 Task: Open Card Business Continuity Planning in Board IT Project Management to Workspace Cloud Management and add a team member Softage.3@softage.net, a label Blue, a checklist Proofreading, an attachment from your computer, a color Blue and finally, add a card description 'Develop and launch new social media marketing campaign for customer retention' and a comment 'Let us approach this task with a sense of self-reflection and self-awareness, recognizing our own strengths and weaknesses.'. Add a start date 'Jan 07, 1900' with a due date 'Jan 14, 1900'
Action: Mouse moved to (86, 371)
Screenshot: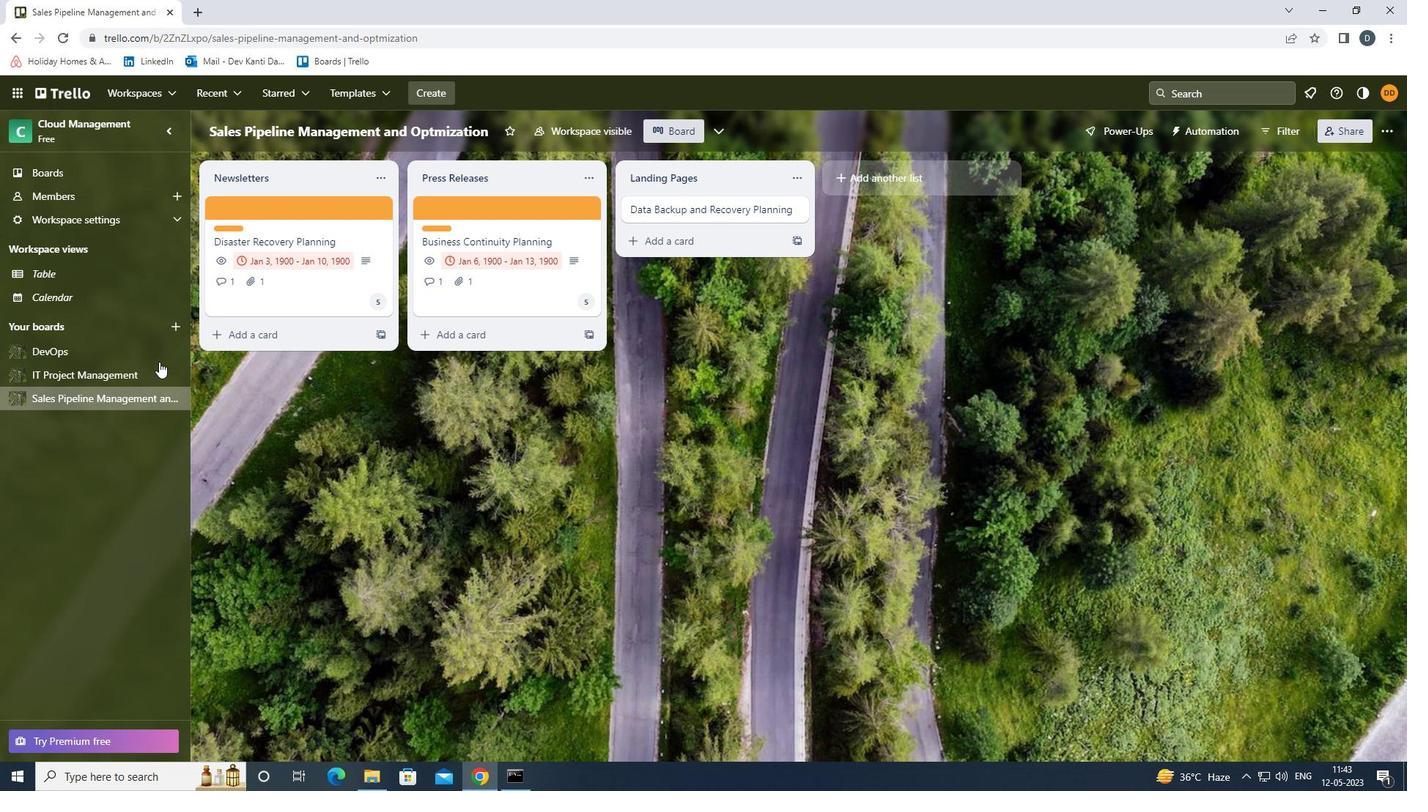 
Action: Mouse pressed left at (86, 371)
Screenshot: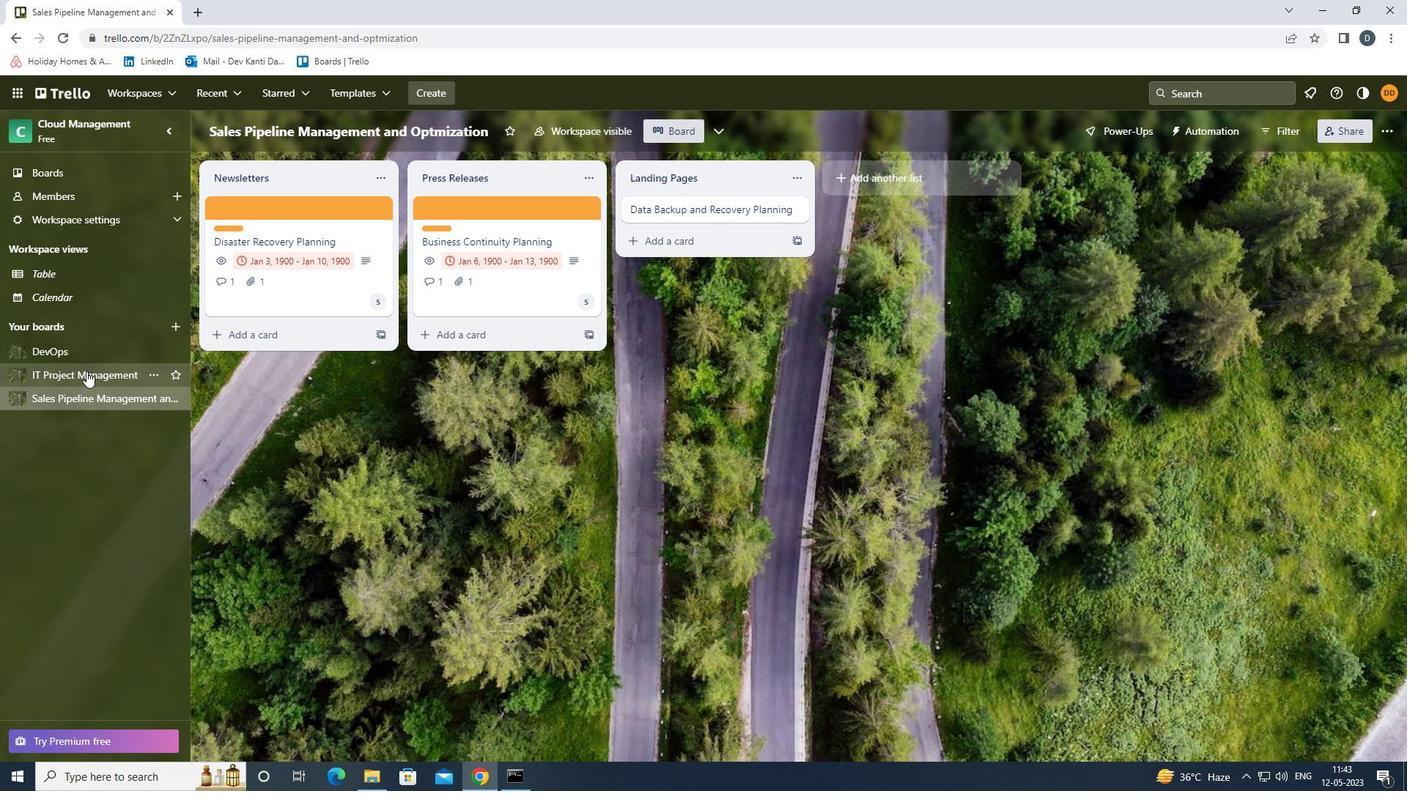 
Action: Mouse moved to (666, 204)
Screenshot: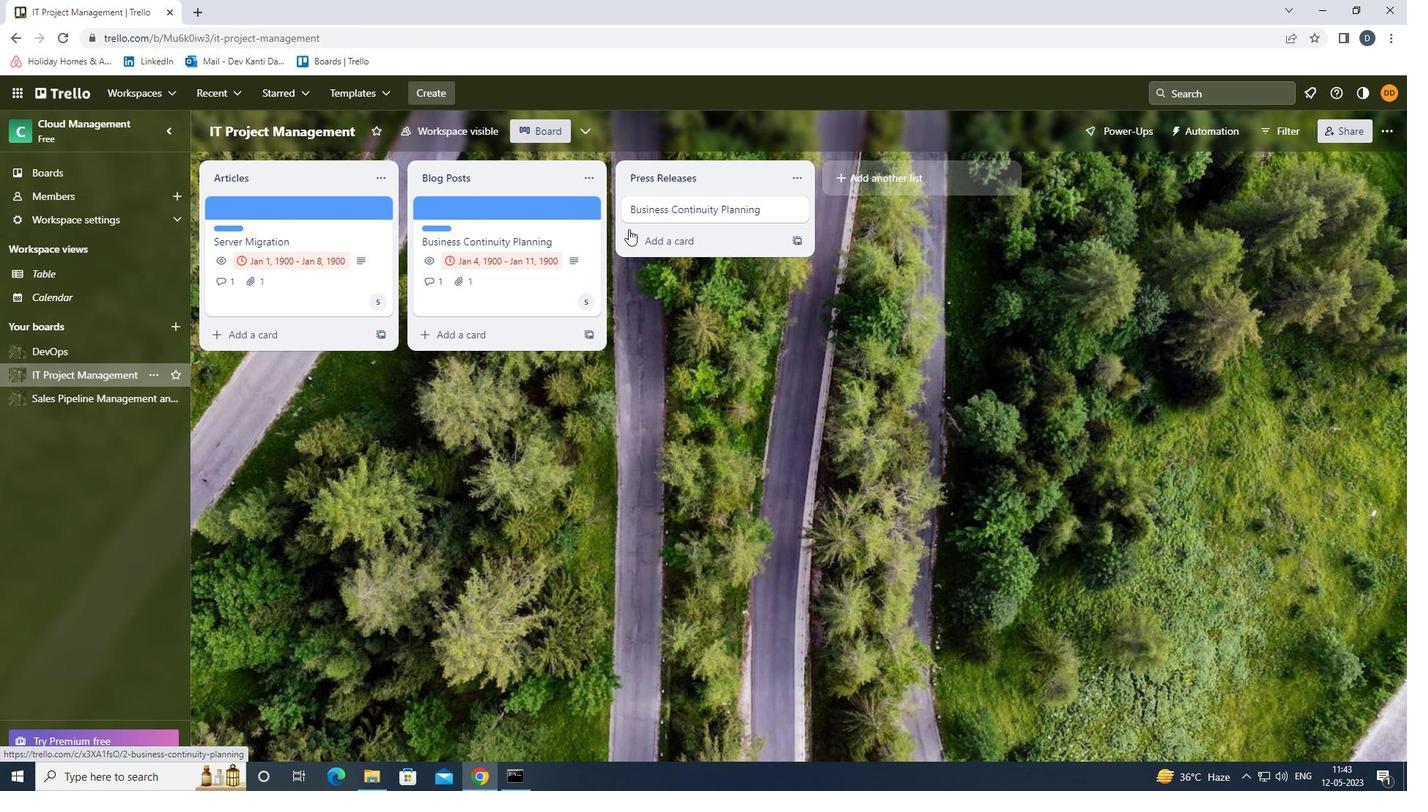 
Action: Mouse pressed left at (666, 204)
Screenshot: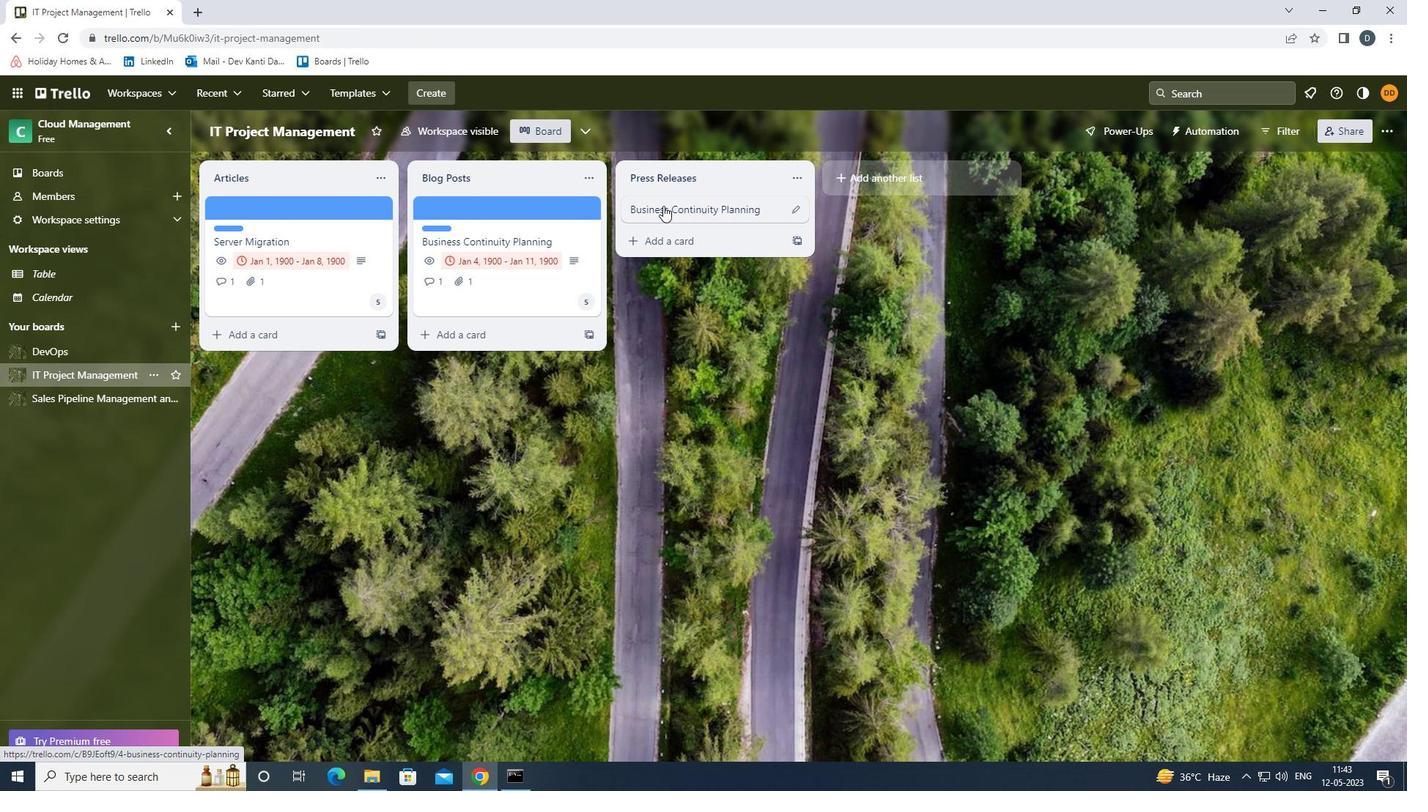 
Action: Mouse moved to (888, 260)
Screenshot: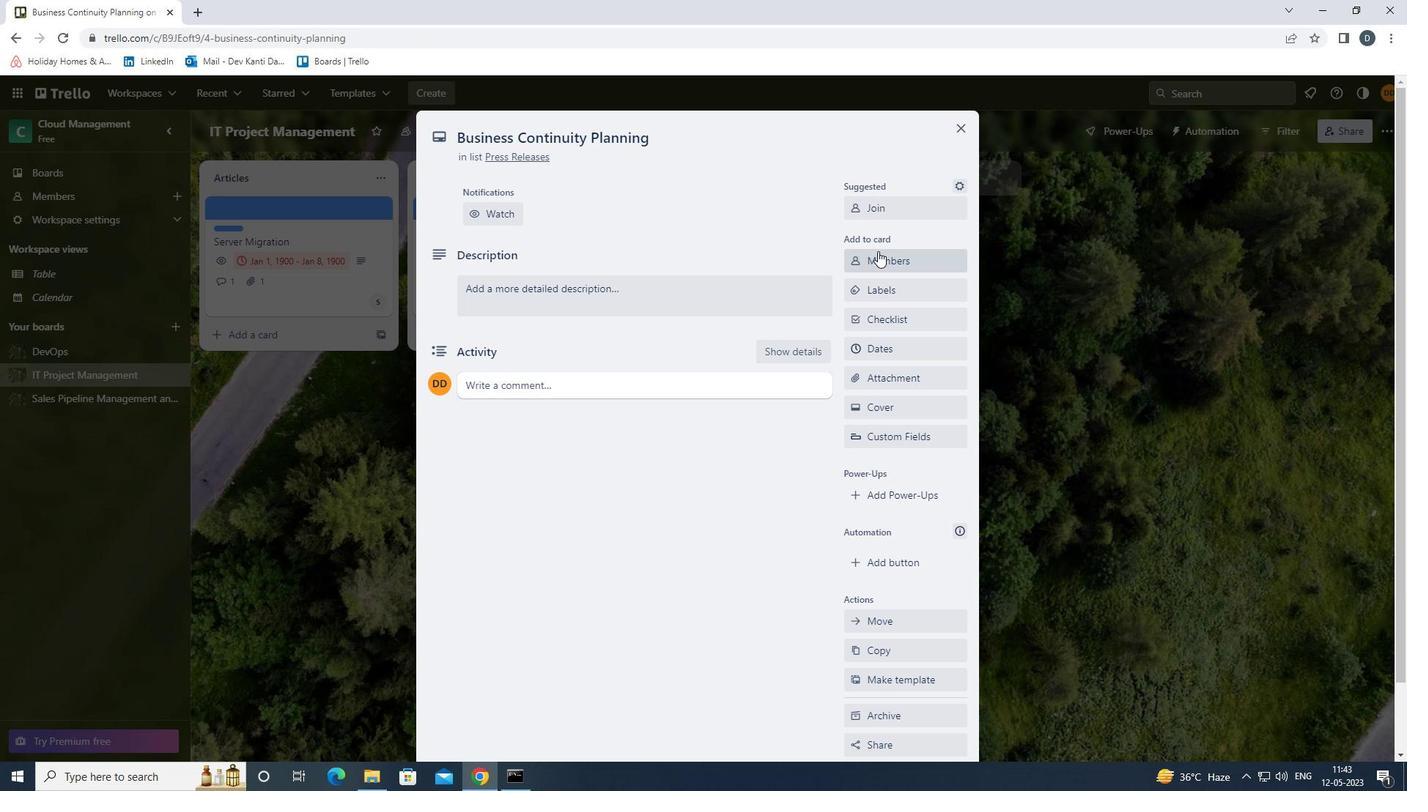 
Action: Mouse pressed left at (888, 260)
Screenshot: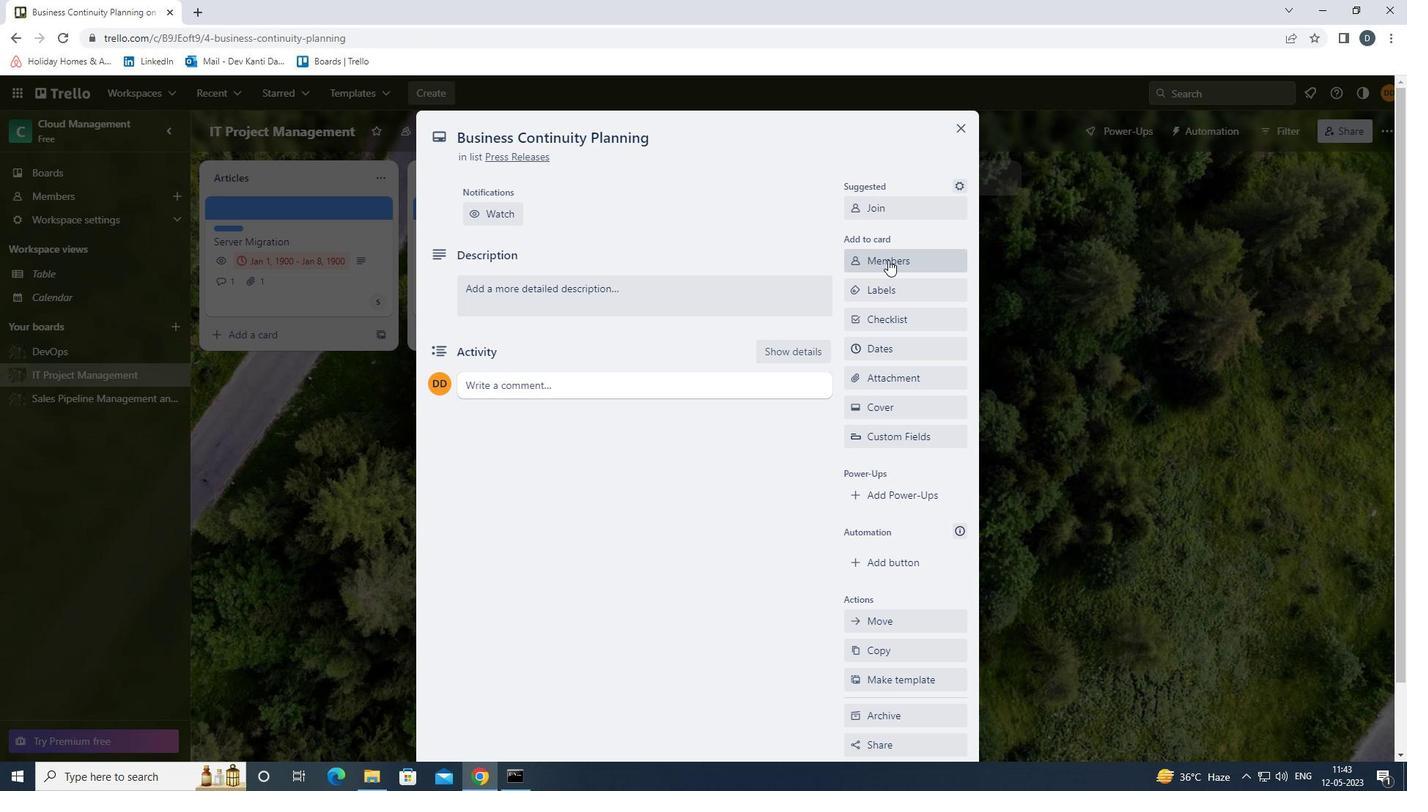 
Action: Mouse moved to (889, 260)
Screenshot: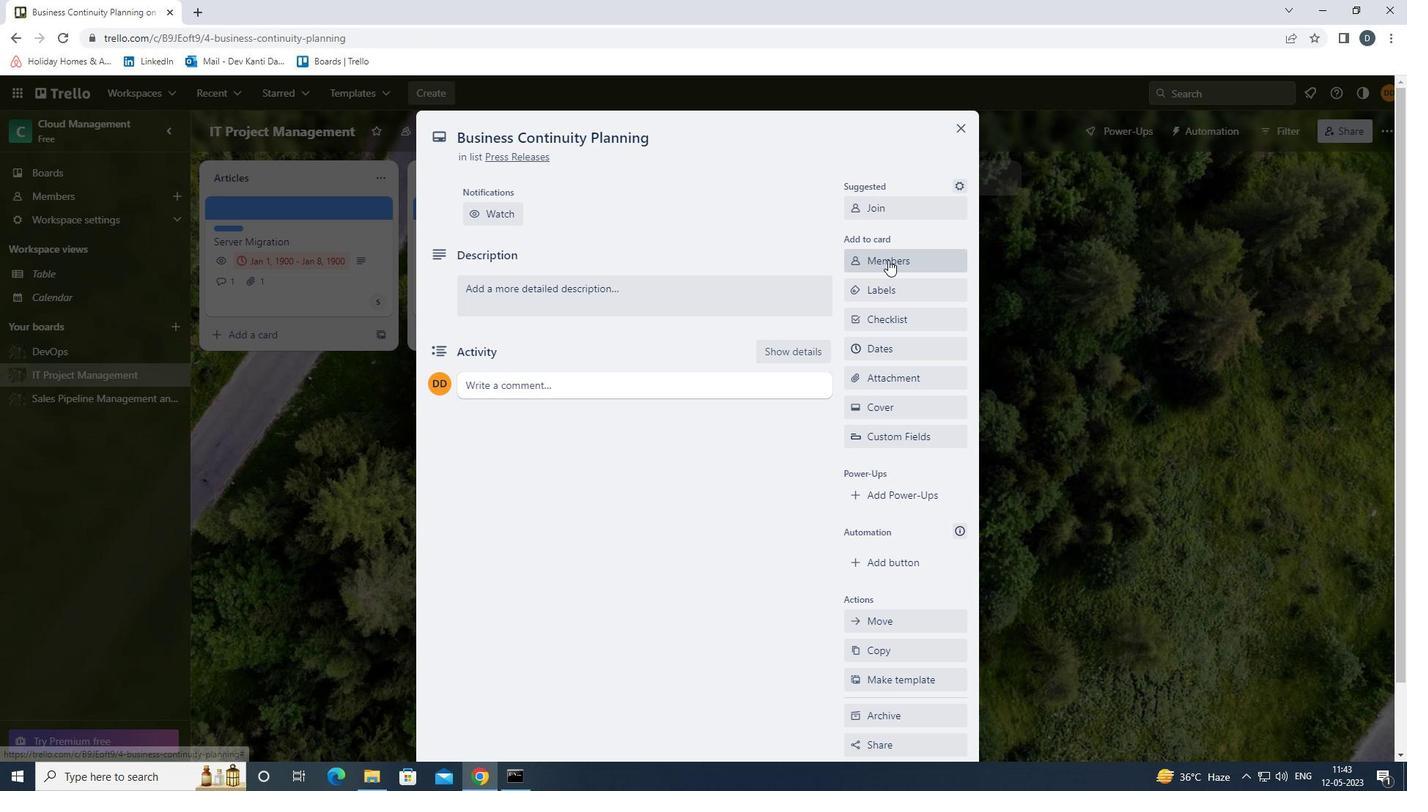 
Action: Key pressed <Key.shift>SOFTAGE.3<Key.shift>@SOFTAGE.NET
Screenshot: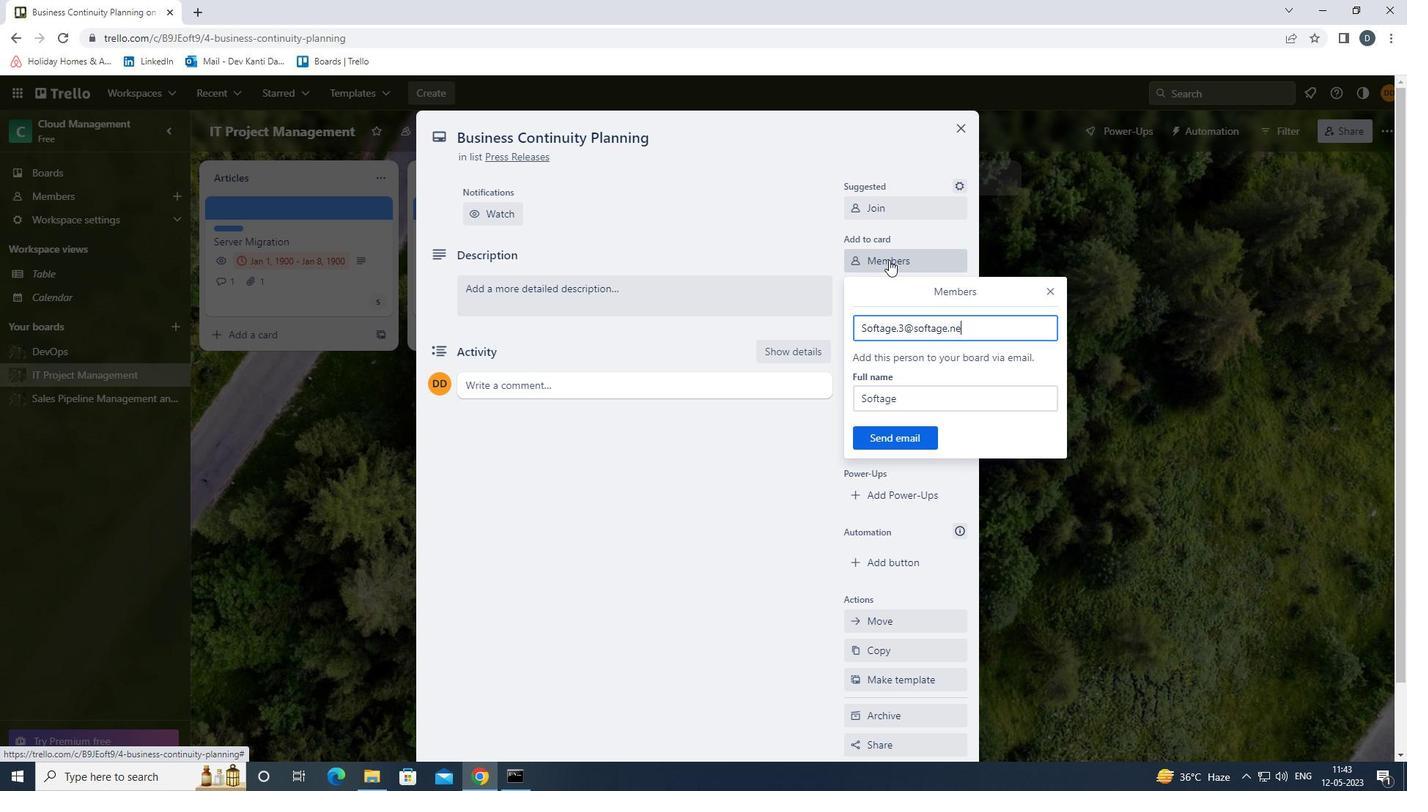 
Action: Mouse moved to (909, 433)
Screenshot: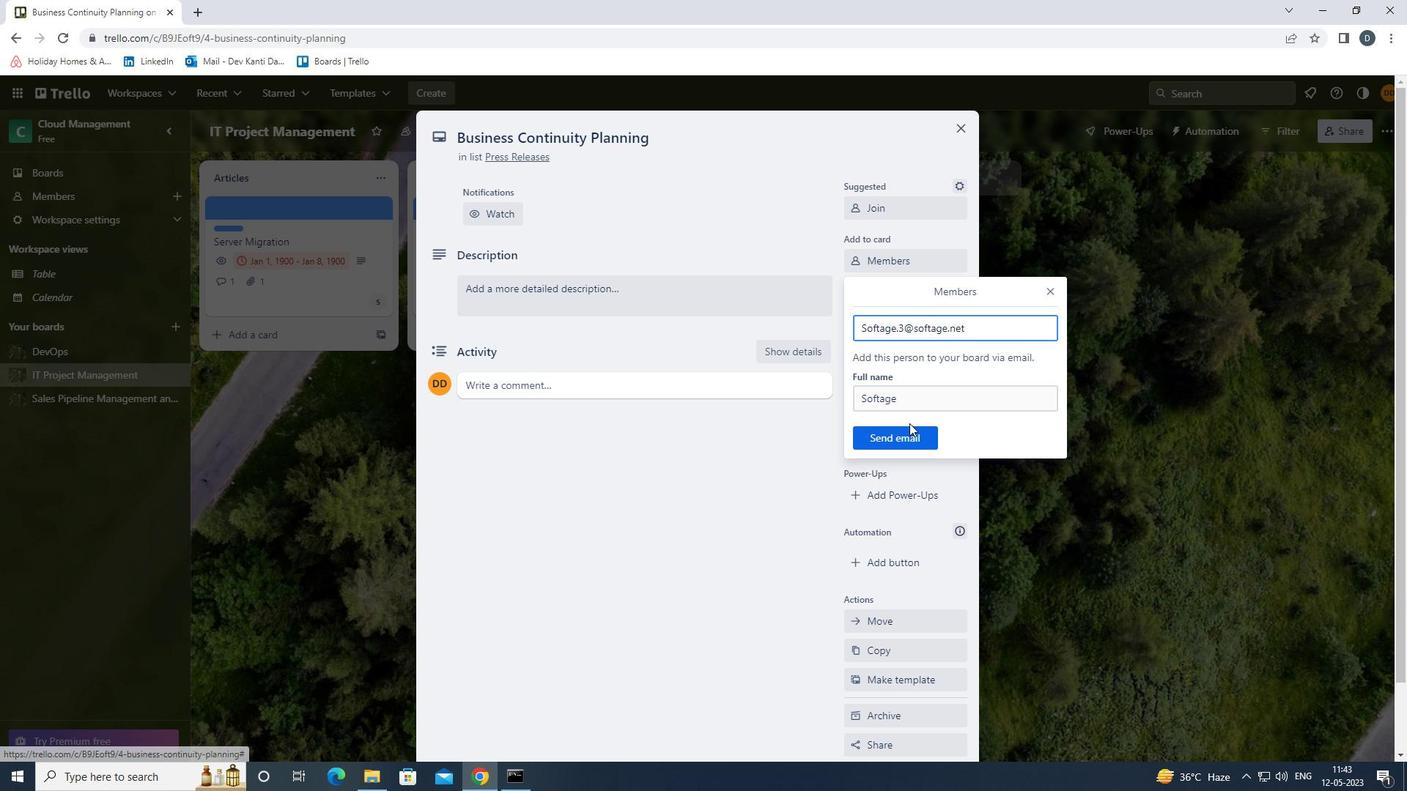 
Action: Mouse pressed left at (909, 433)
Screenshot: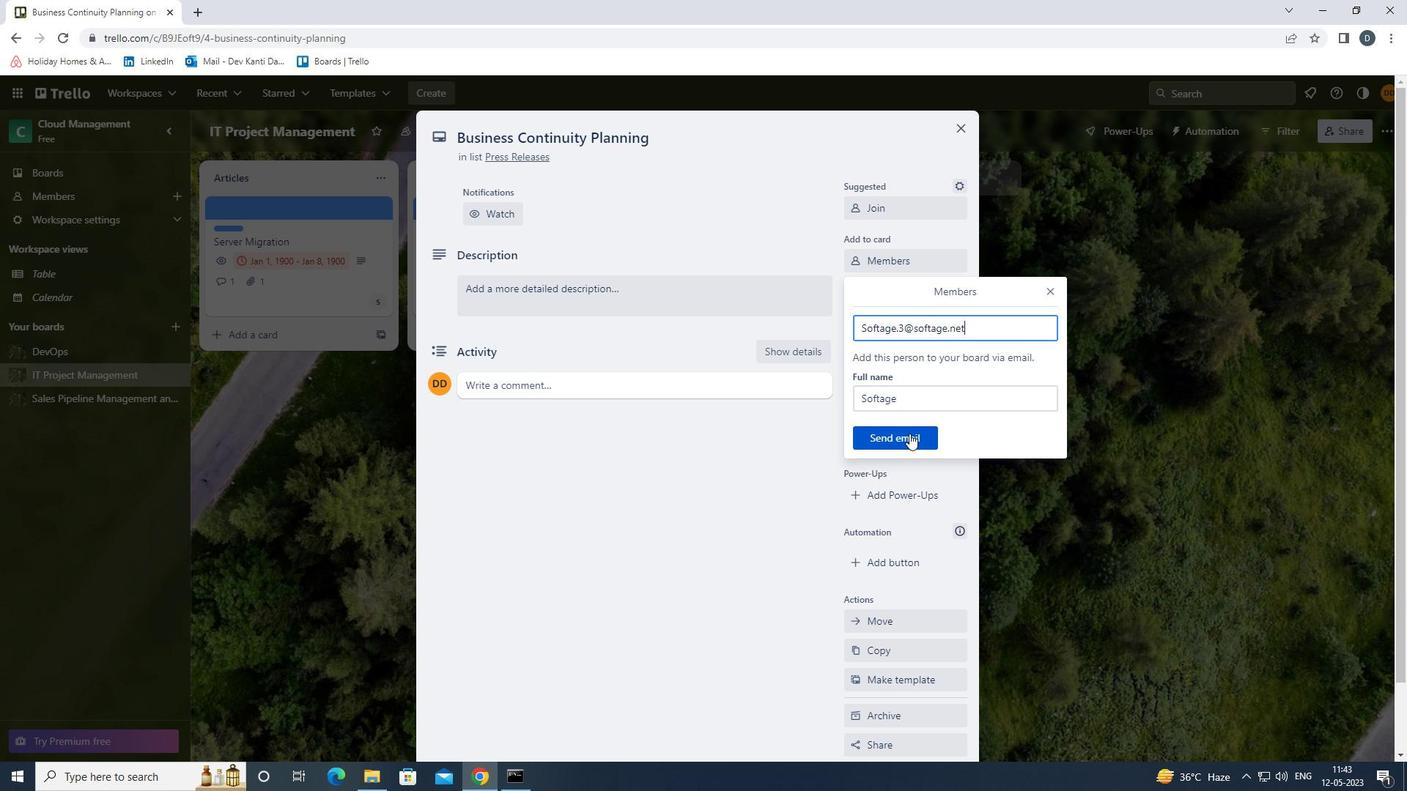 
Action: Mouse moved to (906, 287)
Screenshot: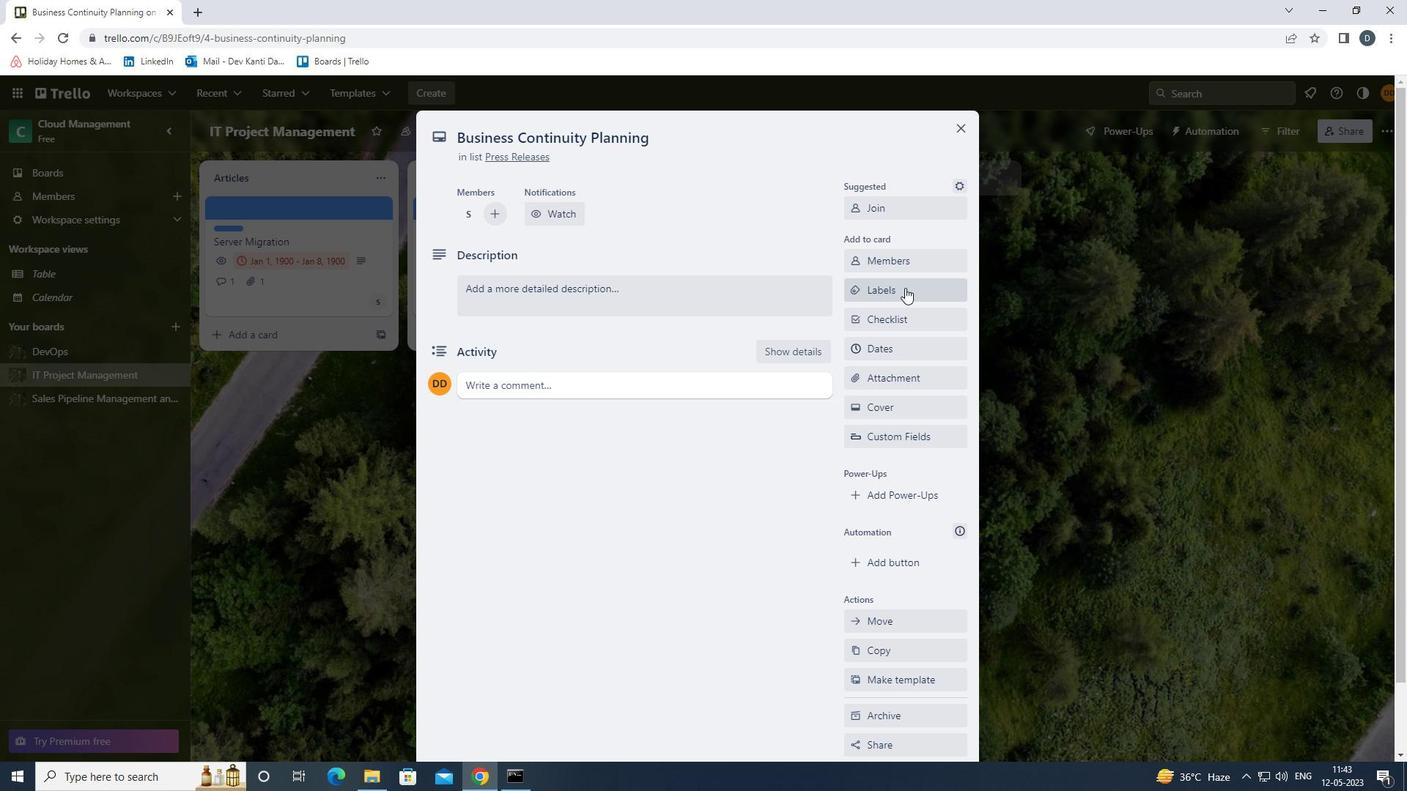 
Action: Mouse pressed left at (906, 287)
Screenshot: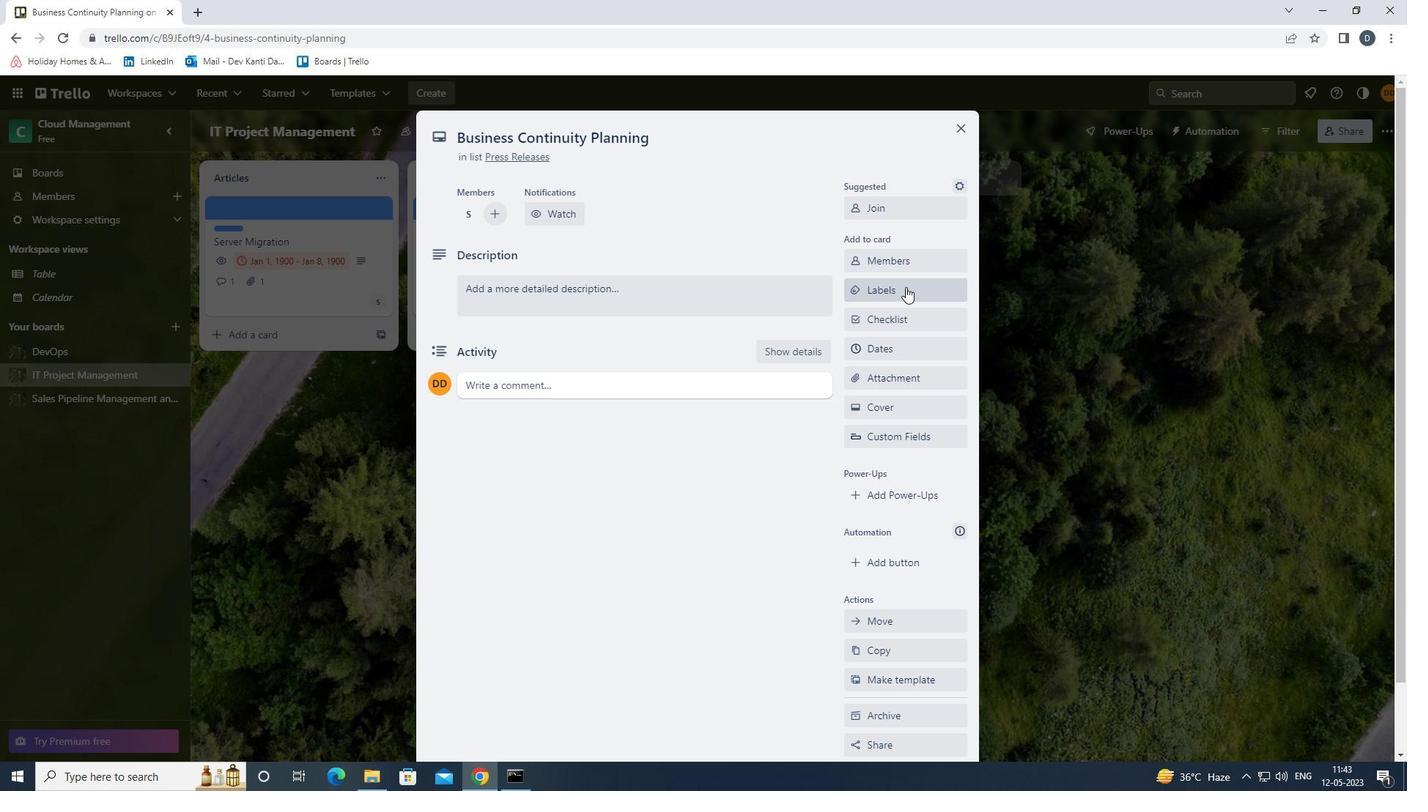 
Action: Mouse moved to (901, 538)
Screenshot: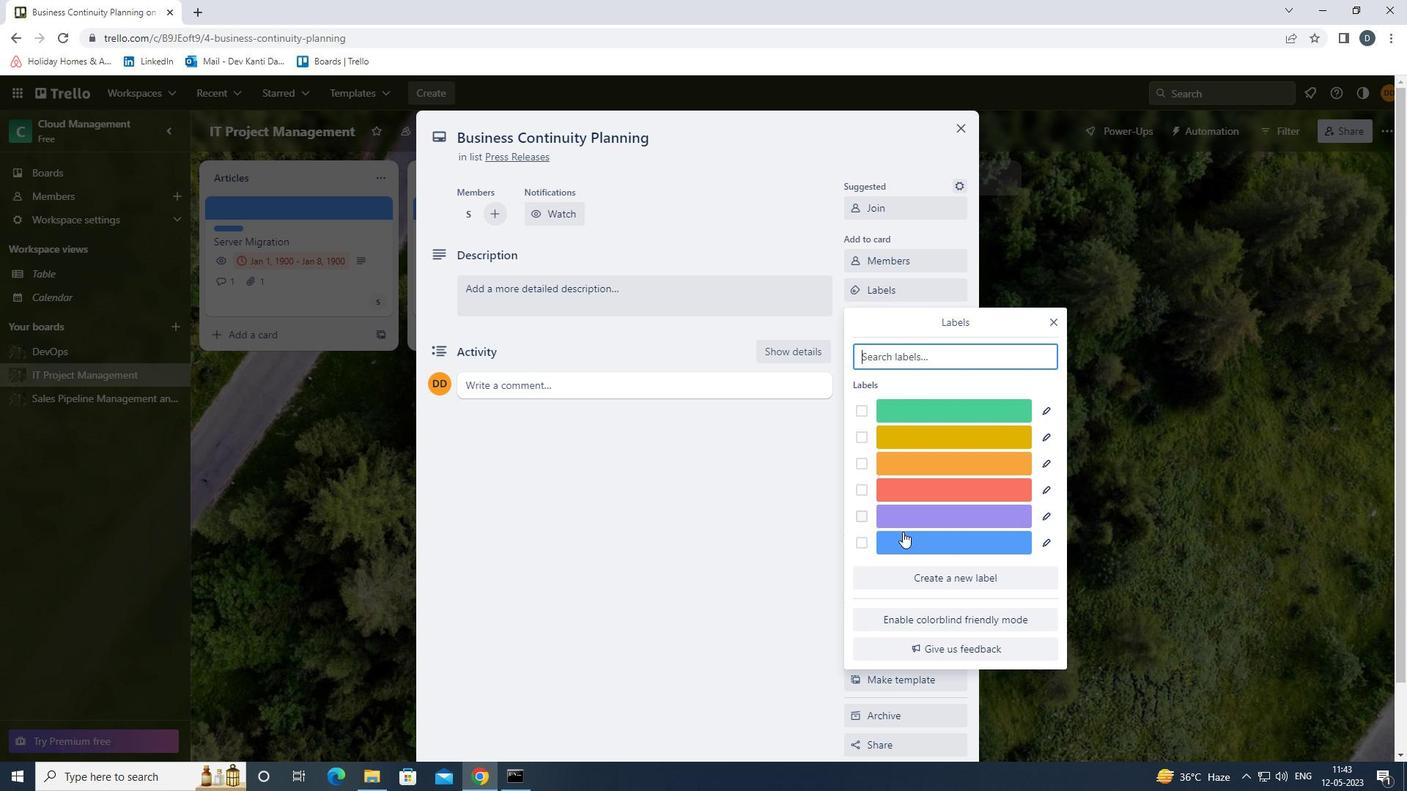 
Action: Mouse pressed left at (901, 538)
Screenshot: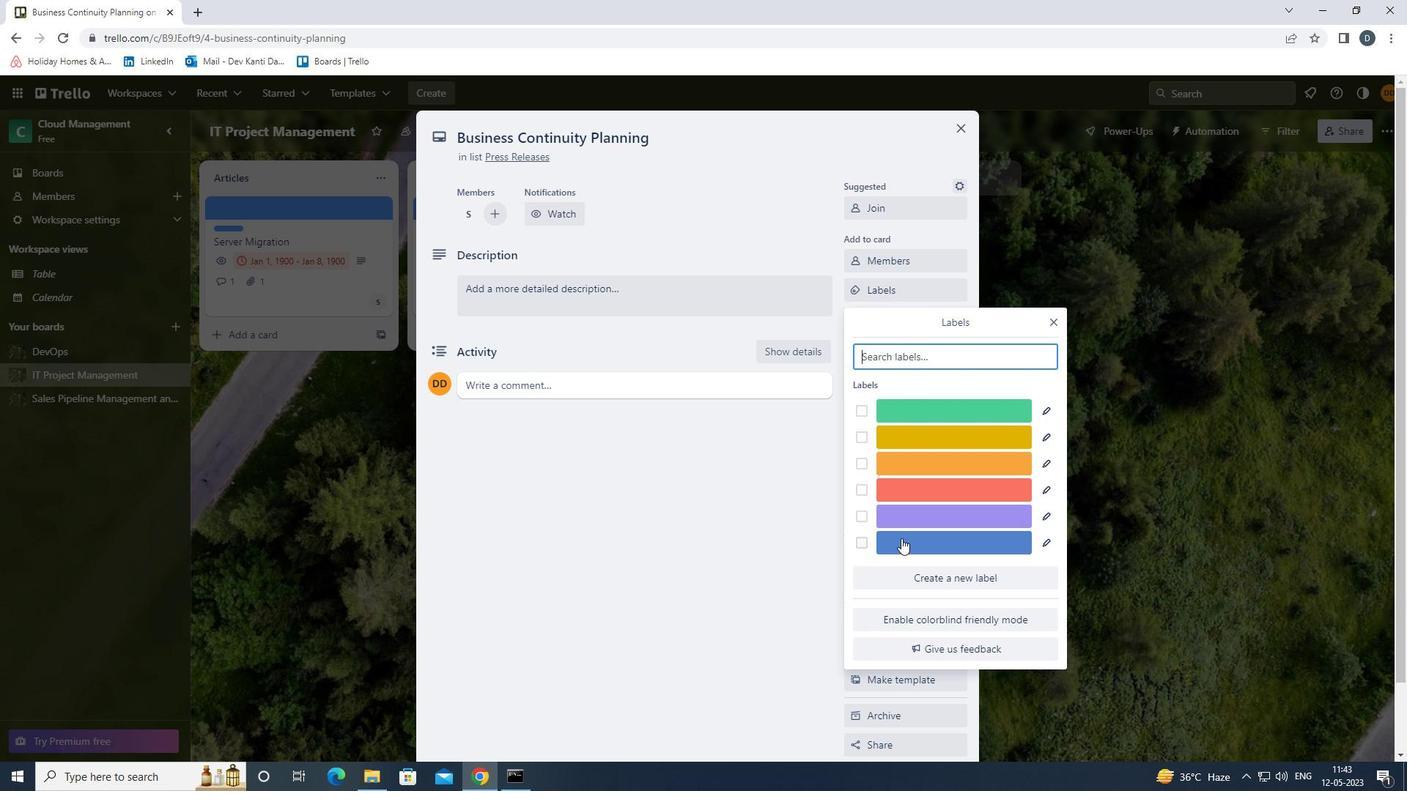 
Action: Mouse moved to (1053, 321)
Screenshot: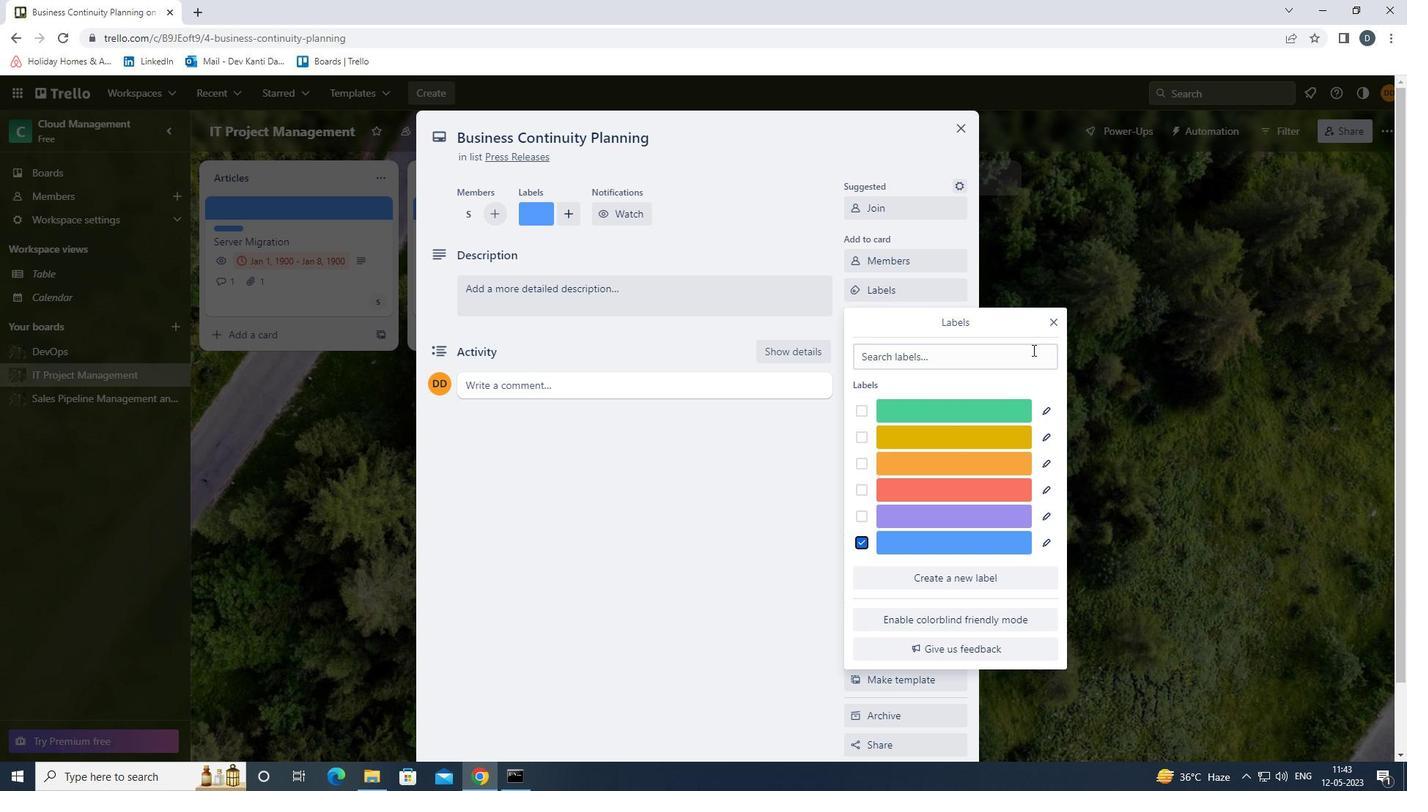 
Action: Mouse pressed left at (1053, 321)
Screenshot: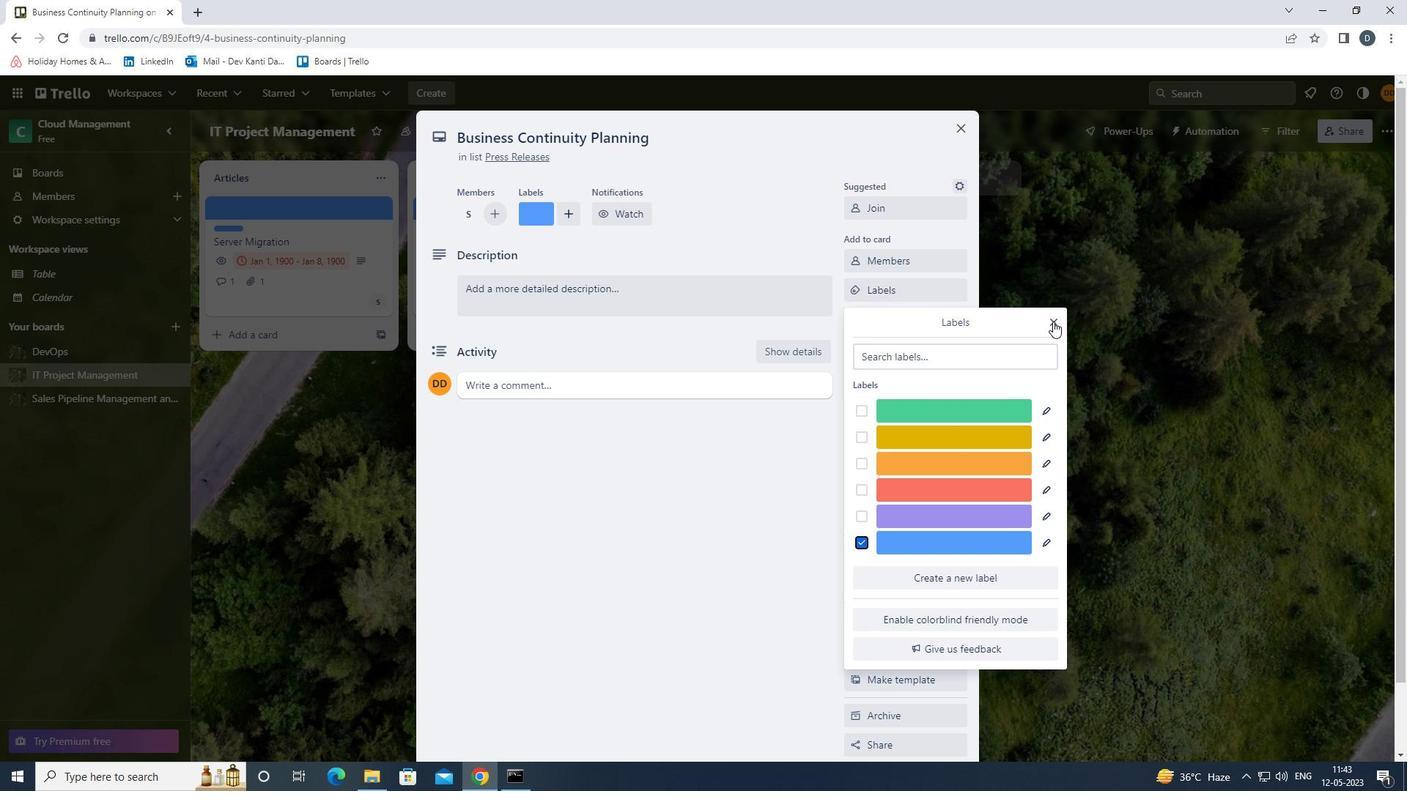
Action: Mouse moved to (936, 329)
Screenshot: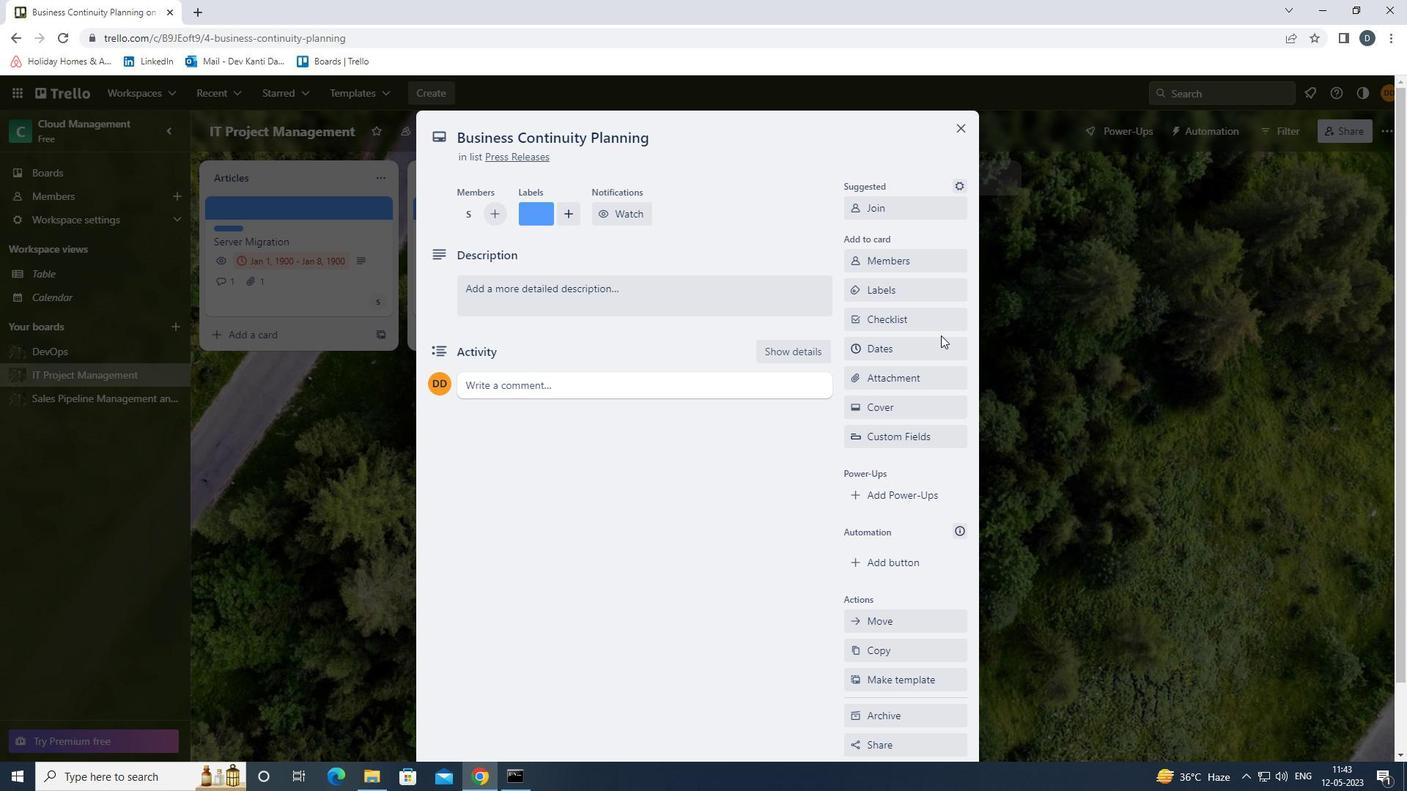 
Action: Mouse pressed left at (936, 329)
Screenshot: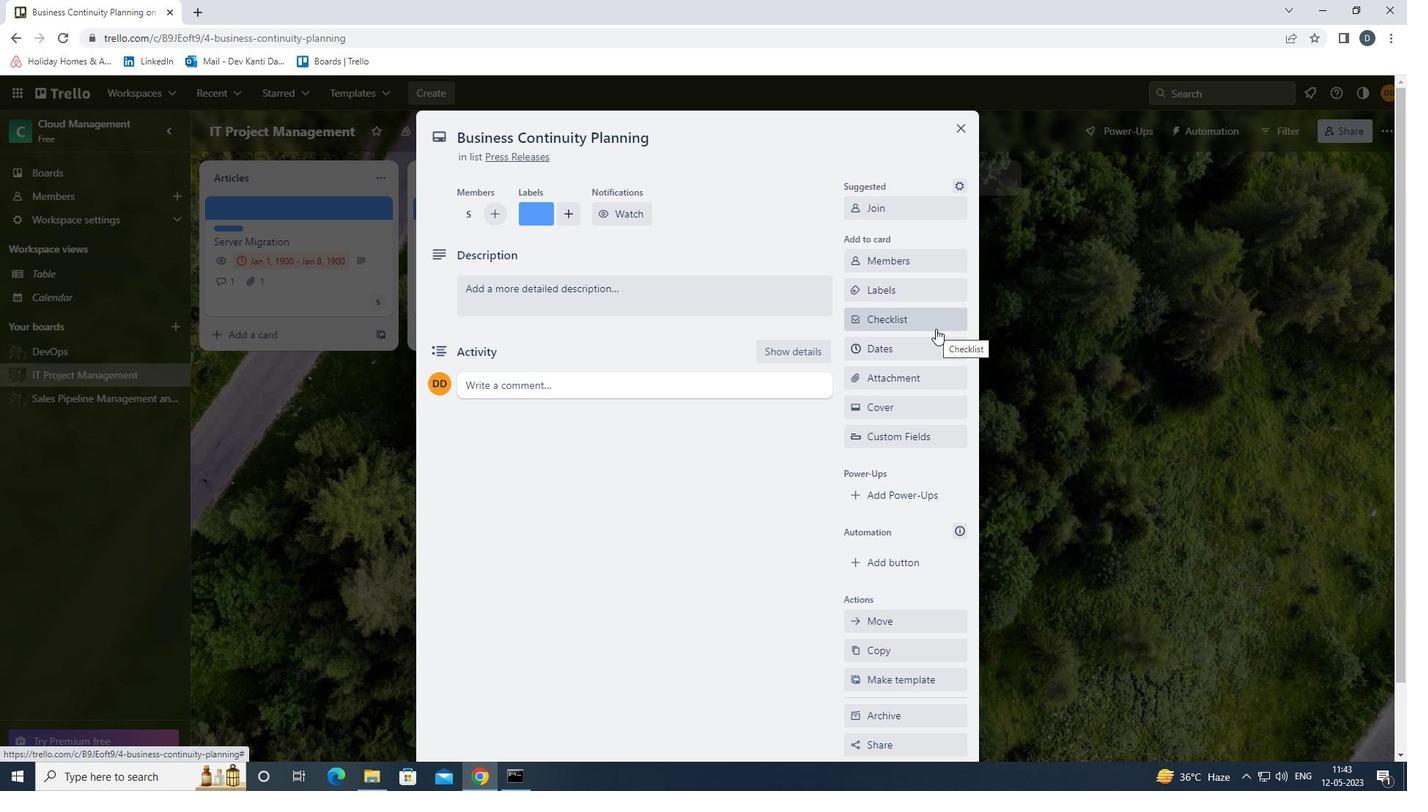 
Action: Mouse moved to (936, 333)
Screenshot: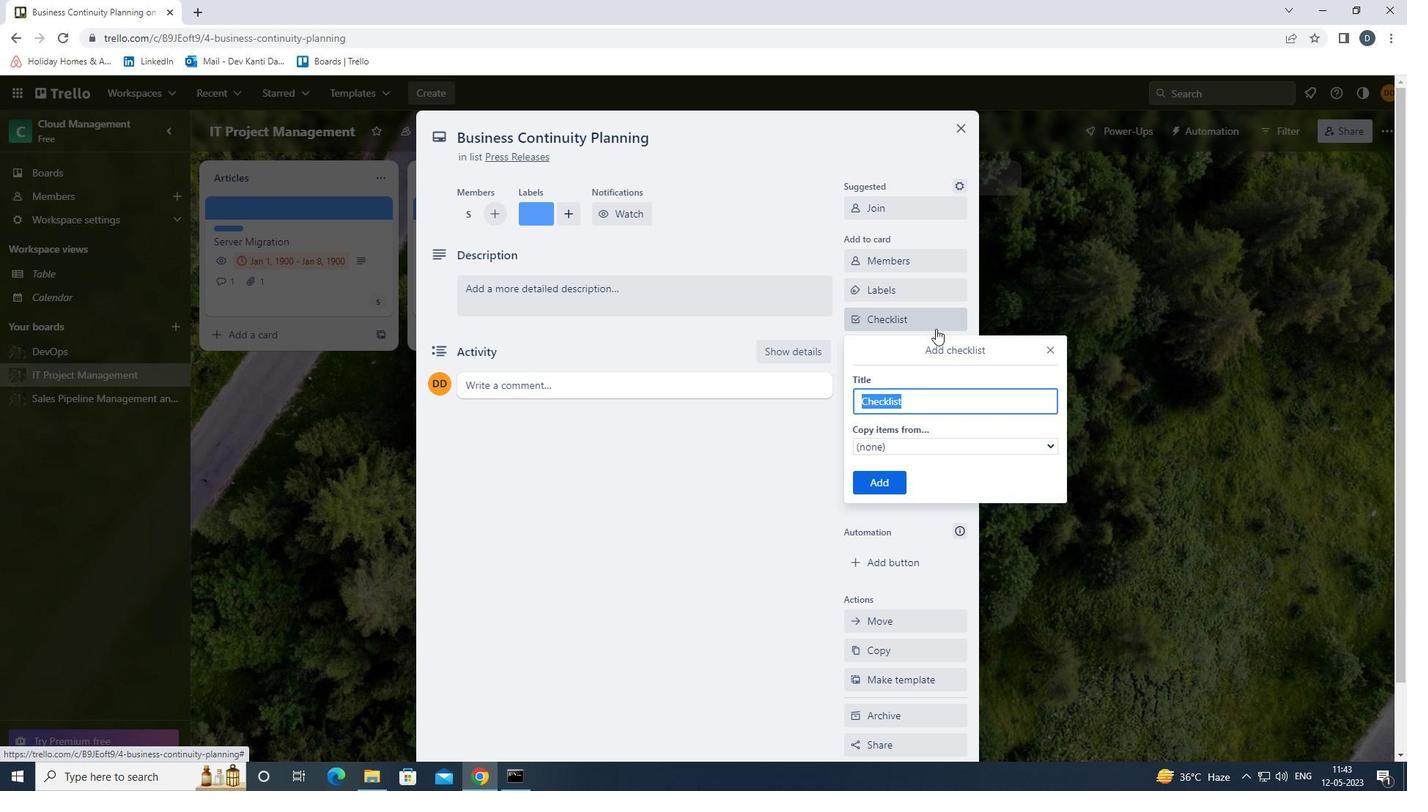 
Action: Key pressed <Key.shift><Key.shift>PROOFREADING<Key.enter>
Screenshot: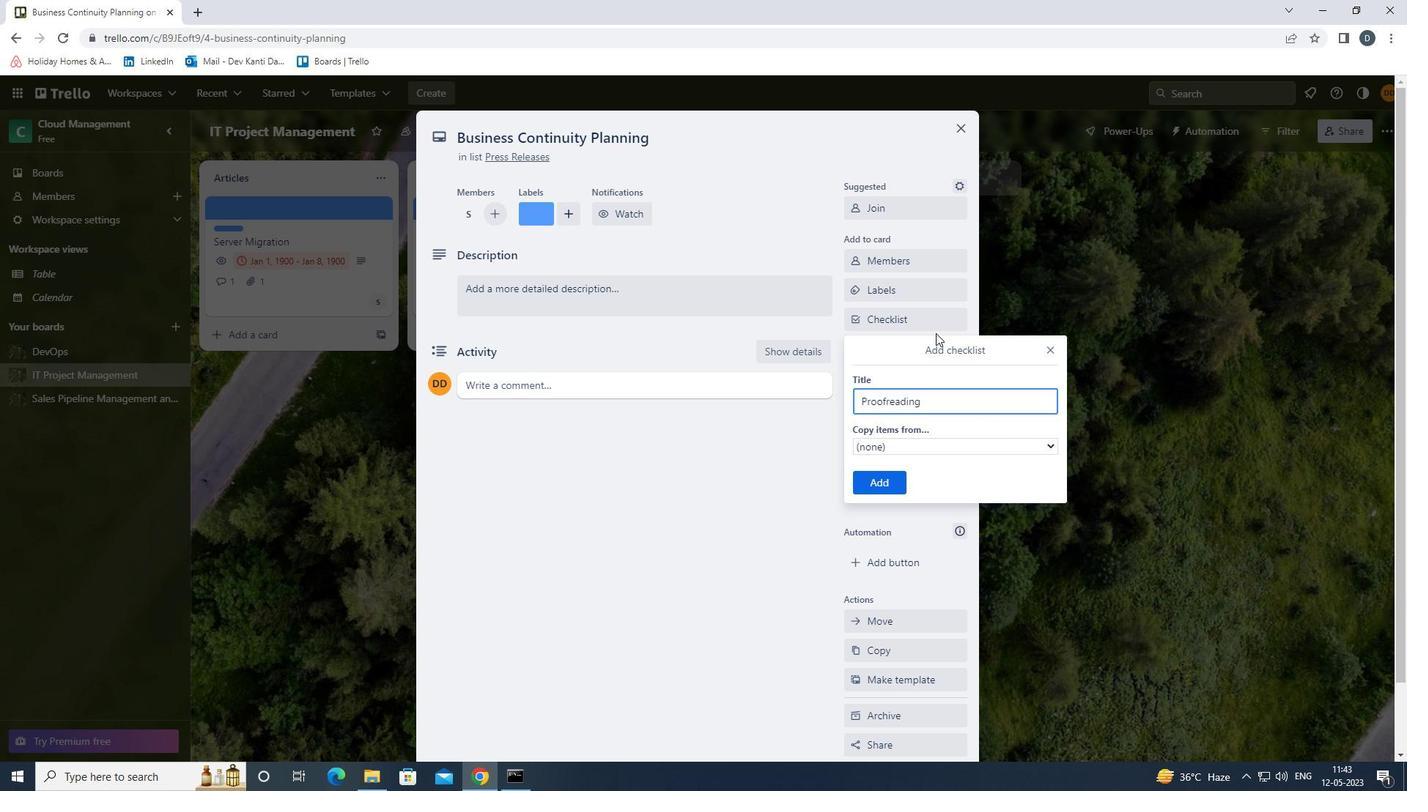 
Action: Mouse moved to (923, 379)
Screenshot: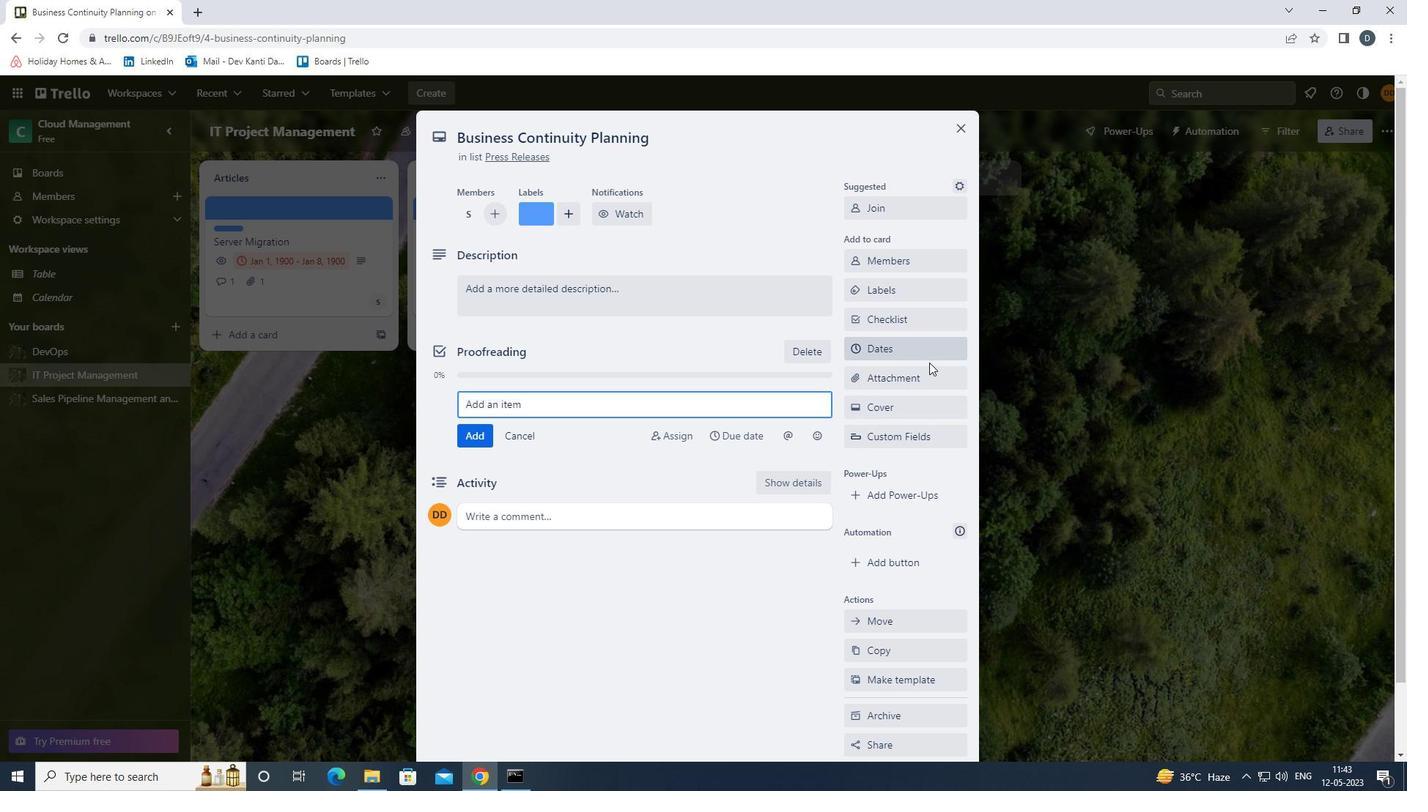 
Action: Mouse pressed left at (923, 379)
Screenshot: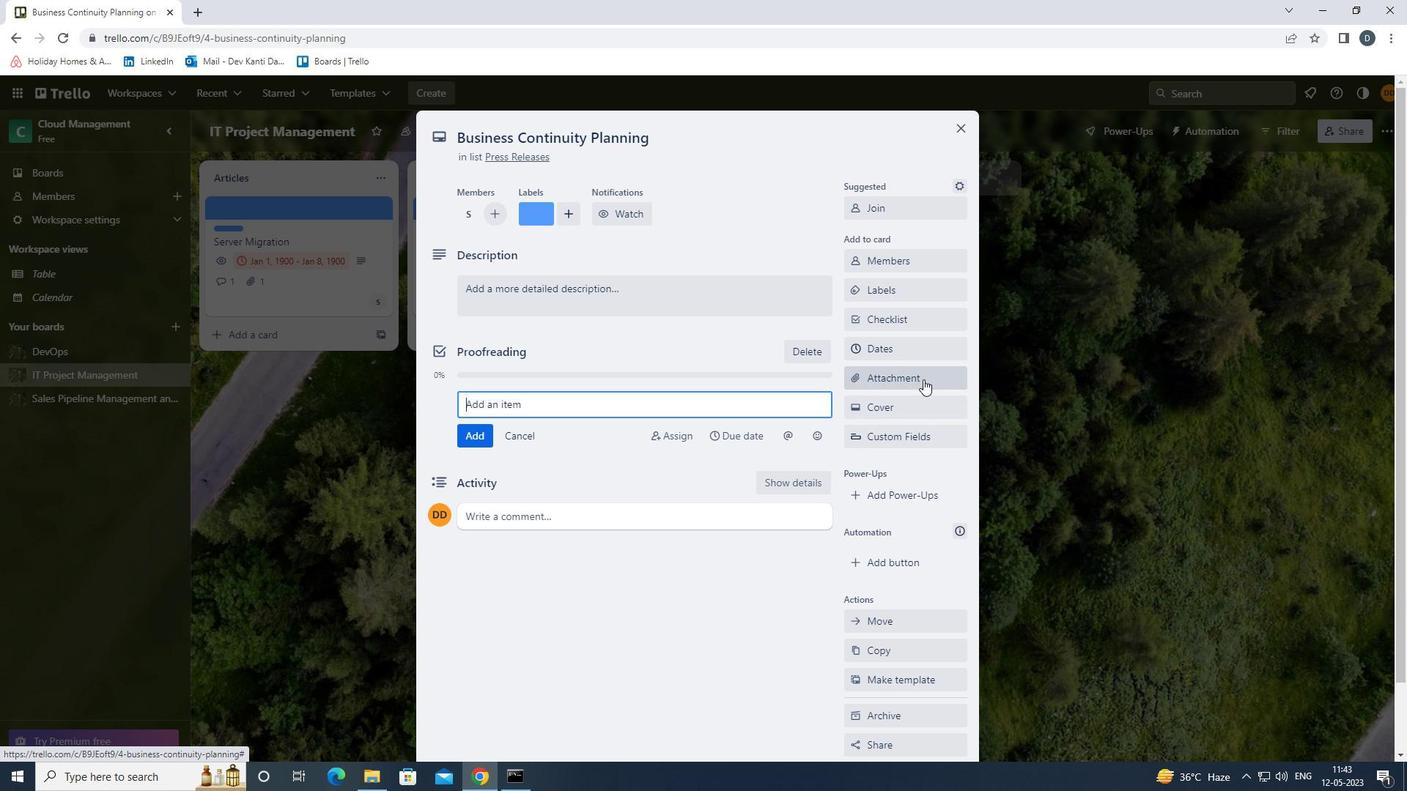 
Action: Mouse moved to (911, 440)
Screenshot: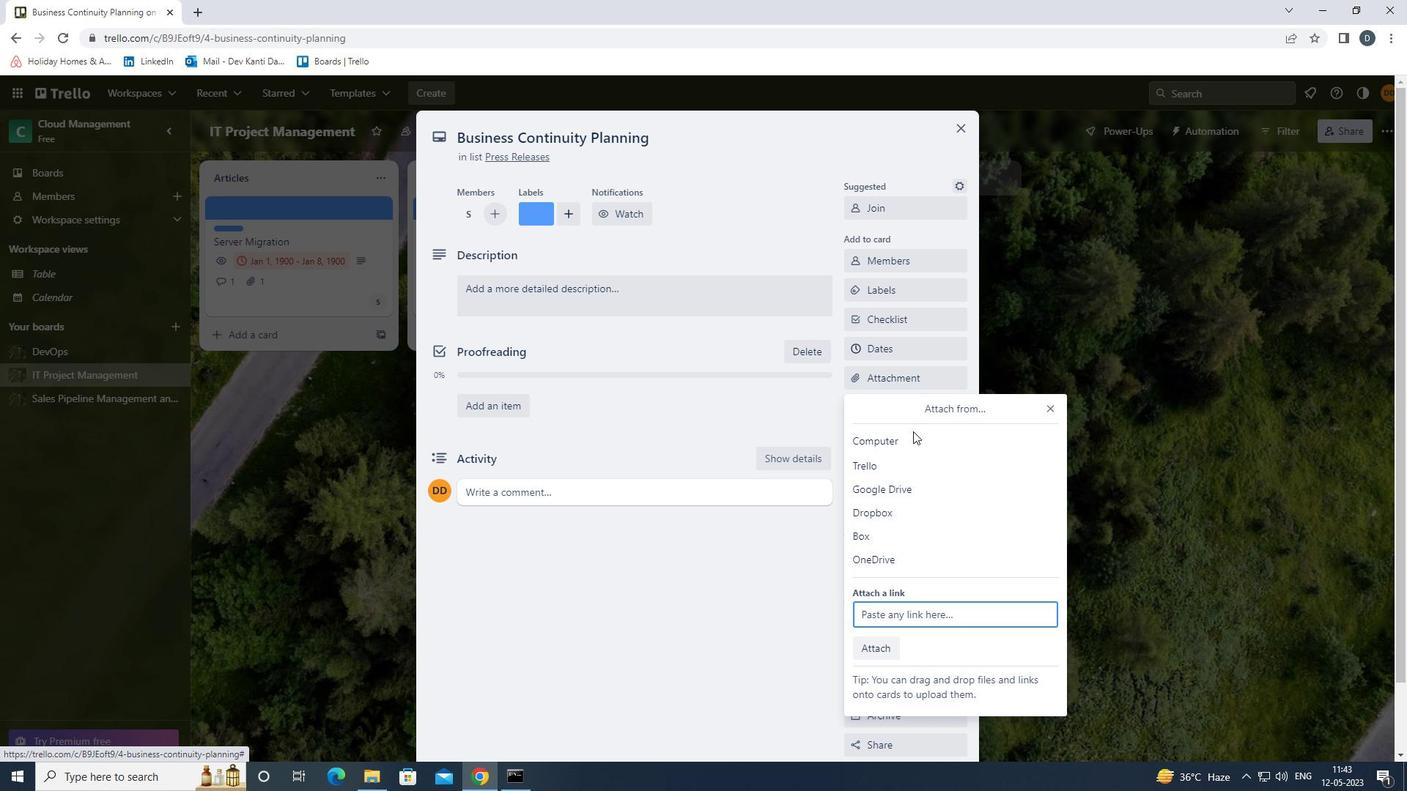 
Action: Mouse pressed left at (911, 440)
Screenshot: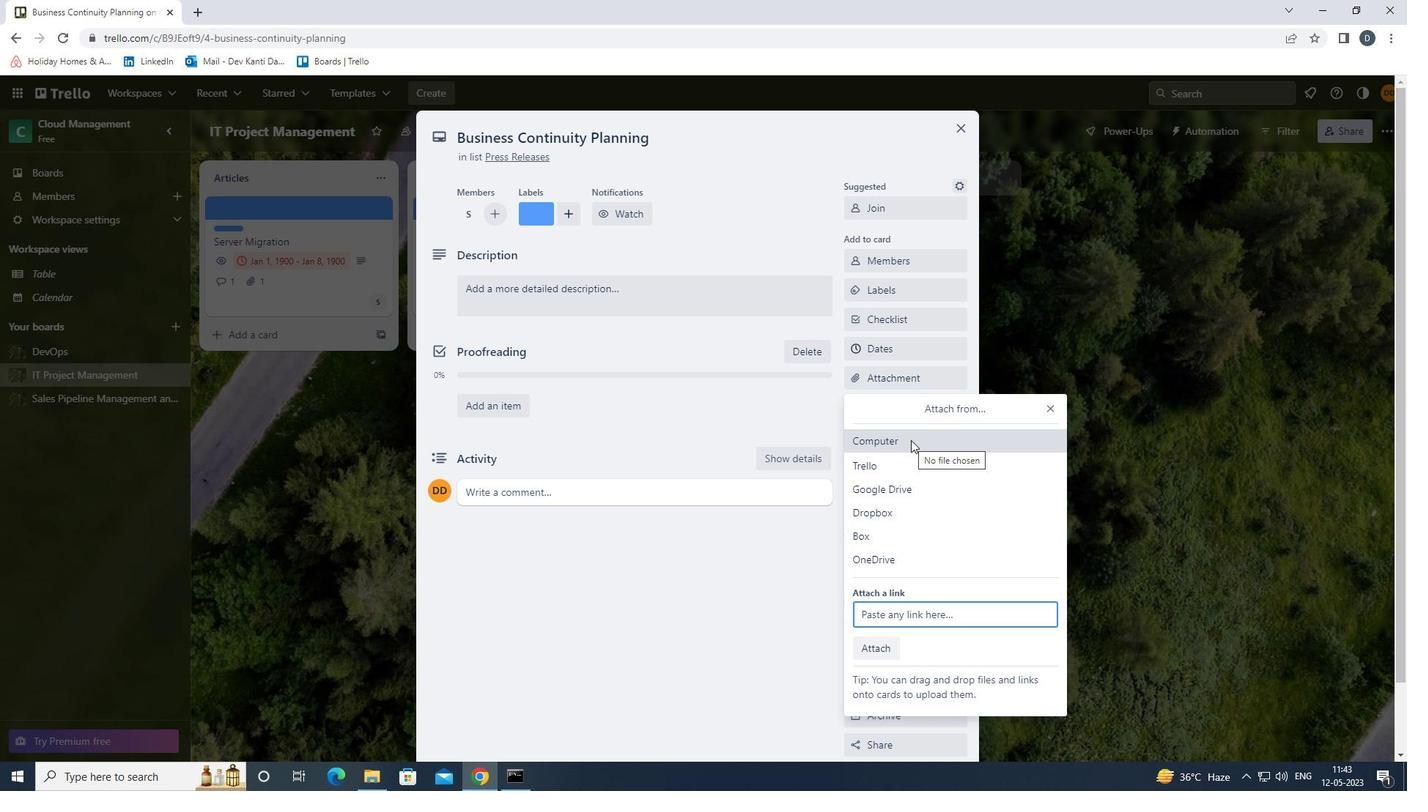 
Action: Mouse moved to (441, 167)
Screenshot: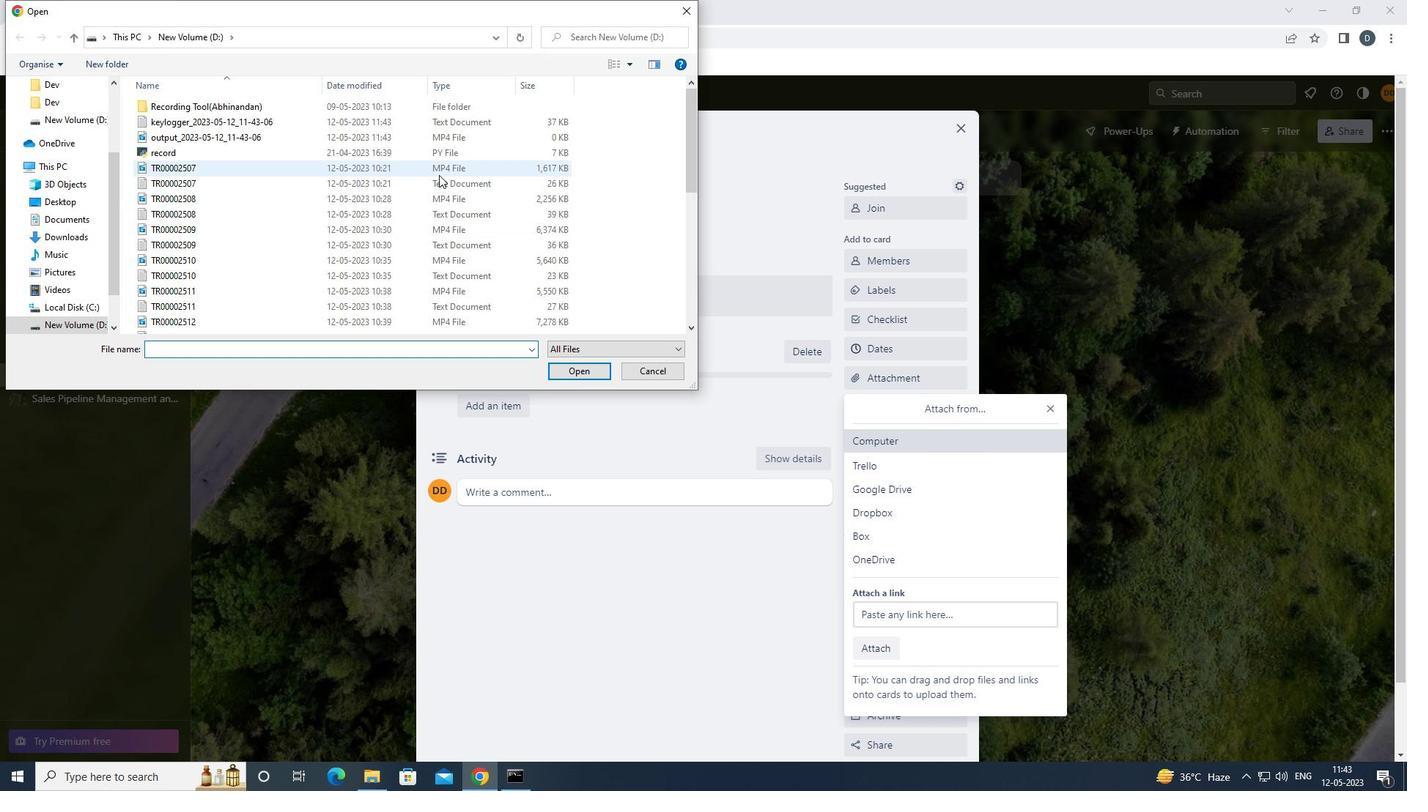 
Action: Mouse pressed left at (441, 167)
Screenshot: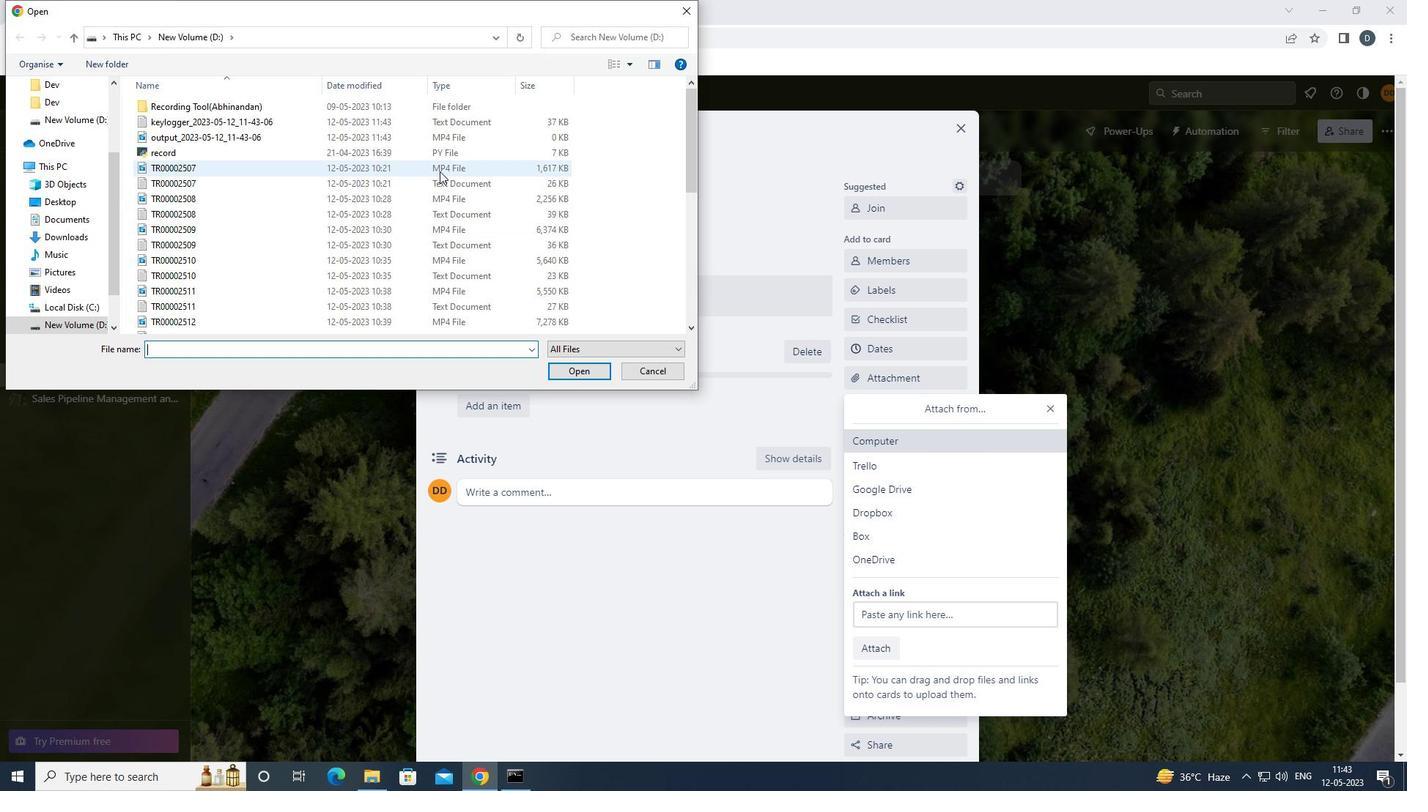 
Action: Mouse moved to (571, 372)
Screenshot: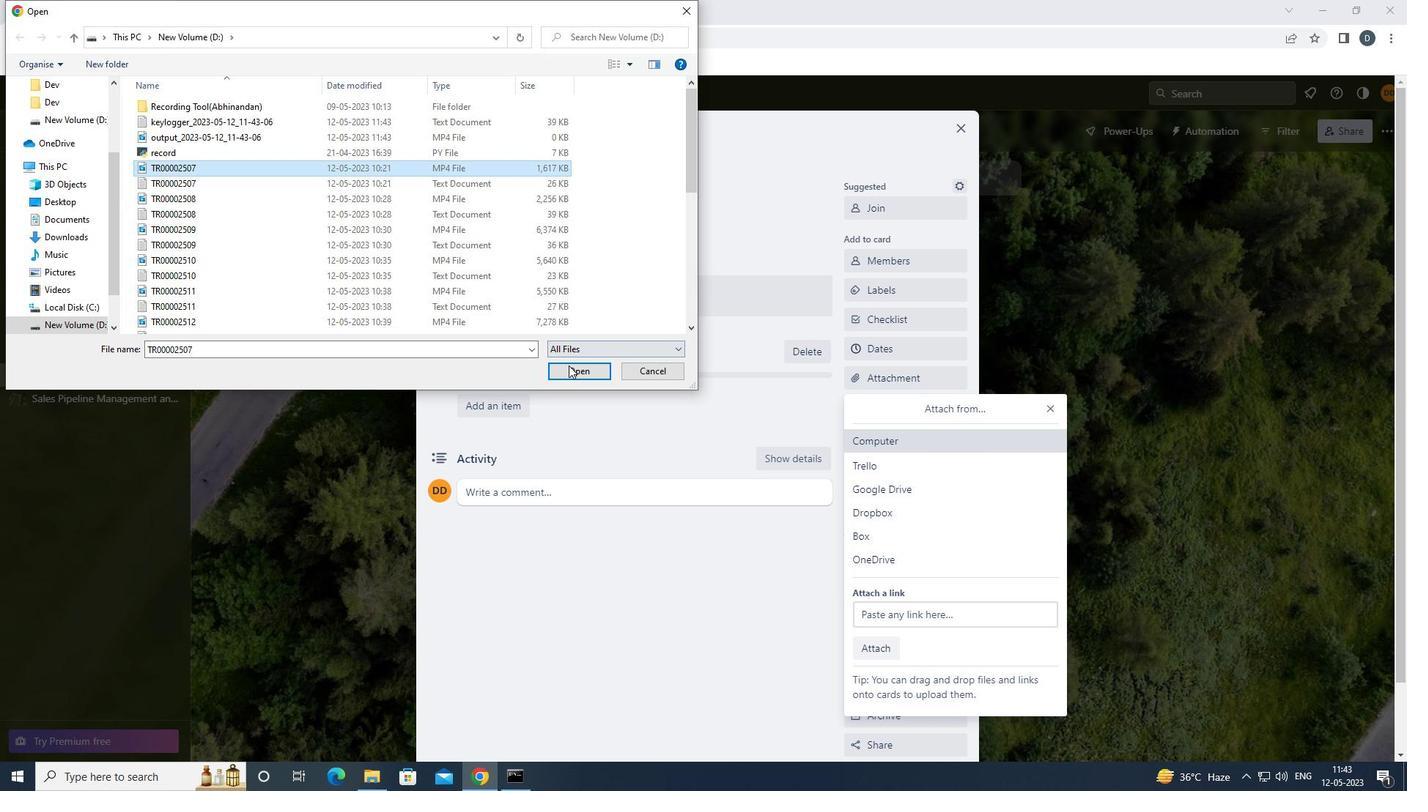 
Action: Mouse pressed left at (571, 372)
Screenshot: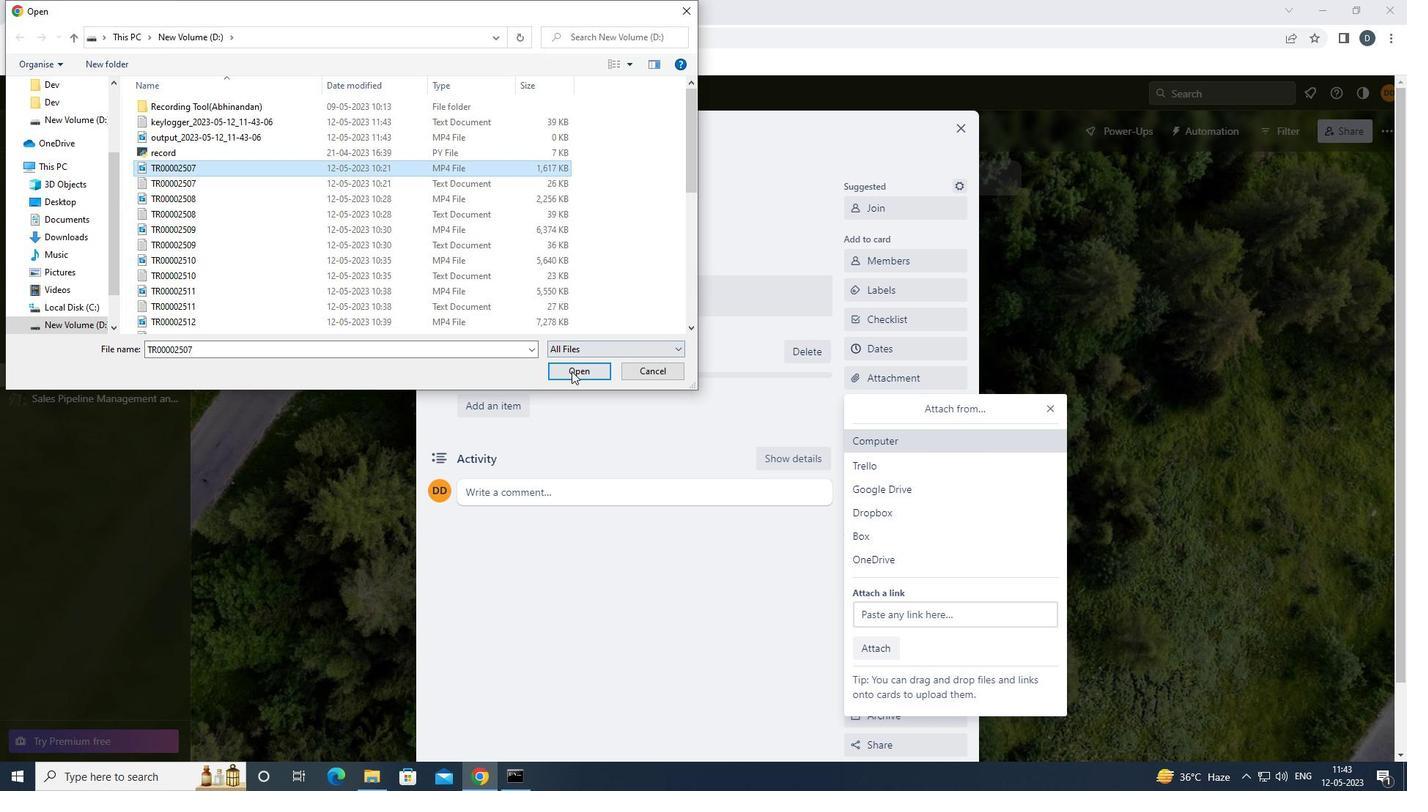 
Action: Mouse moved to (900, 410)
Screenshot: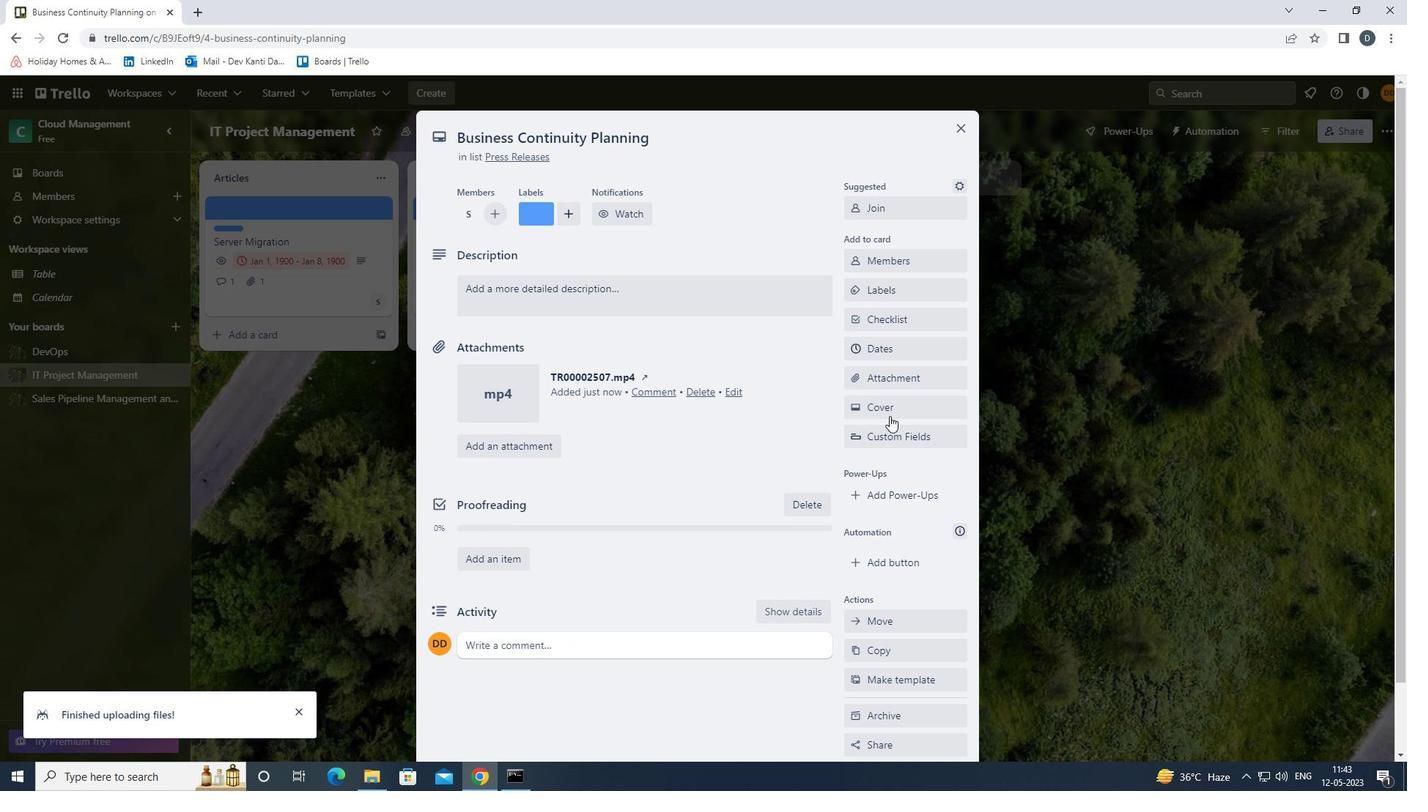 
Action: Mouse pressed left at (900, 410)
Screenshot: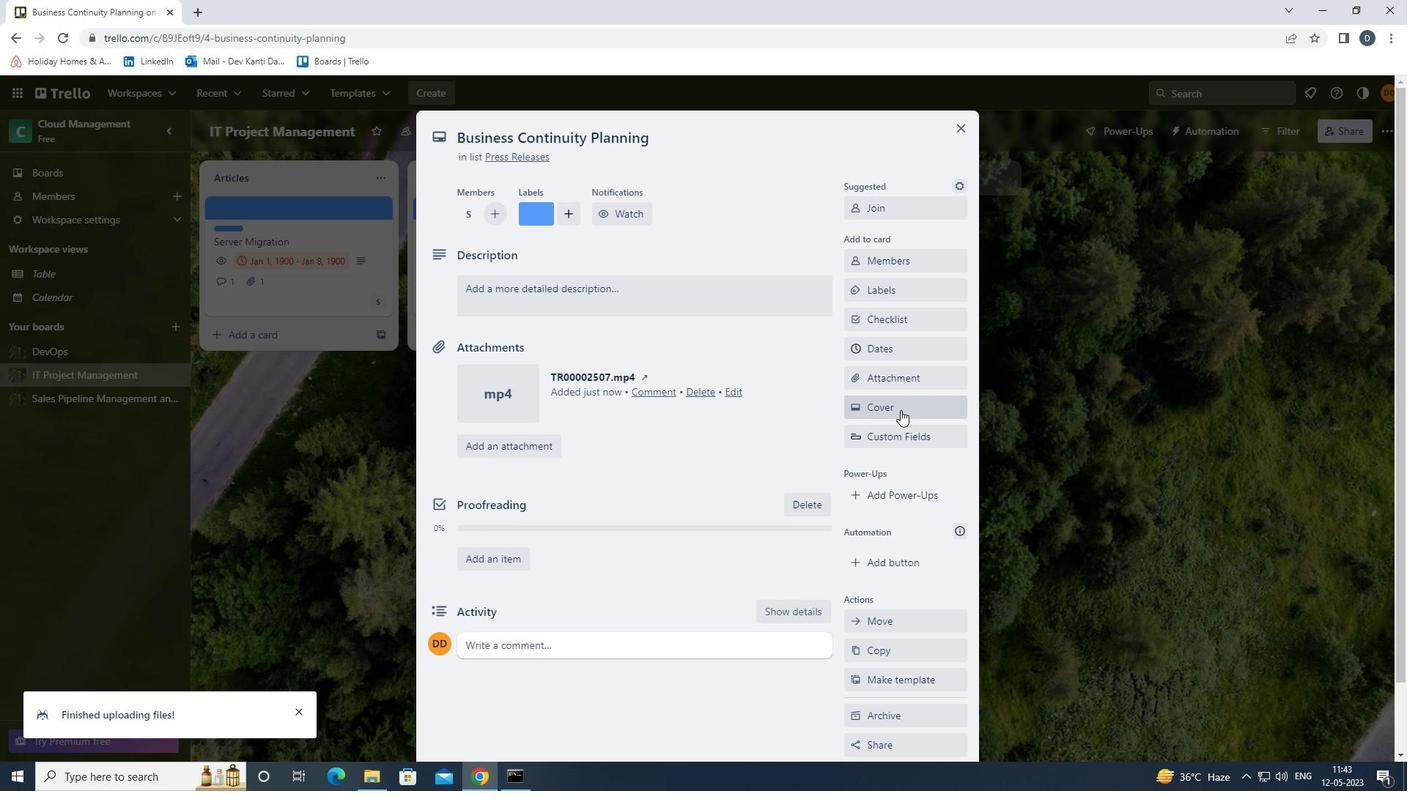 
Action: Mouse moved to (875, 494)
Screenshot: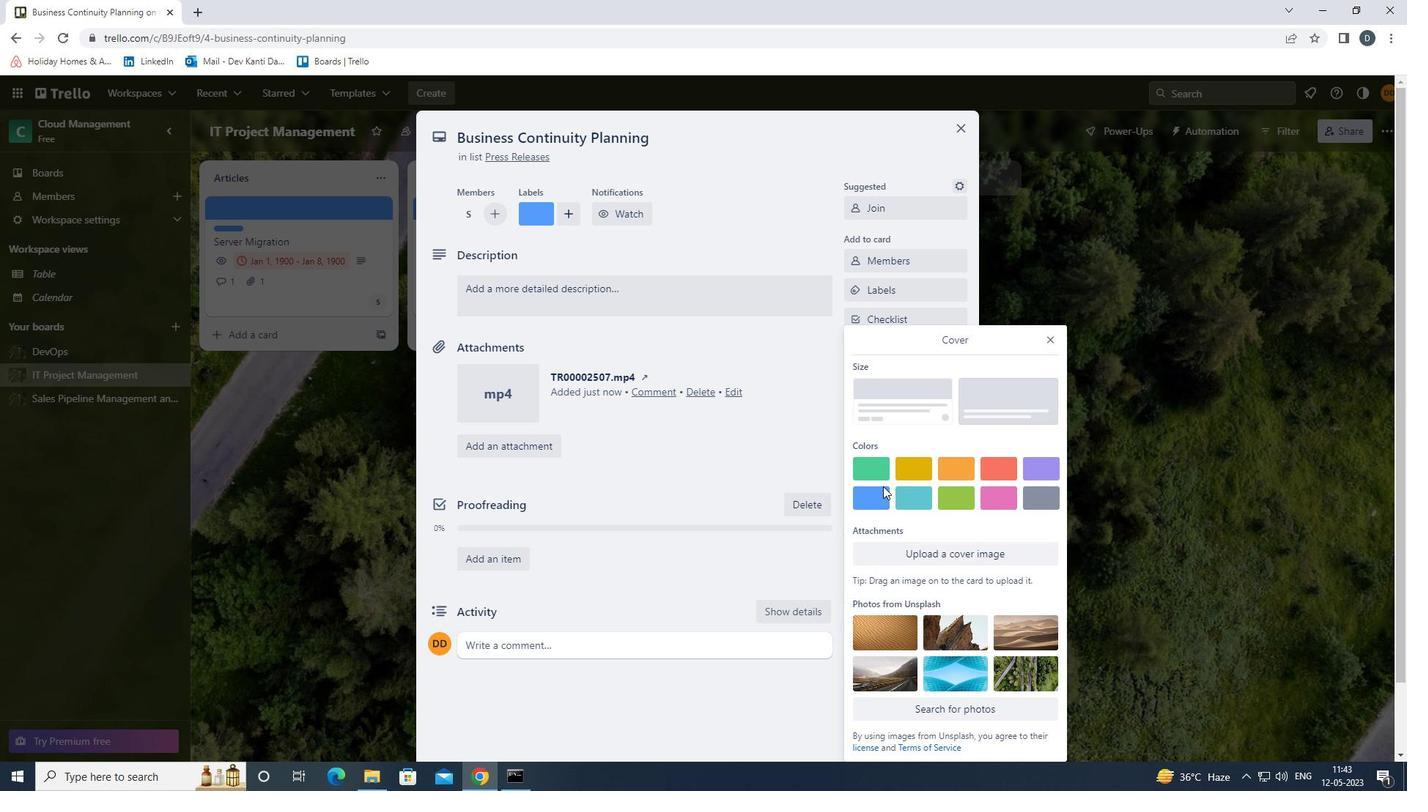 
Action: Mouse pressed left at (875, 494)
Screenshot: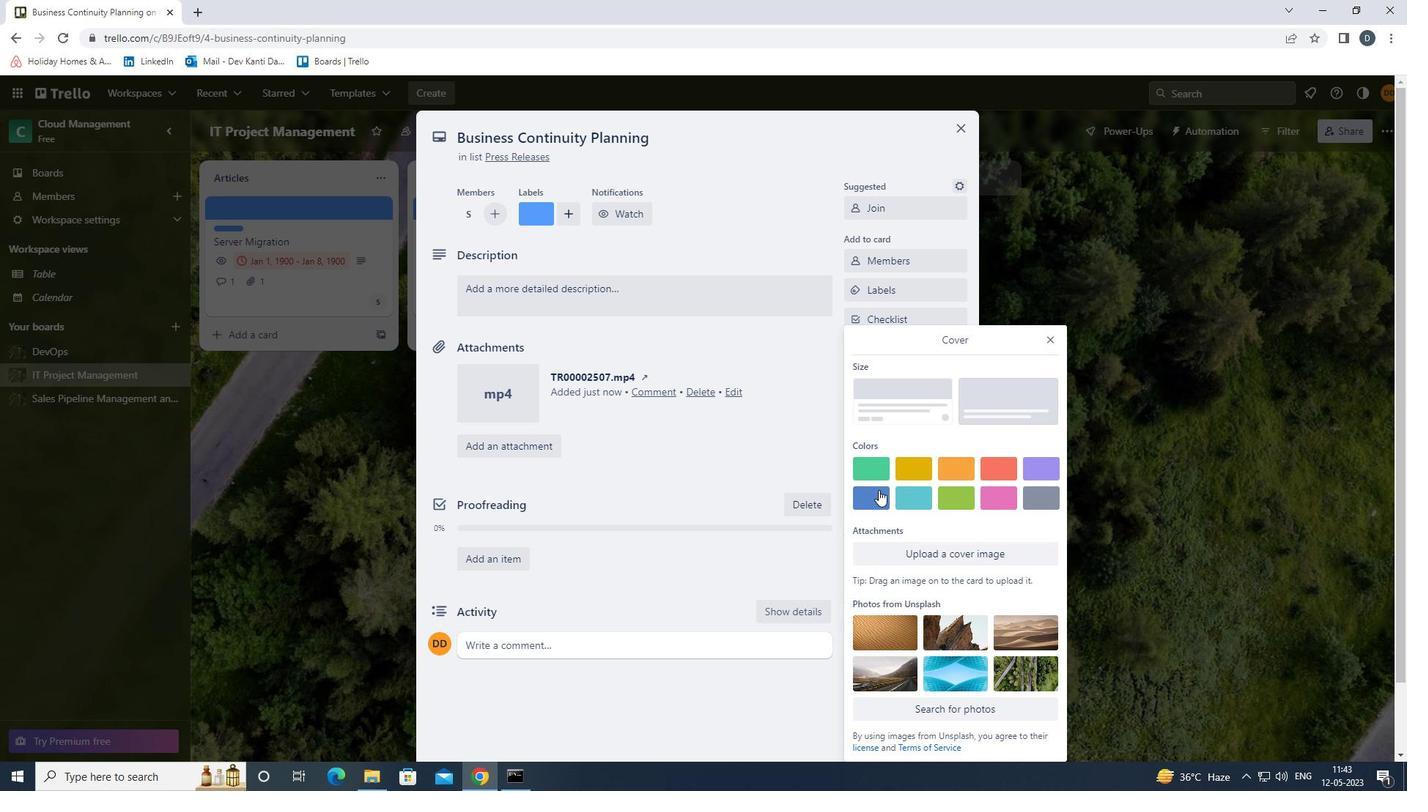 
Action: Mouse moved to (1046, 315)
Screenshot: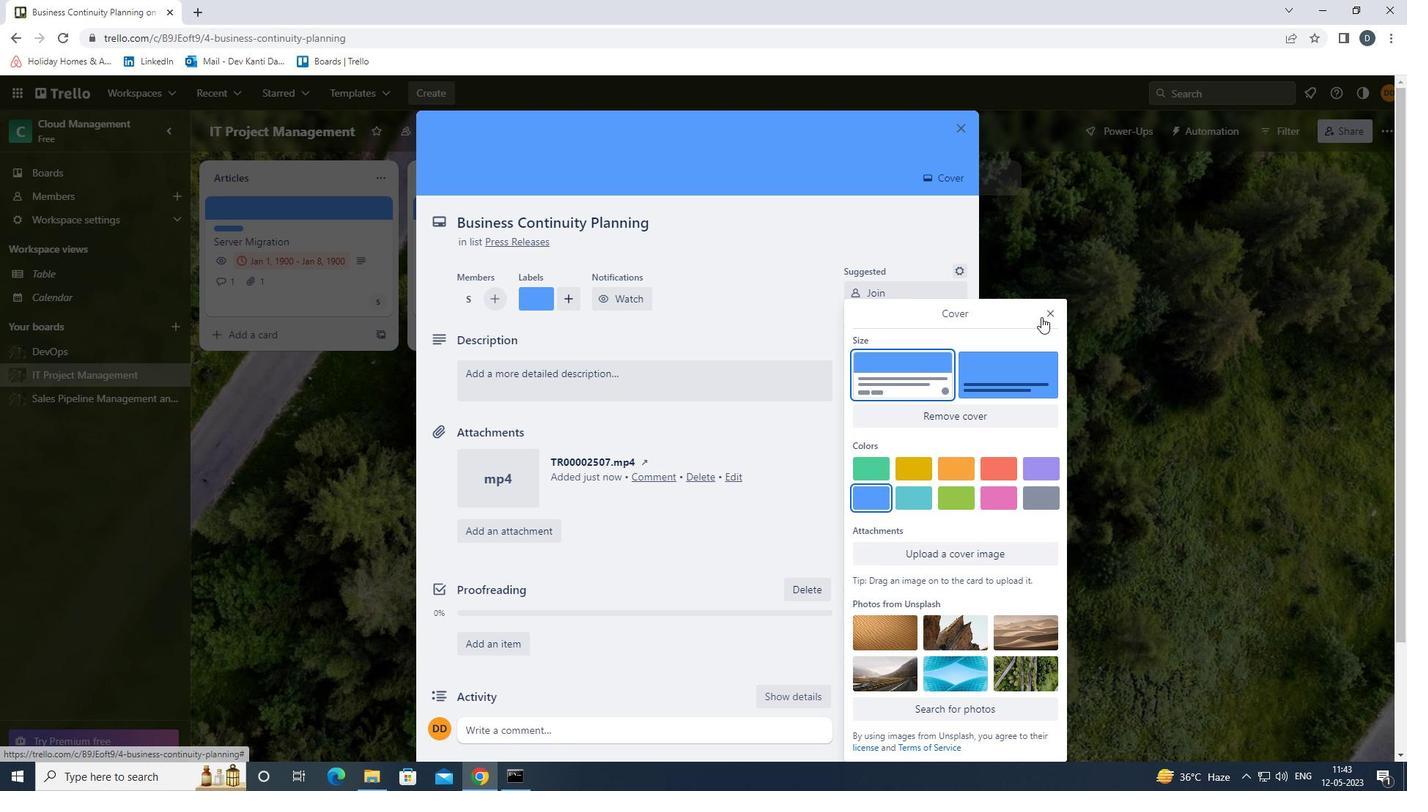 
Action: Mouse pressed left at (1046, 315)
Screenshot: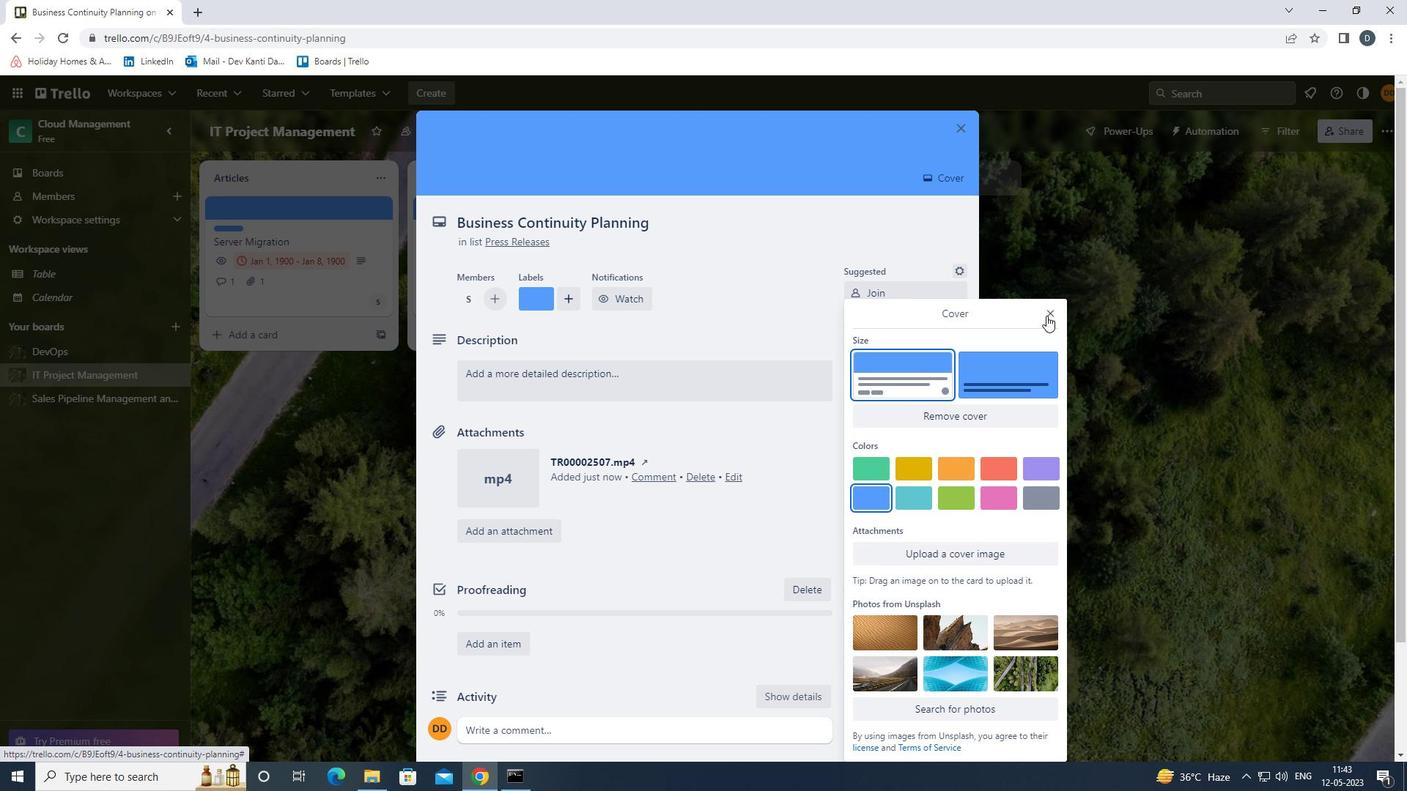 
Action: Mouse moved to (738, 376)
Screenshot: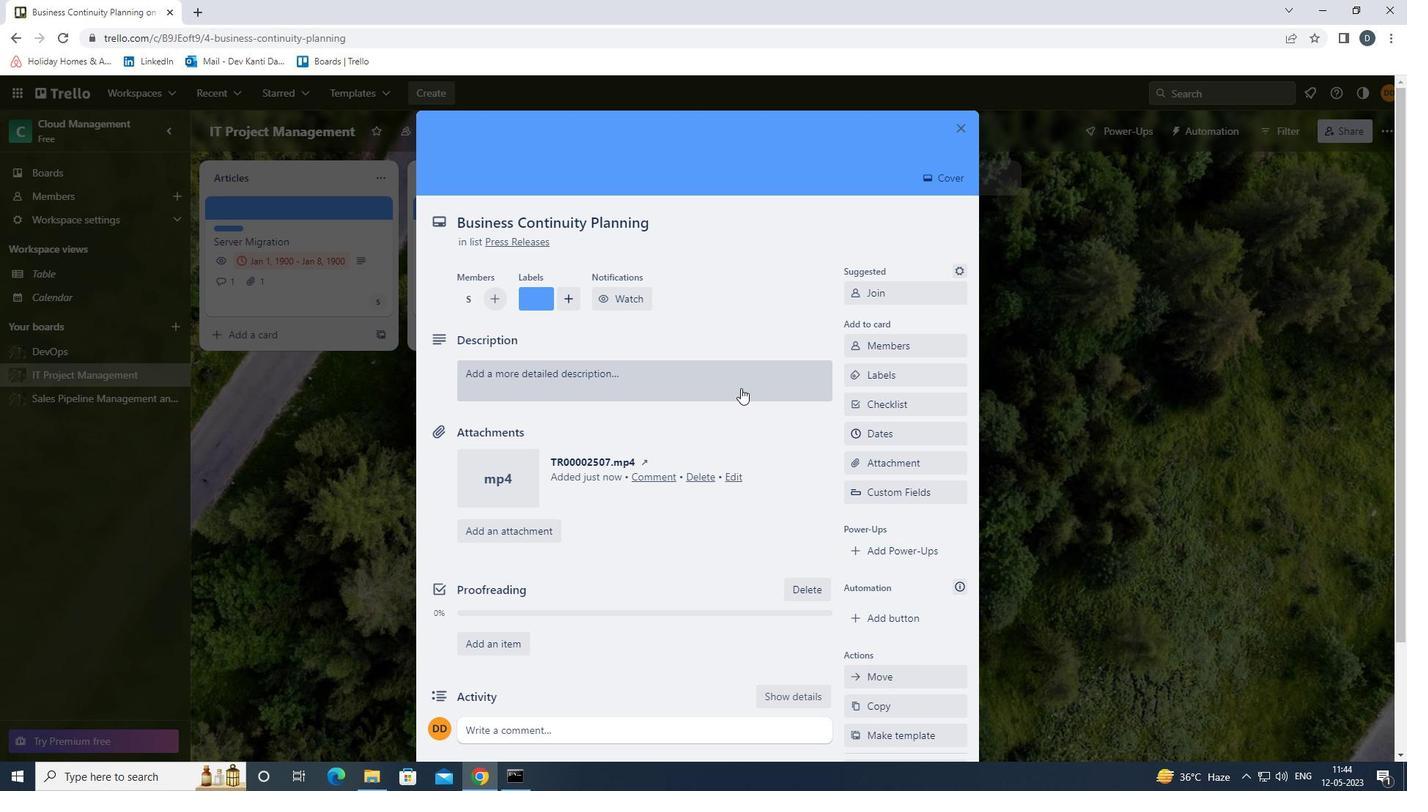 
Action: Mouse pressed left at (738, 376)
Screenshot: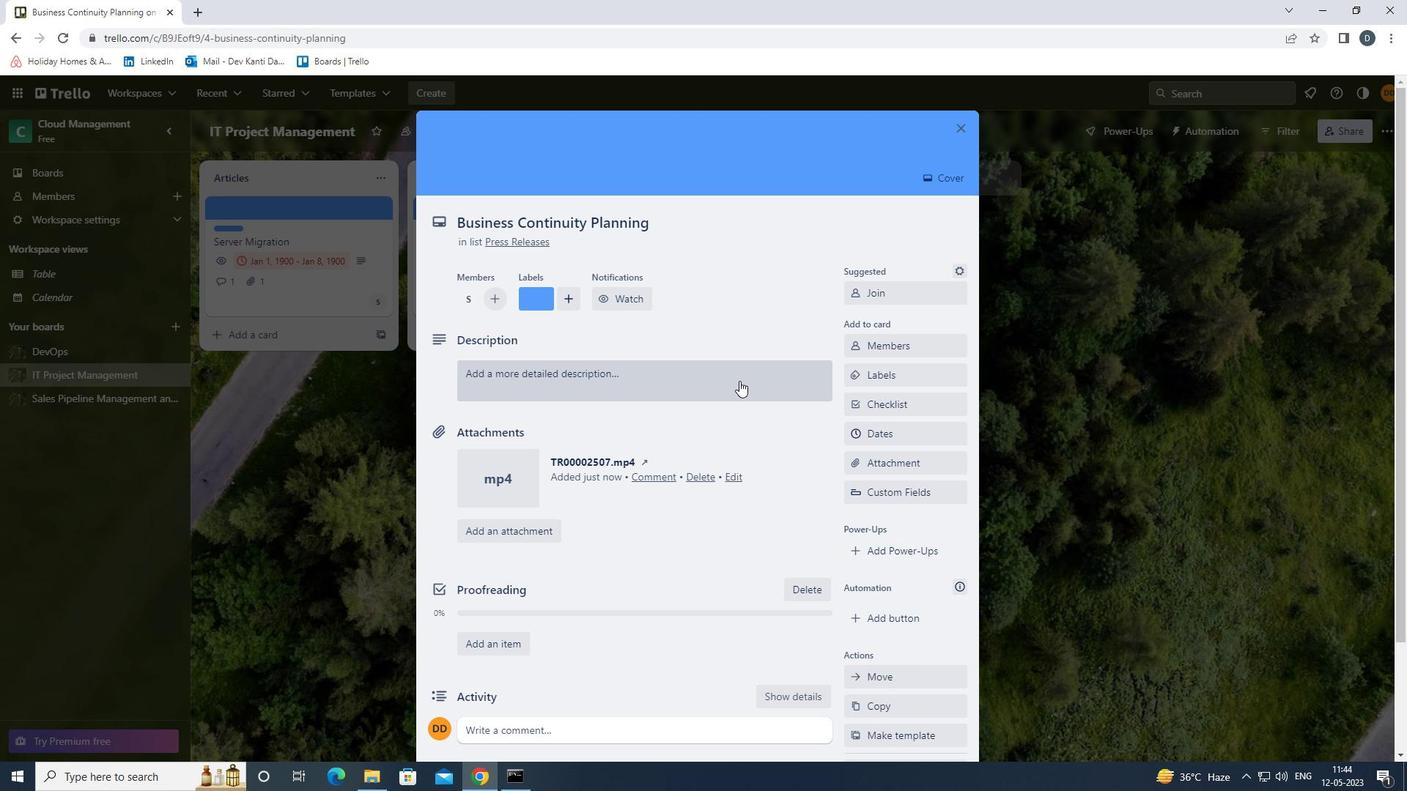 
Action: Mouse moved to (738, 376)
Screenshot: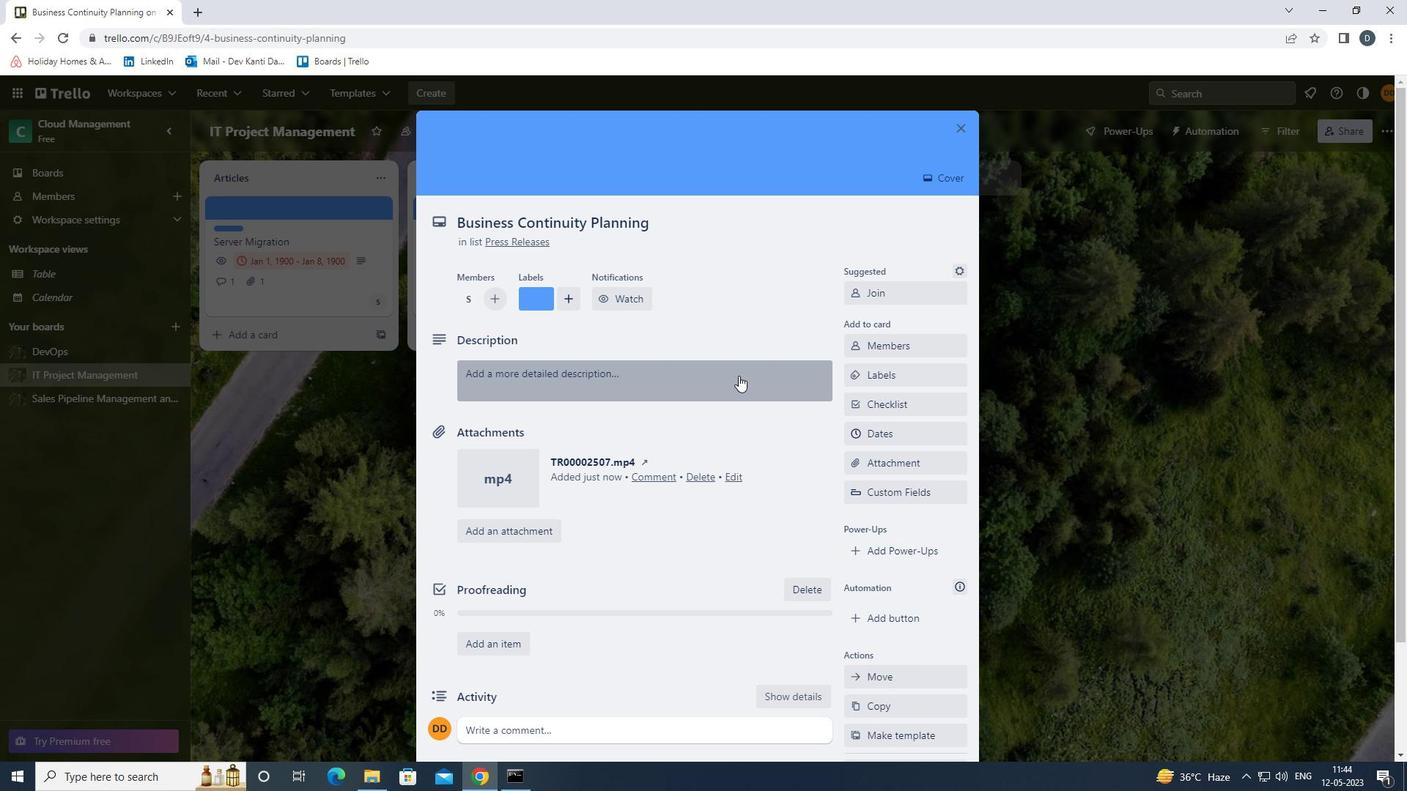 
Action: Key pressed <Key.shift>DEVELOP<Key.space>AND<Key.space>LAUNCH<Key.space>NEW<Key.space>SOCIAL<Key.space>MEDIA<Key.space>MARKETING<Key.space>CAMPAIGN<Key.space>FOR<Key.space>CUSTOMER<Key.space>RETENTION<Key.space><Key.backspace>.
Screenshot: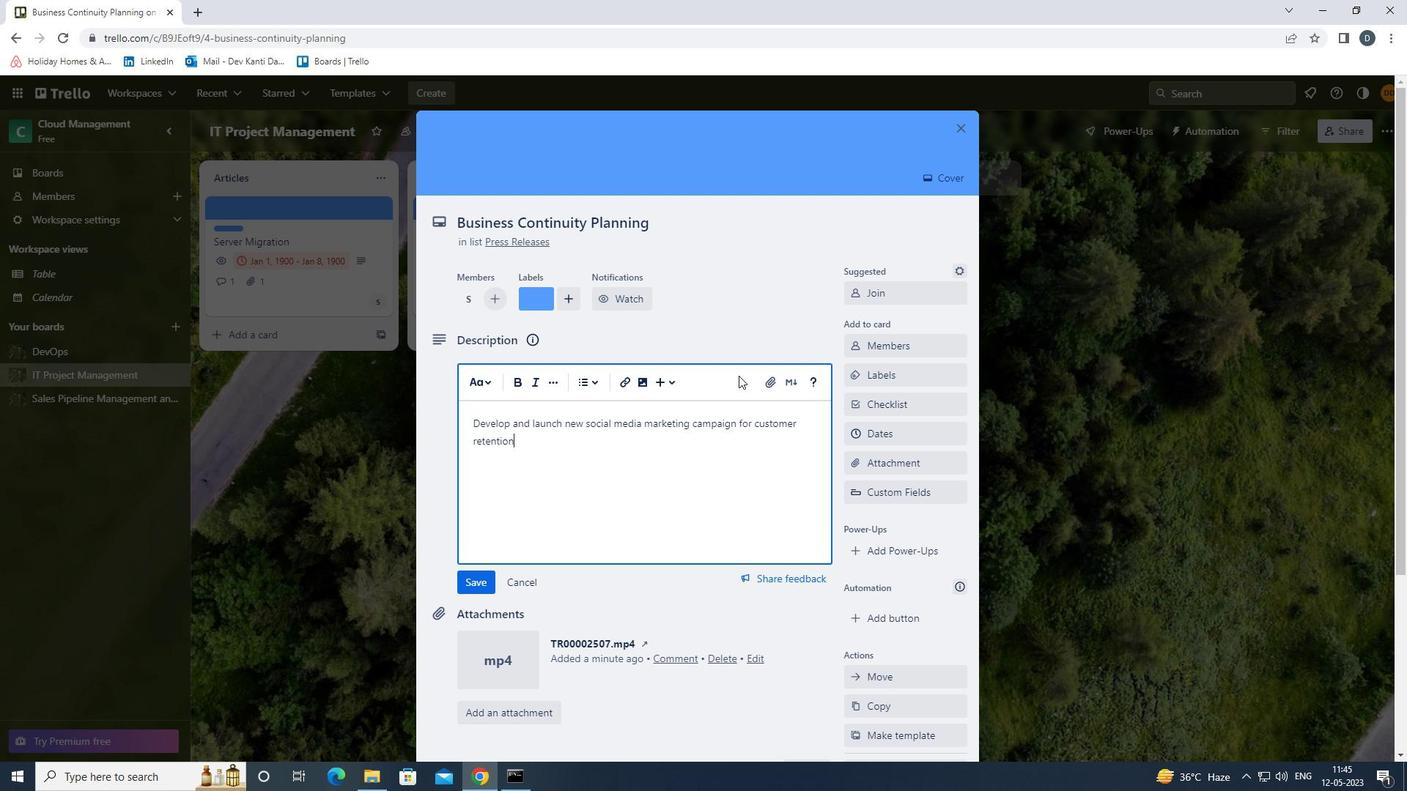 
Action: Mouse moved to (480, 574)
Screenshot: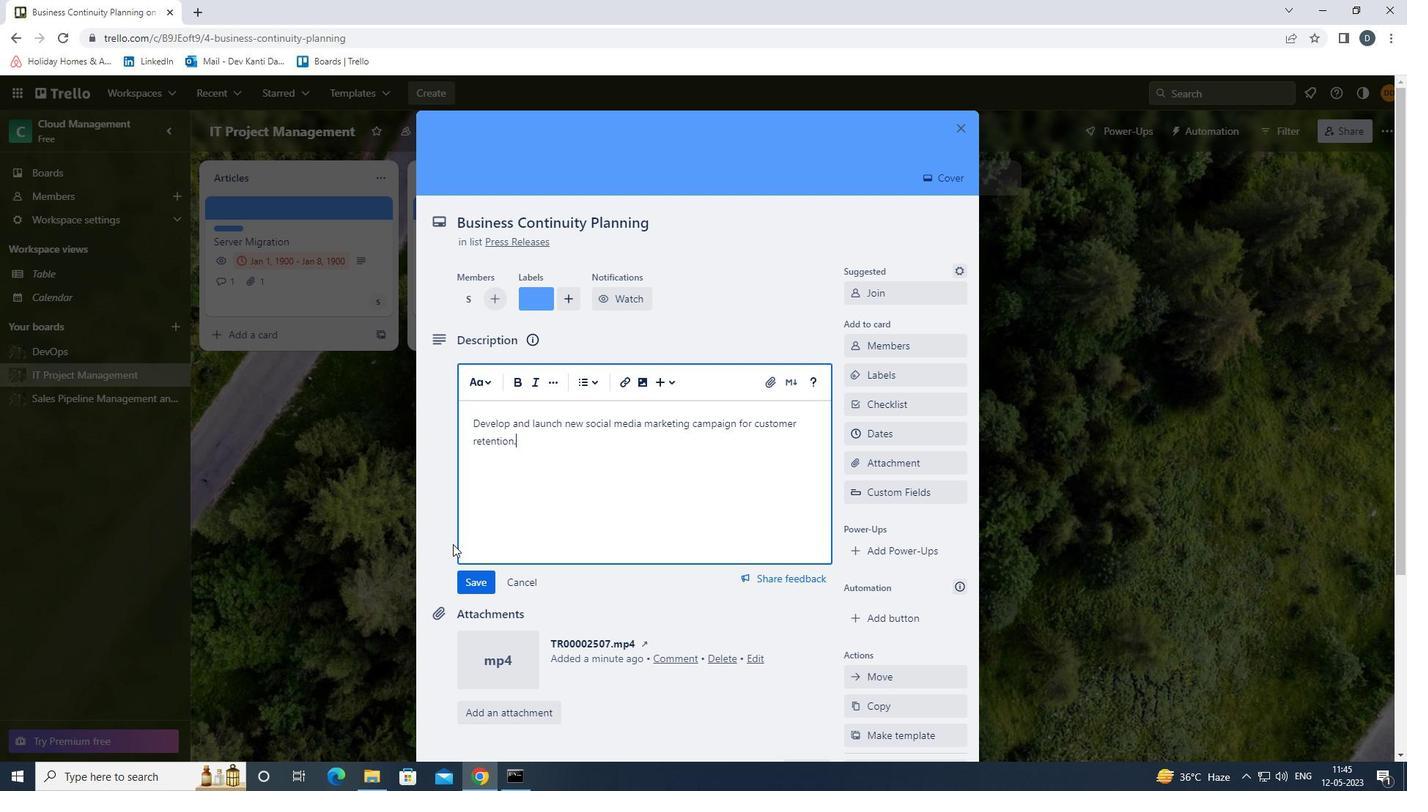 
Action: Mouse pressed left at (480, 574)
Screenshot: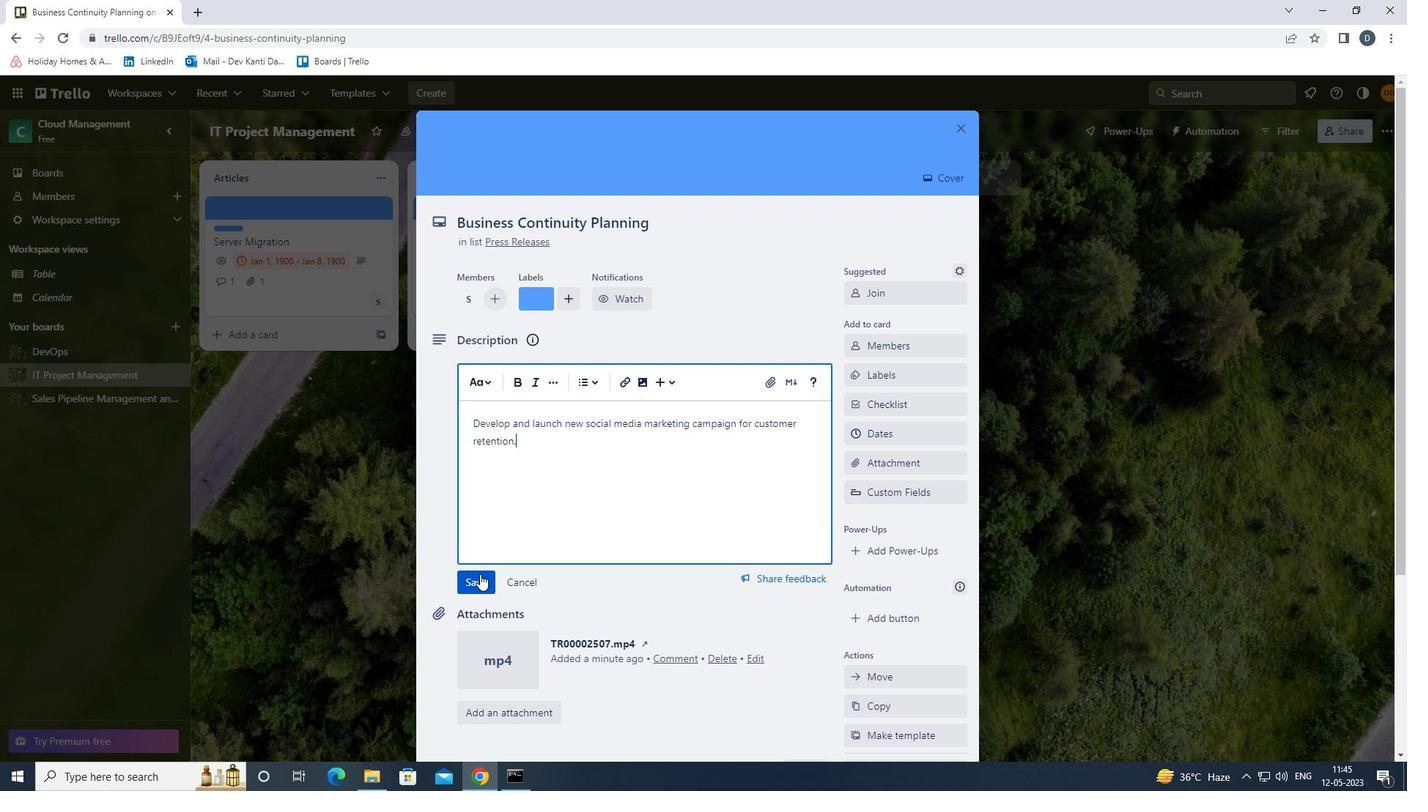 
Action: Mouse moved to (610, 714)
Screenshot: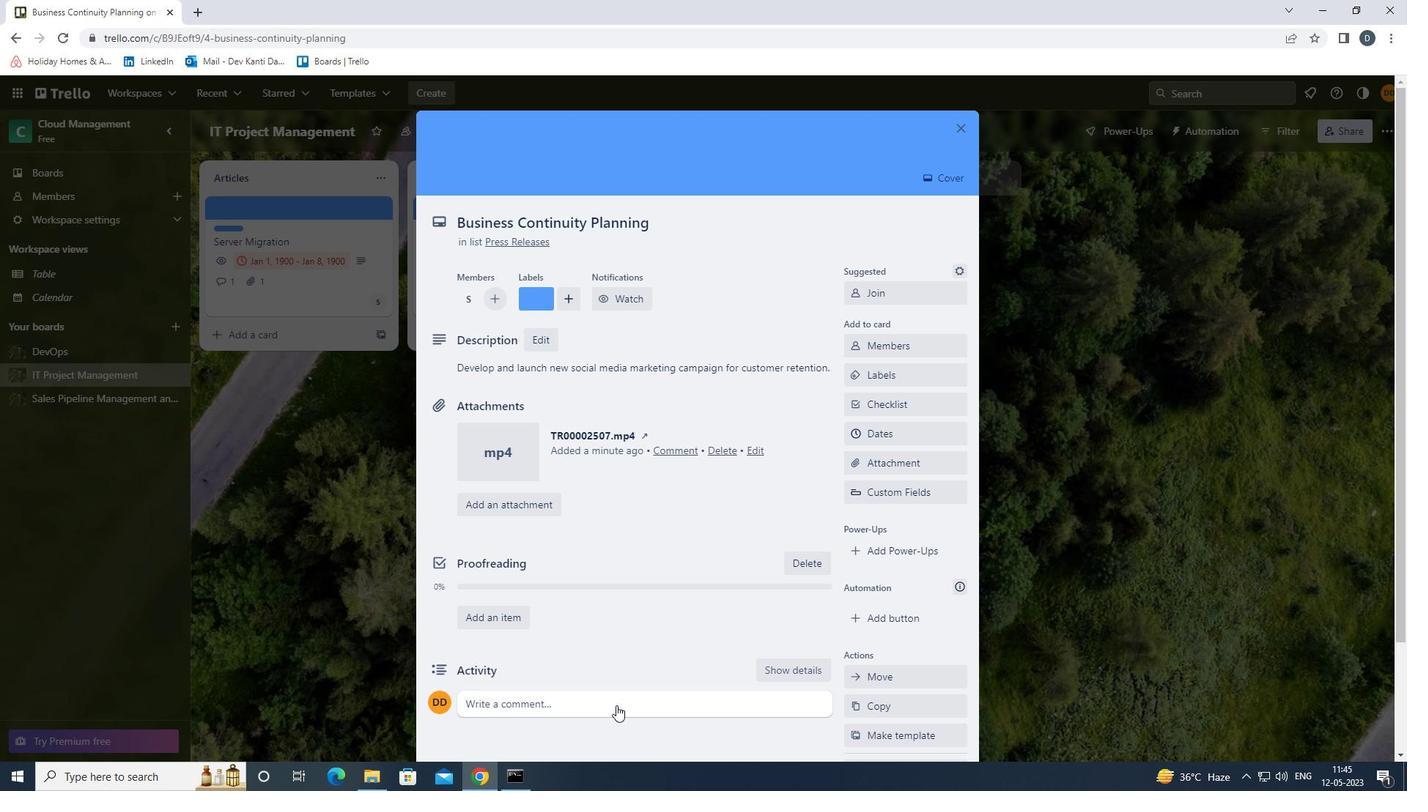 
Action: Mouse pressed left at (610, 714)
Screenshot: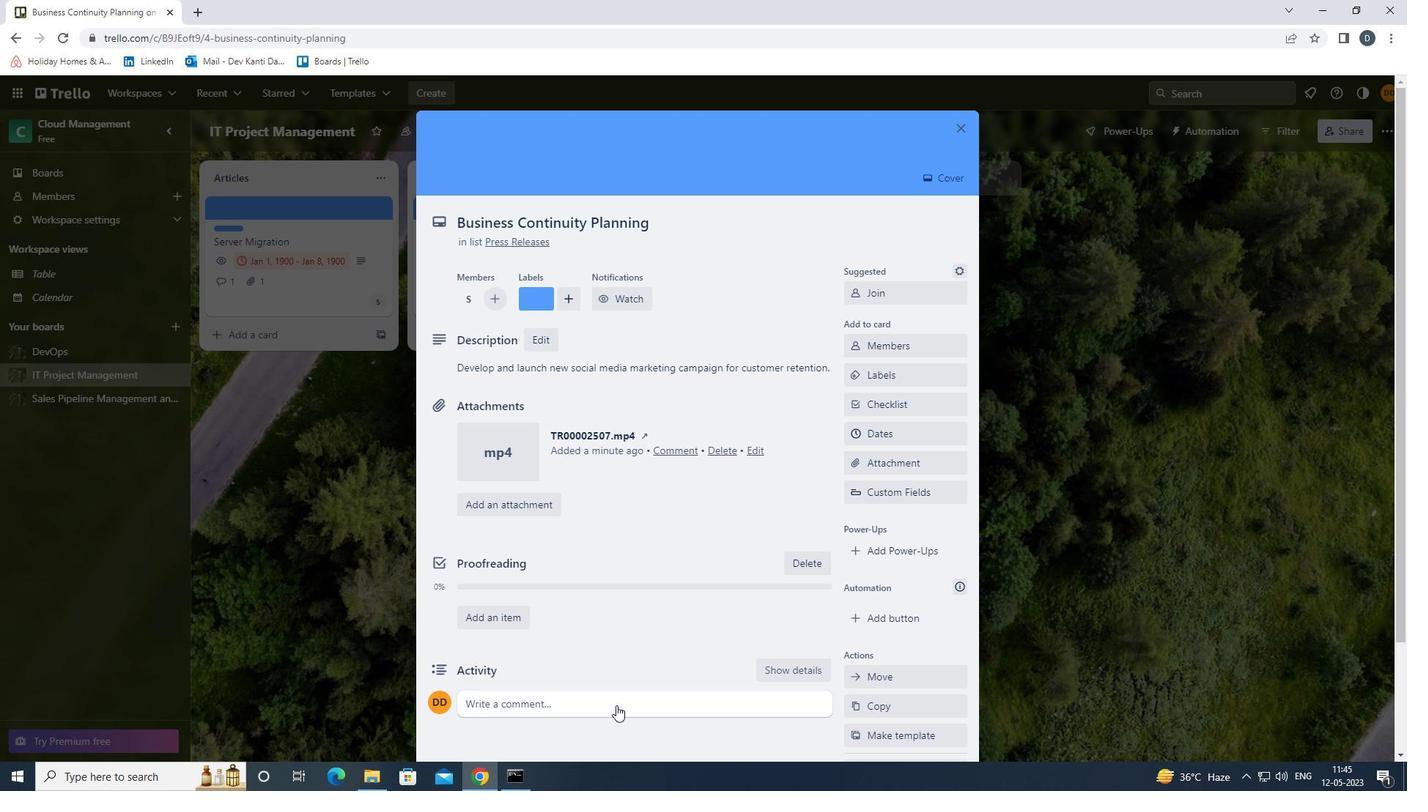 
Action: Mouse moved to (609, 714)
Screenshot: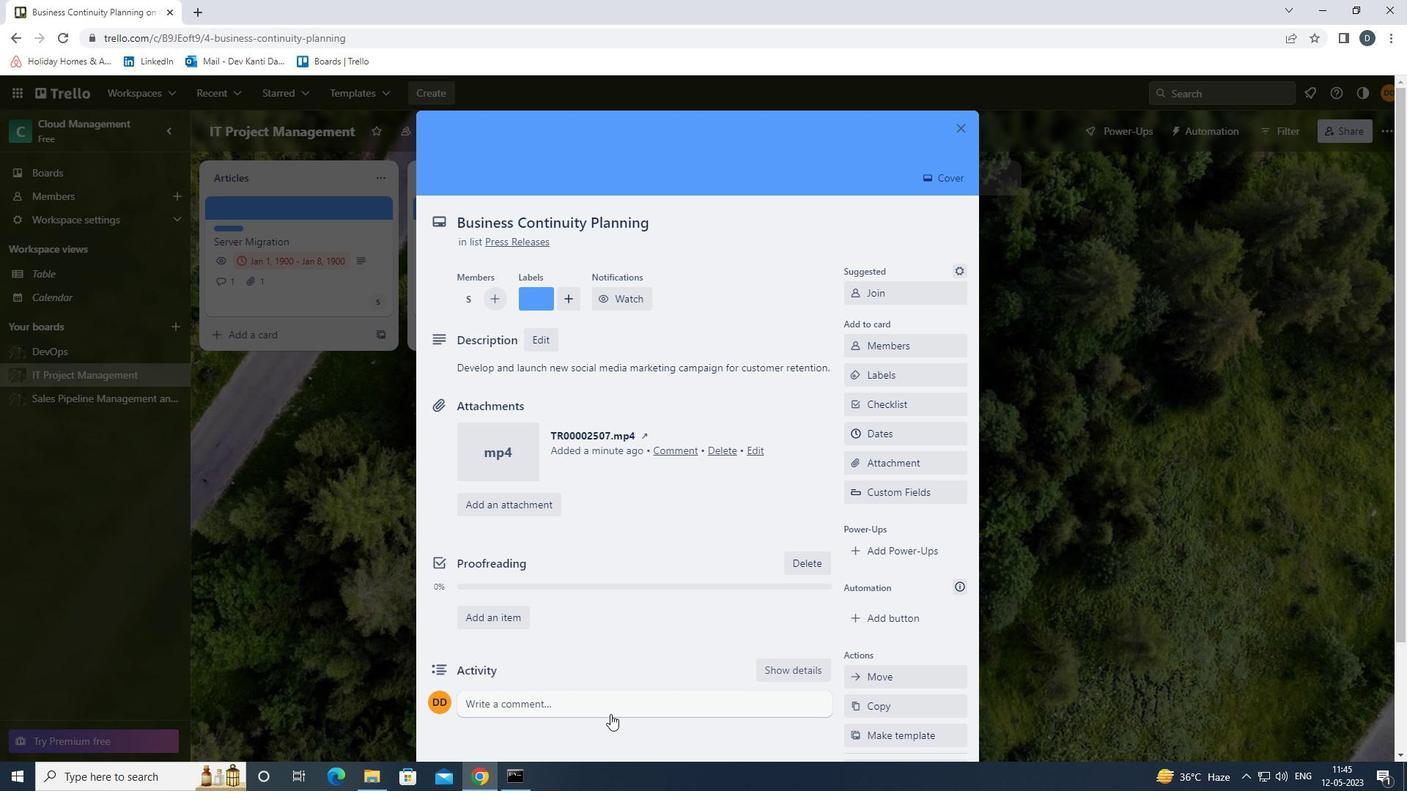 
Action: Mouse scrolled (609, 714) with delta (0, 0)
Screenshot: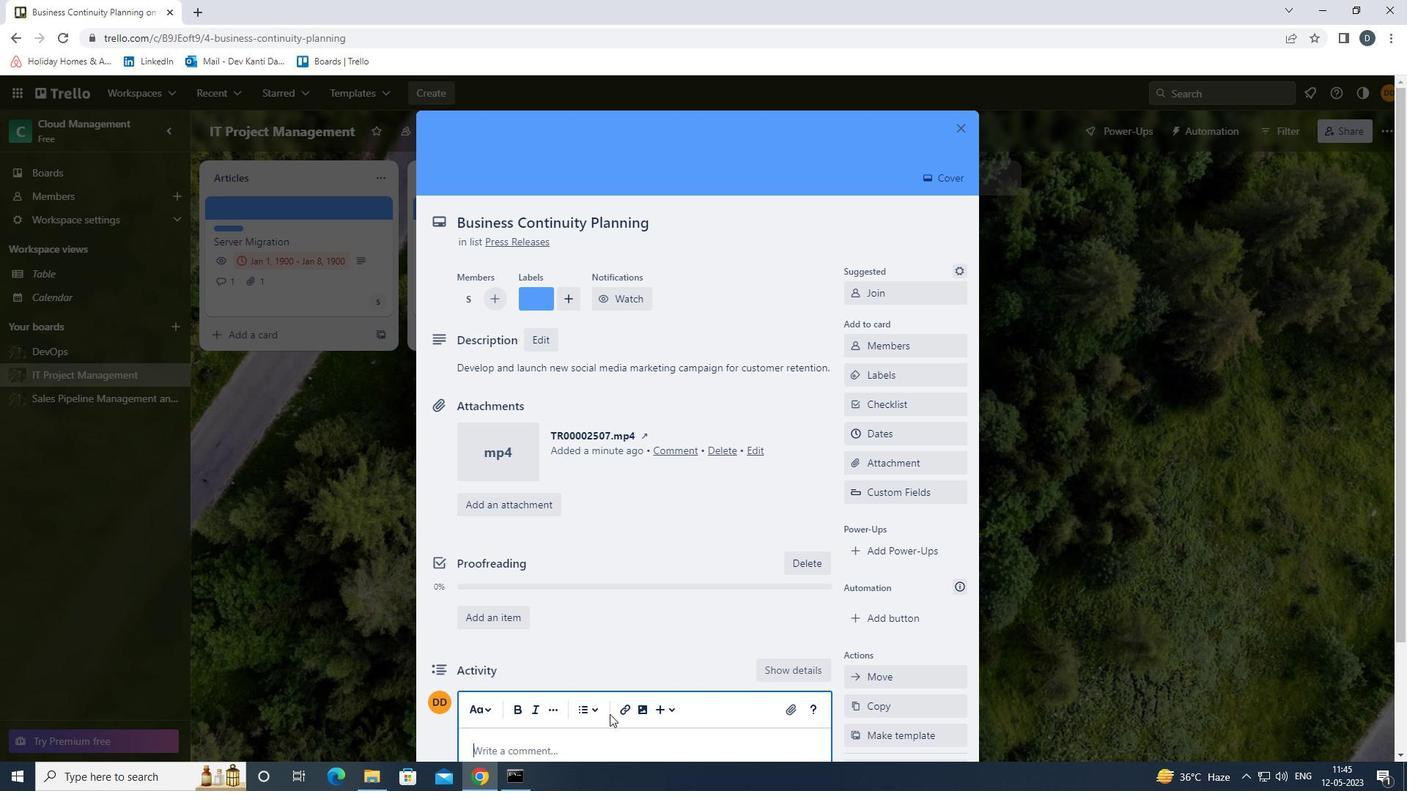 
Action: Mouse moved to (604, 682)
Screenshot: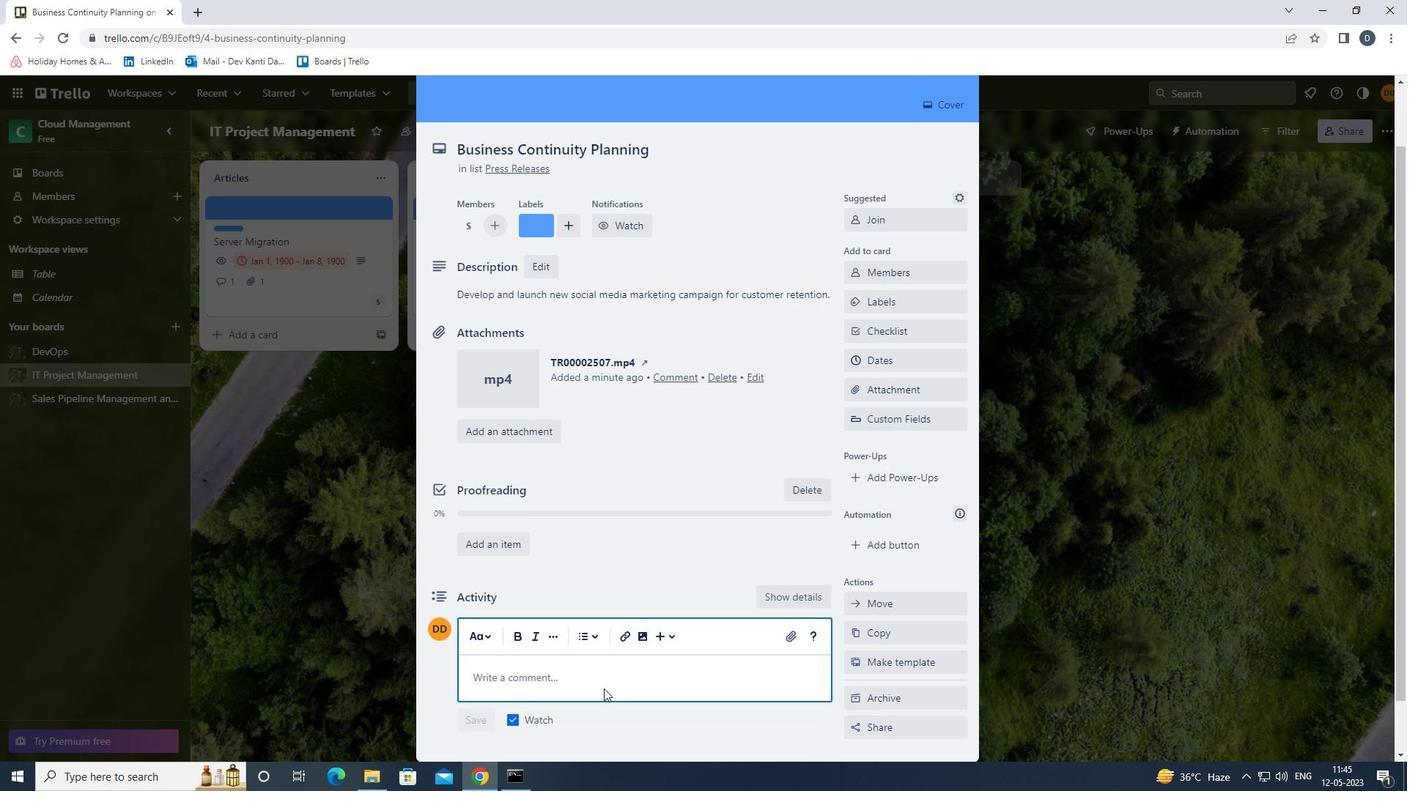 
Action: Mouse pressed left at (604, 682)
Screenshot: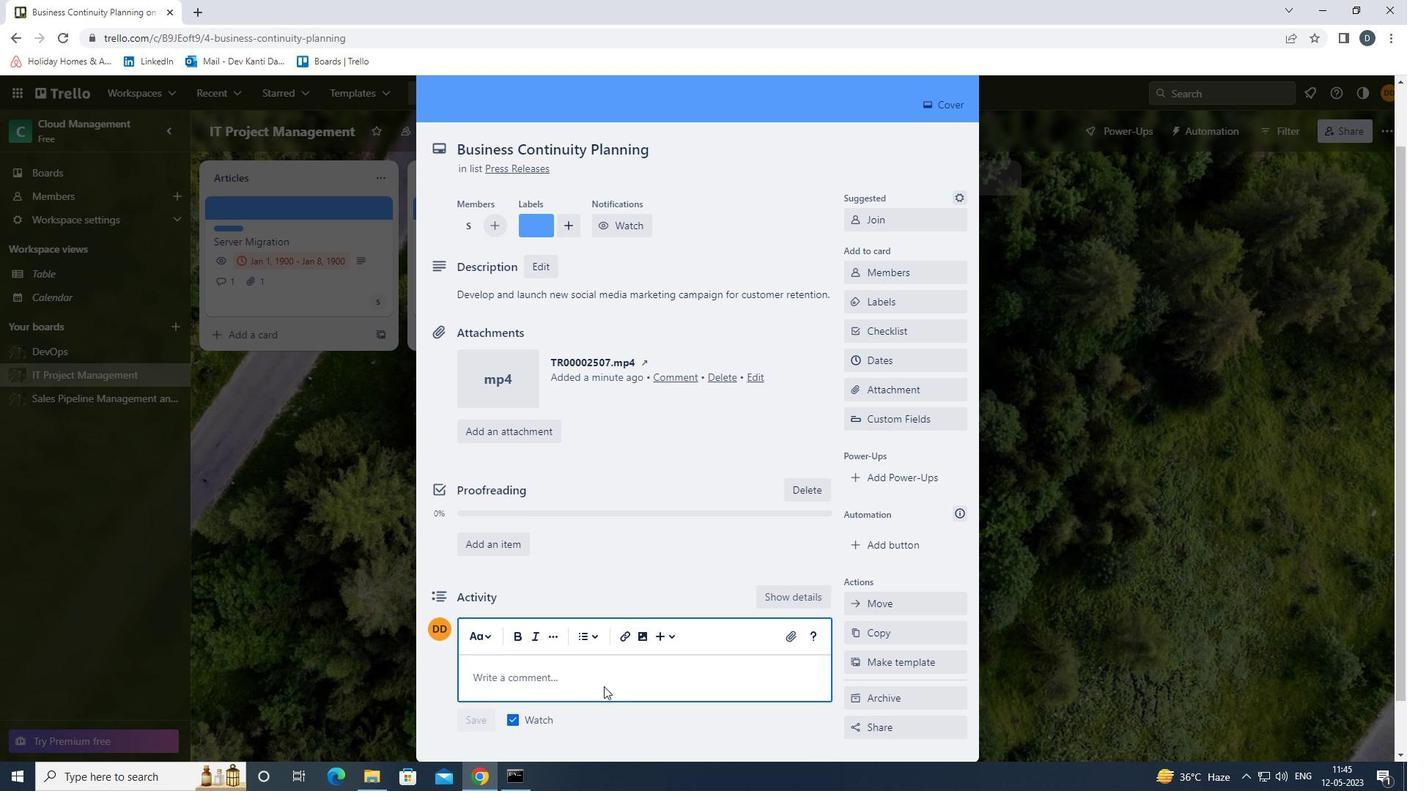 
Action: Key pressed <Key.shift><Key.shift><Key.shift><Key.shift><Key.shift><Key.shift>LET<Key.space>US<Key.space>APPROACH<Key.space>THIS<Key.space>TASK<Key.space>WITH<Key.space>A<Key.space>SENSE<Key.space>OF<Key.space>SELF-REFLECTION<Key.space>AND<Key.space>SELF-AWARENESS,<Key.space>RECOGNIZING<Key.space>OUR<Key.space>OWN<Key.space>STRENGTHS<Key.space>AND<Key.space>WEE<Key.backspace>AKNESSES.
Screenshot: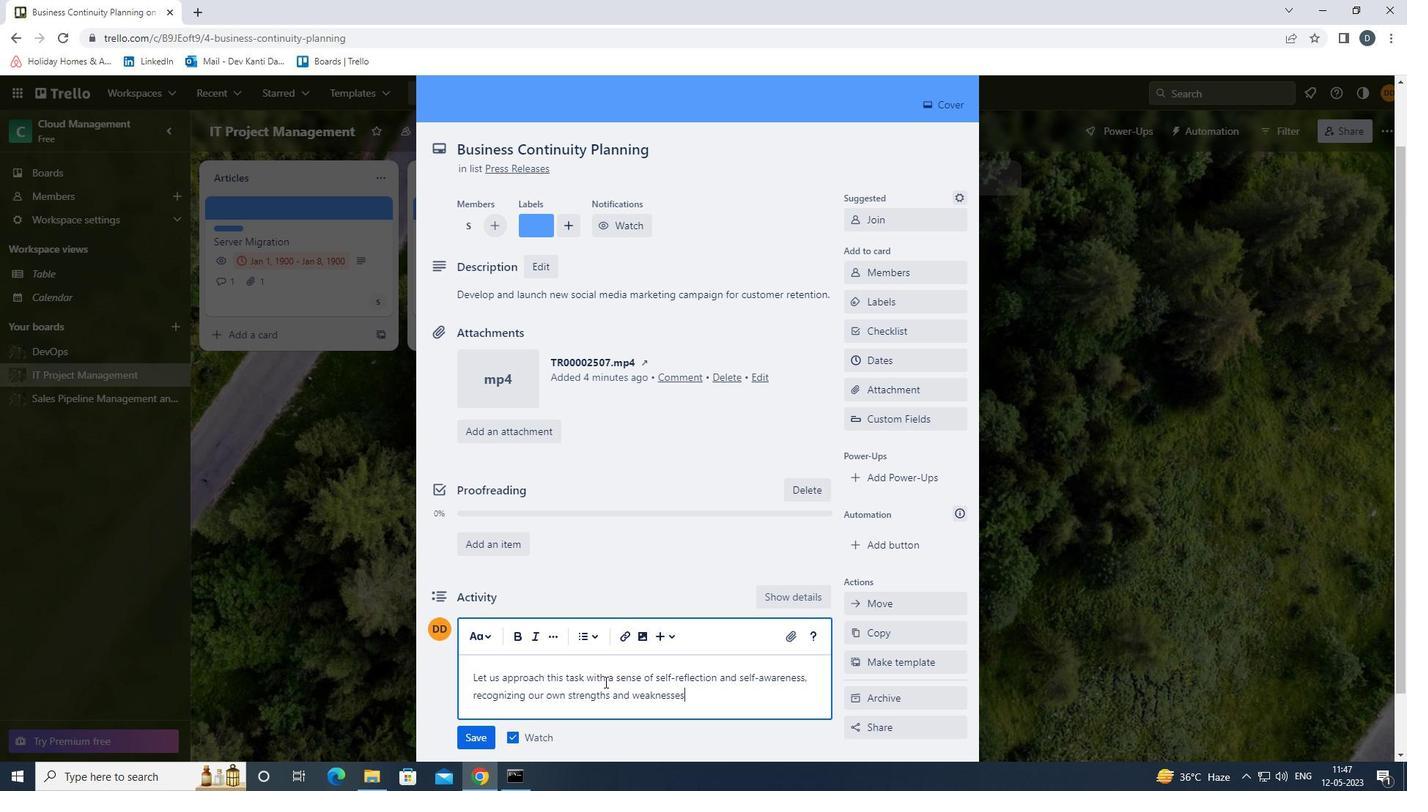 
Action: Mouse moved to (474, 730)
Screenshot: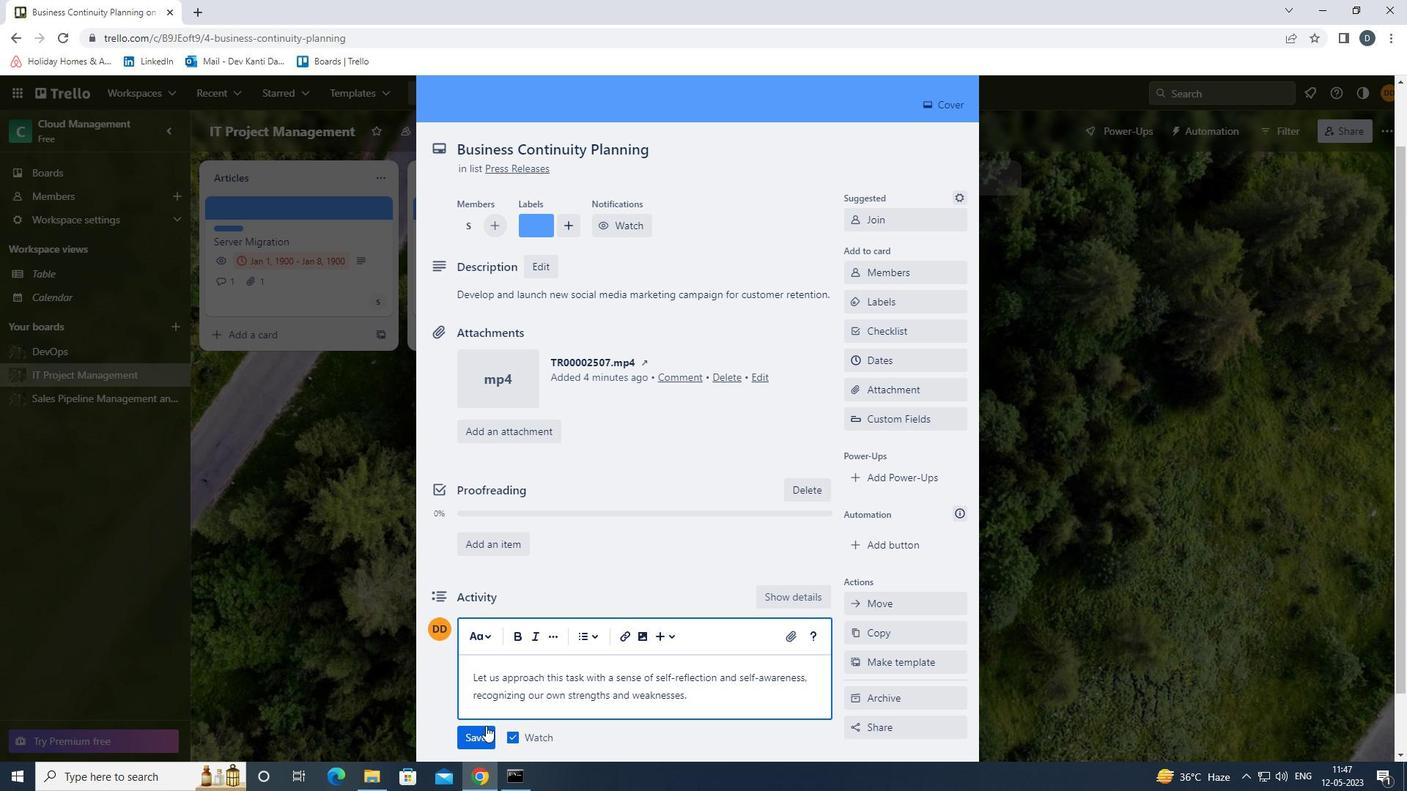 
Action: Mouse pressed left at (474, 730)
Screenshot: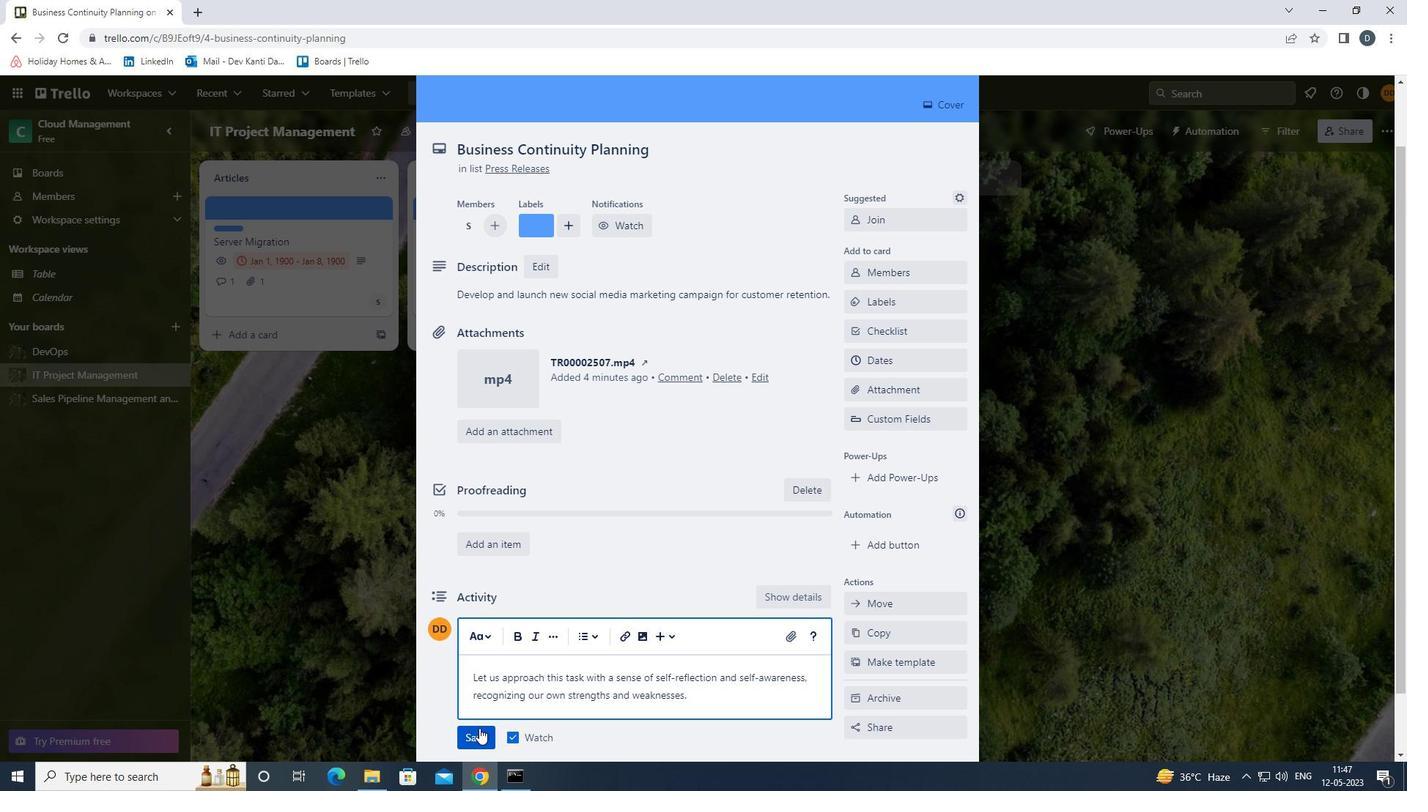 
Action: Mouse moved to (896, 353)
Screenshot: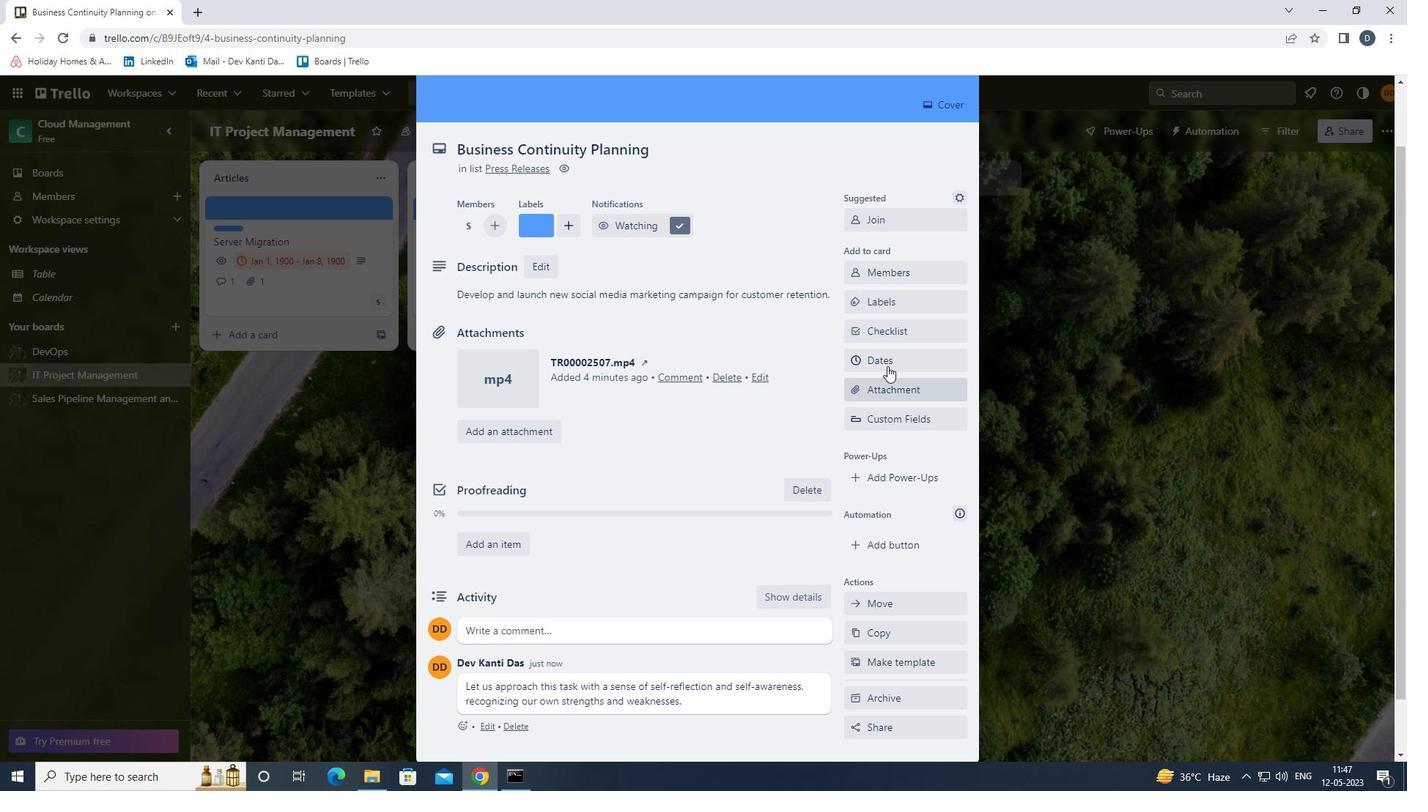 
Action: Mouse pressed left at (896, 353)
Screenshot: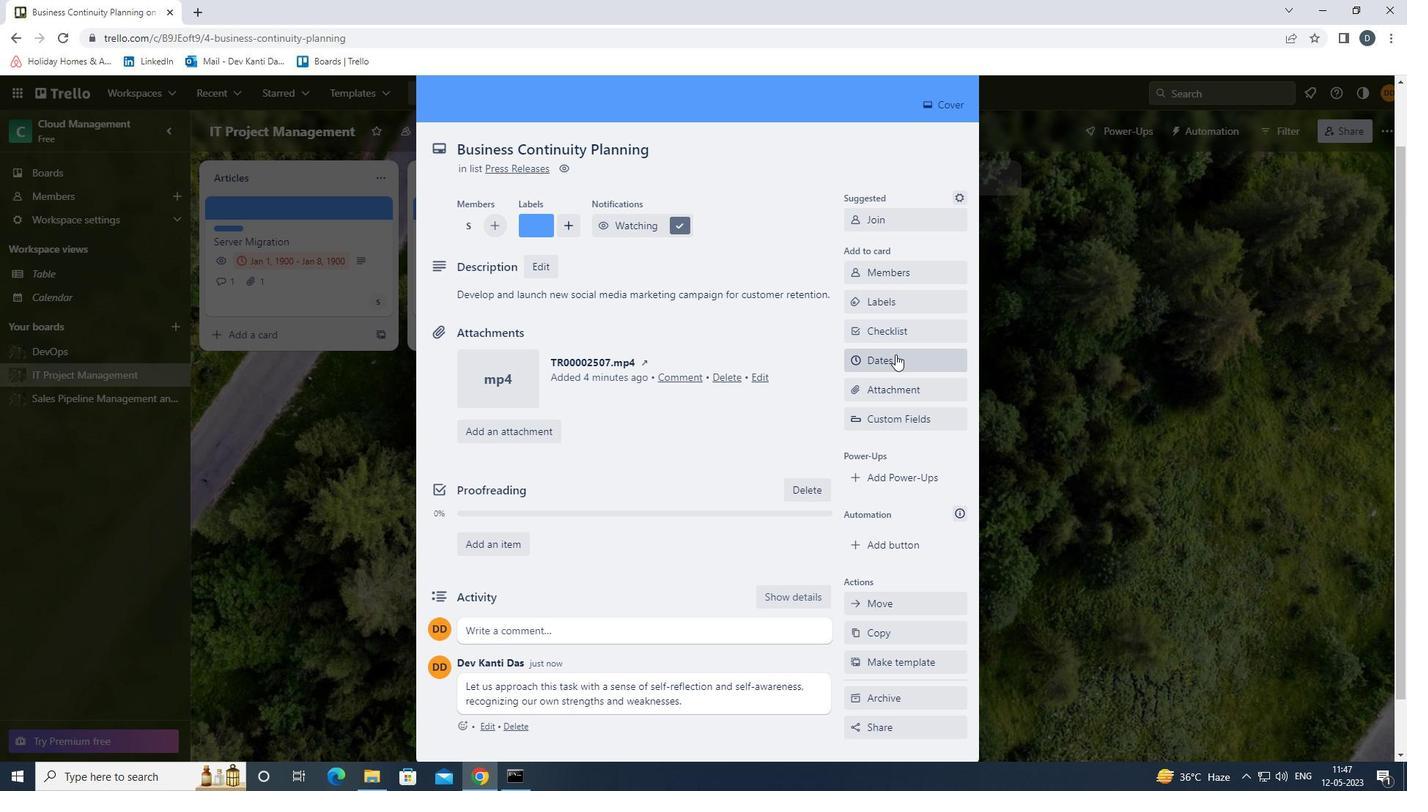 
Action: Mouse moved to (862, 399)
Screenshot: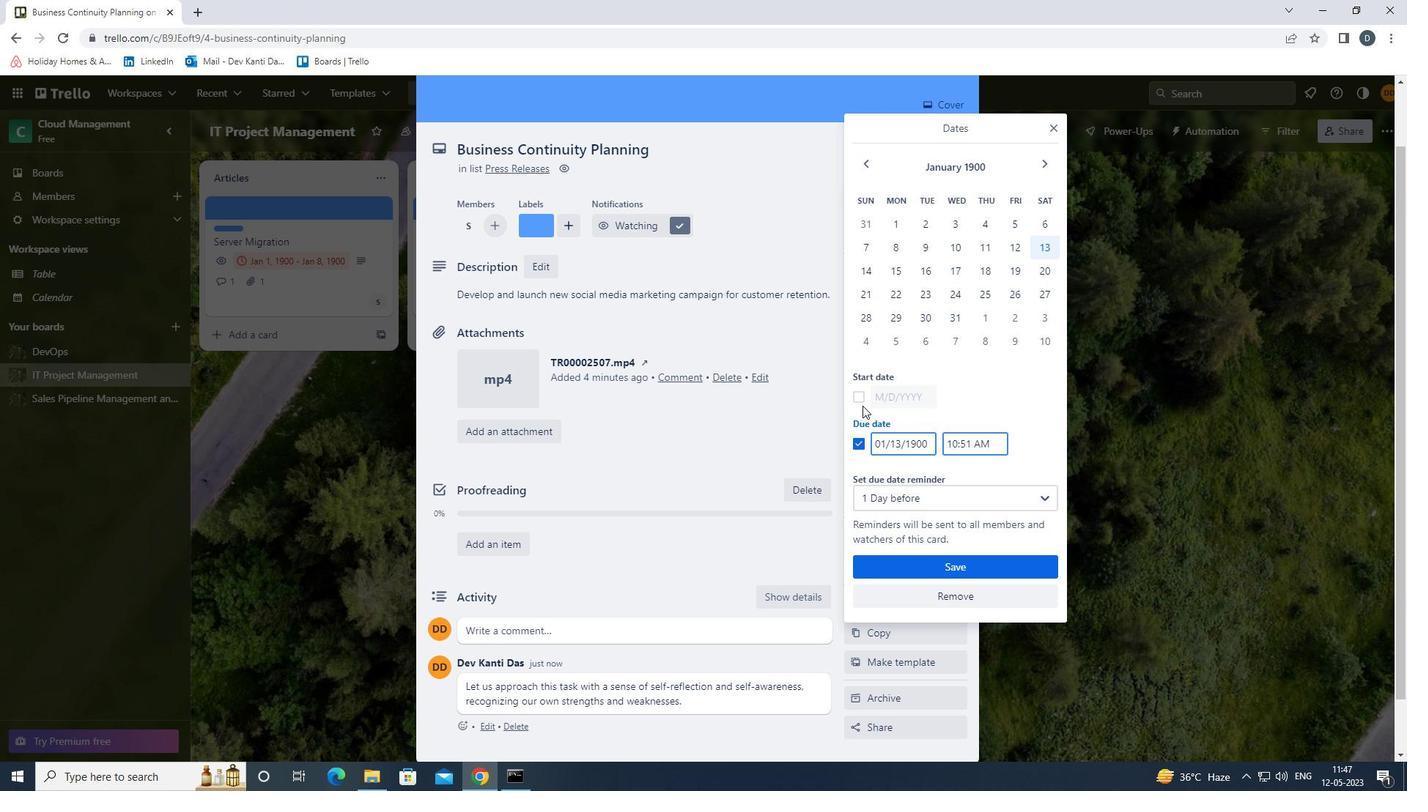 
Action: Mouse pressed left at (862, 399)
Screenshot: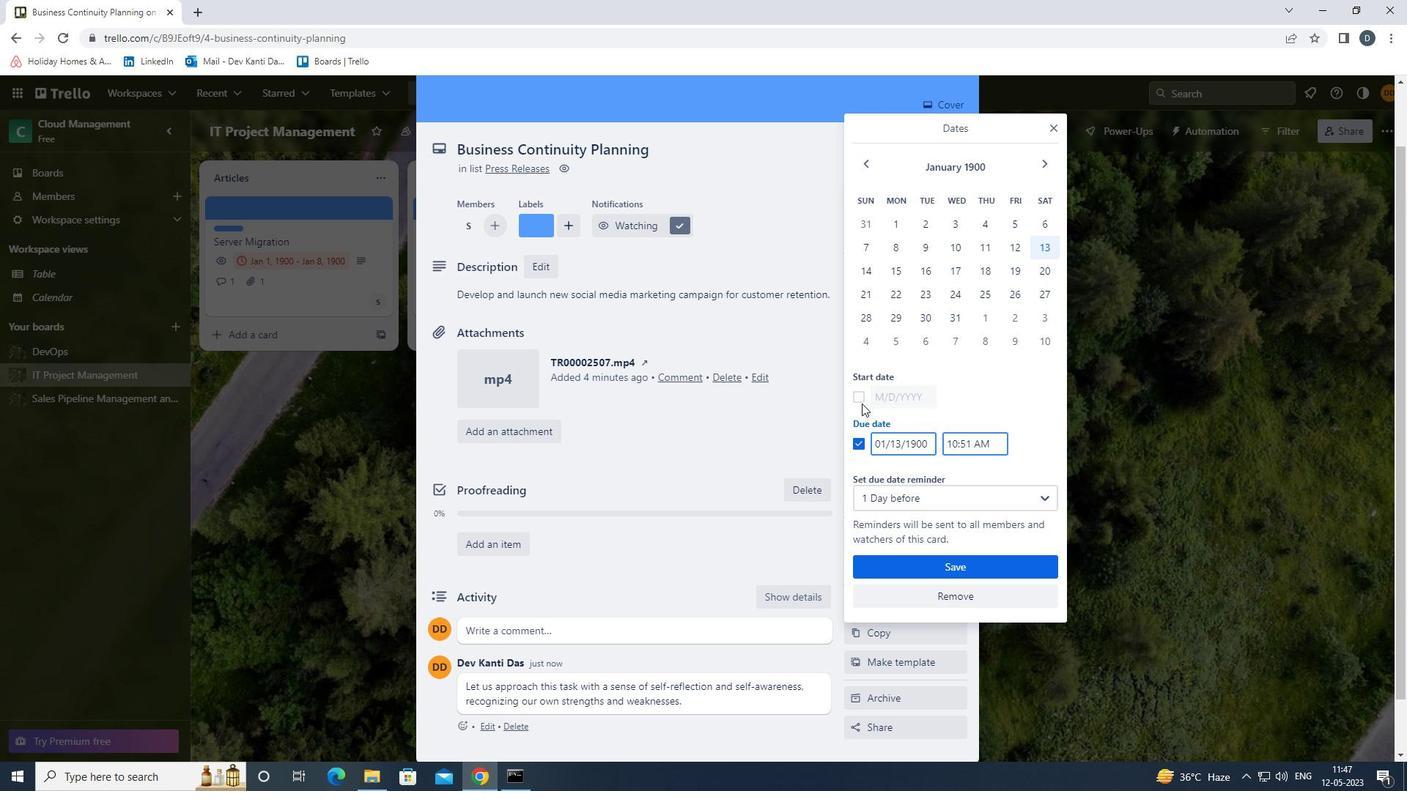 
Action: Mouse moved to (862, 252)
Screenshot: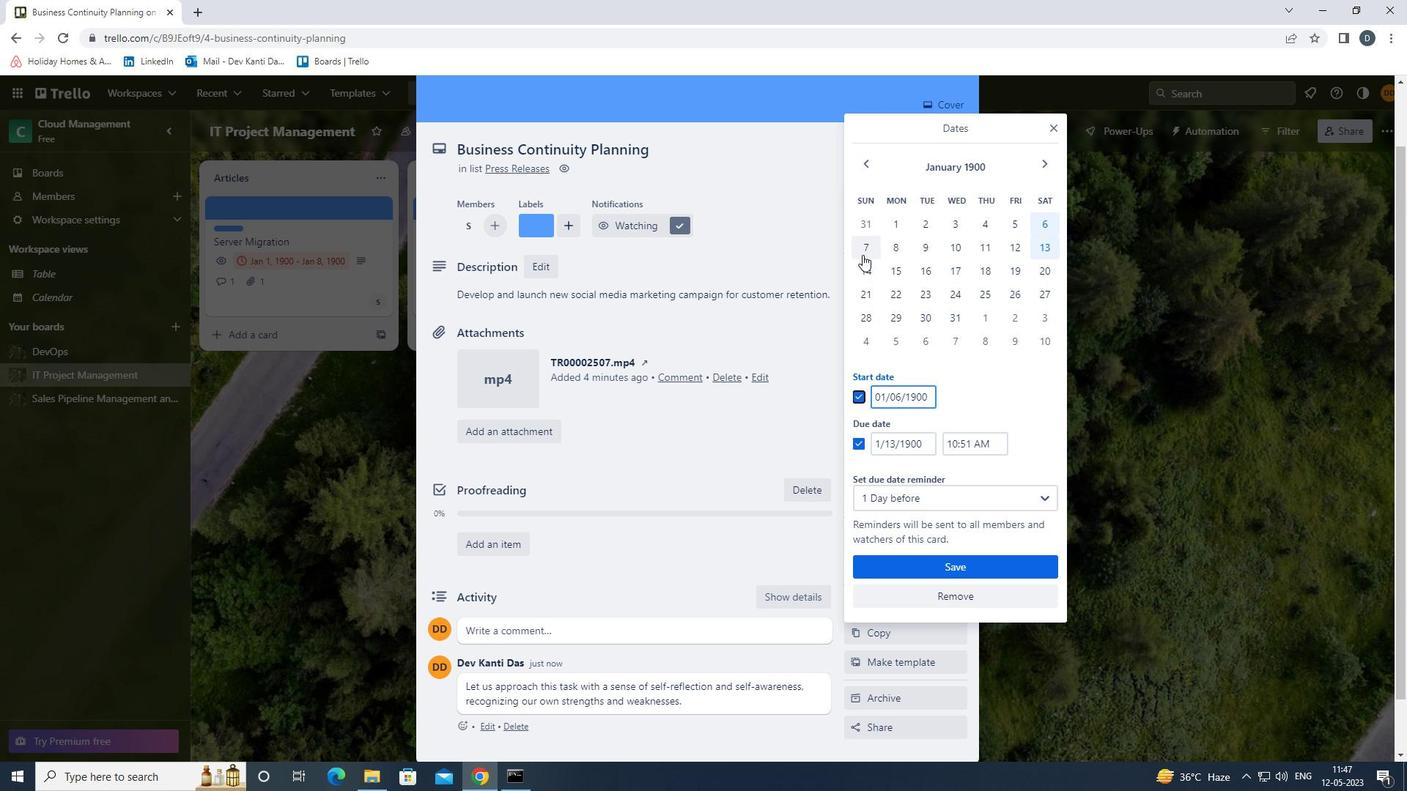 
Action: Mouse pressed left at (862, 252)
Screenshot: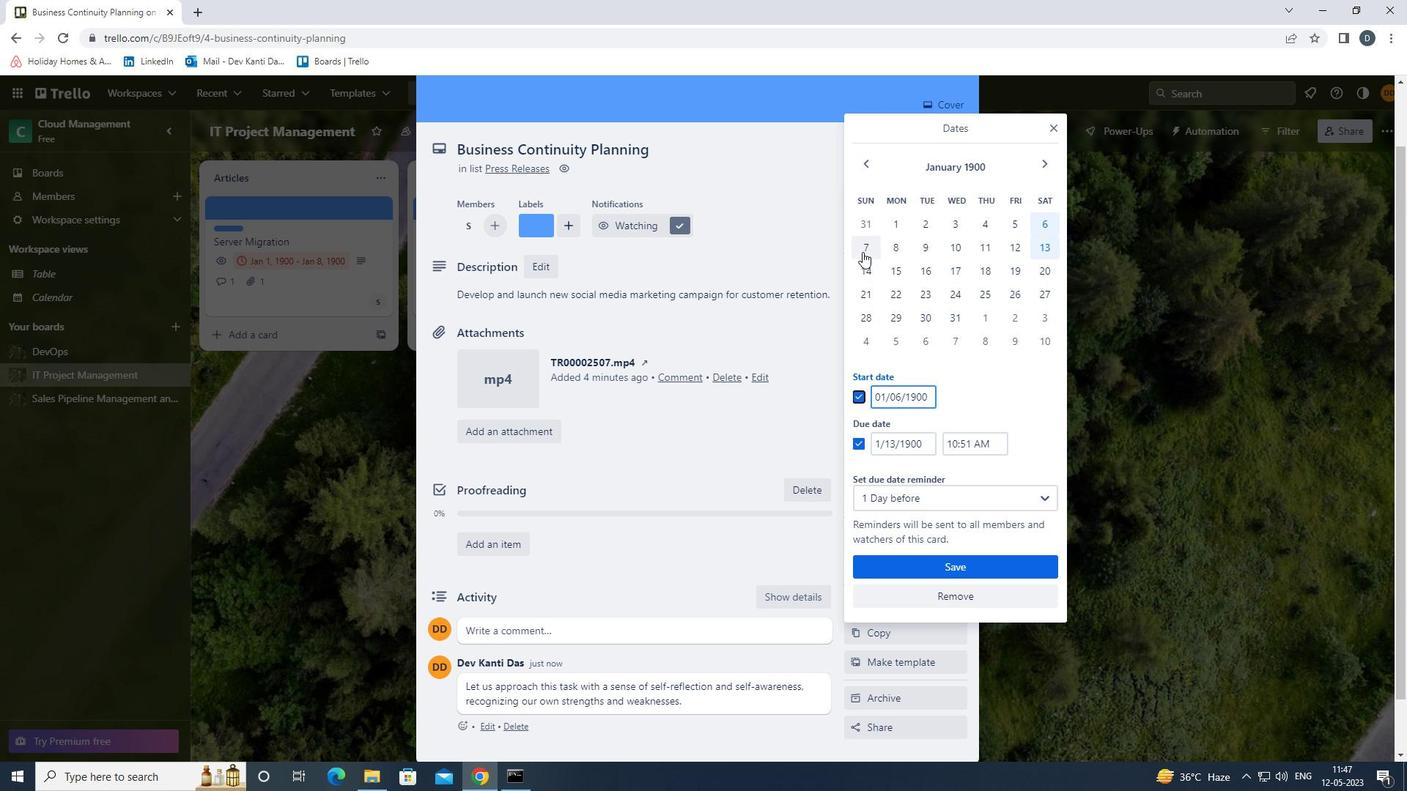 
Action: Mouse moved to (868, 270)
Screenshot: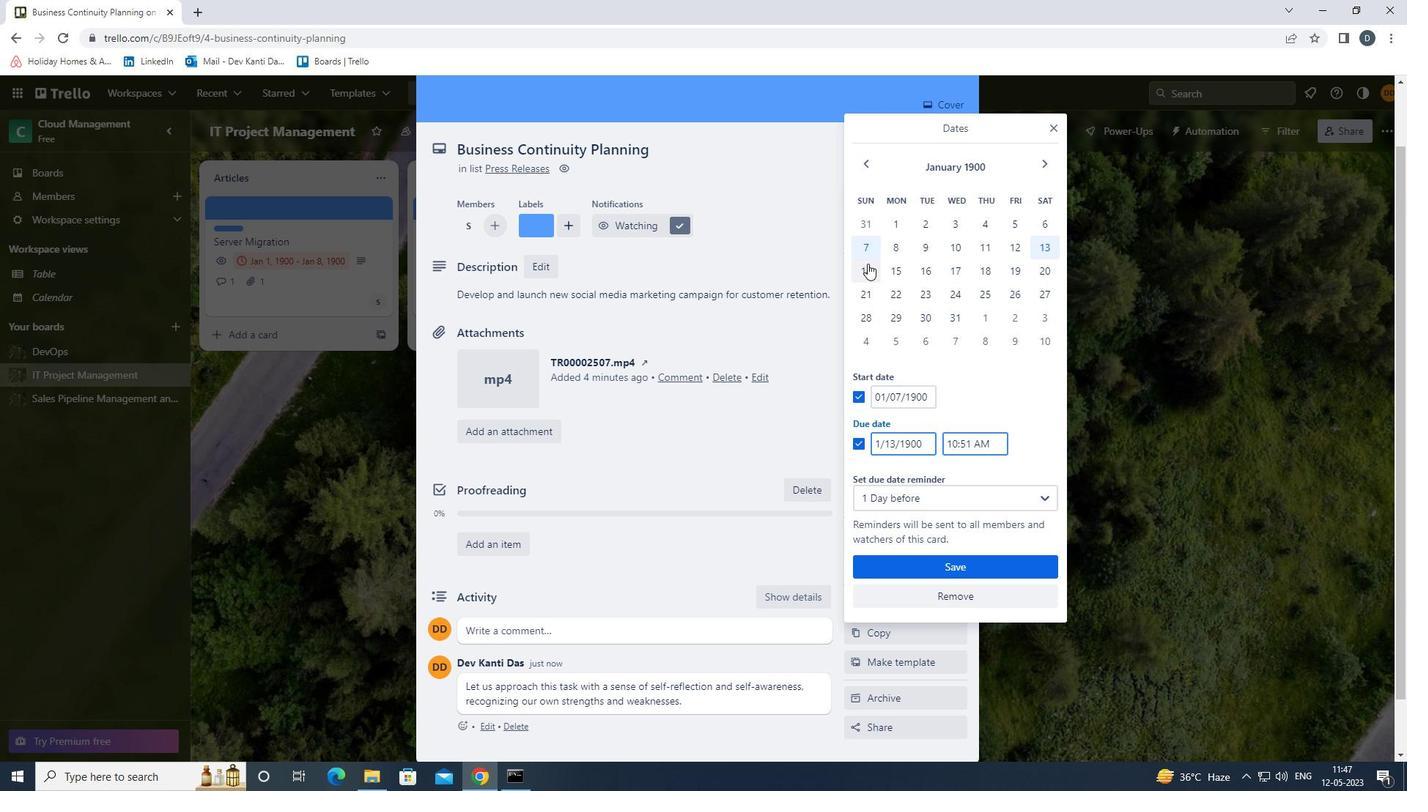 
Action: Mouse pressed left at (868, 270)
Screenshot: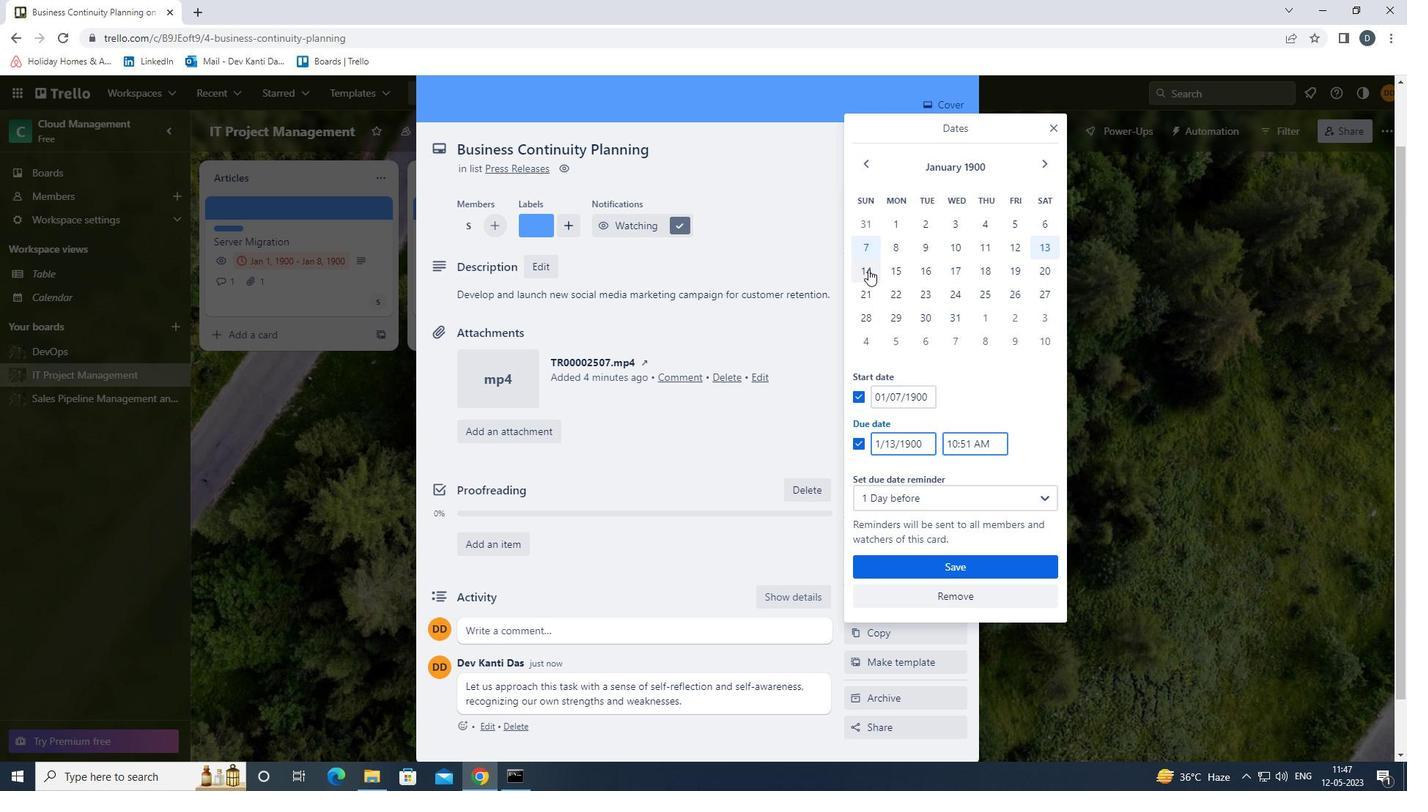 
Action: Mouse moved to (961, 566)
Screenshot: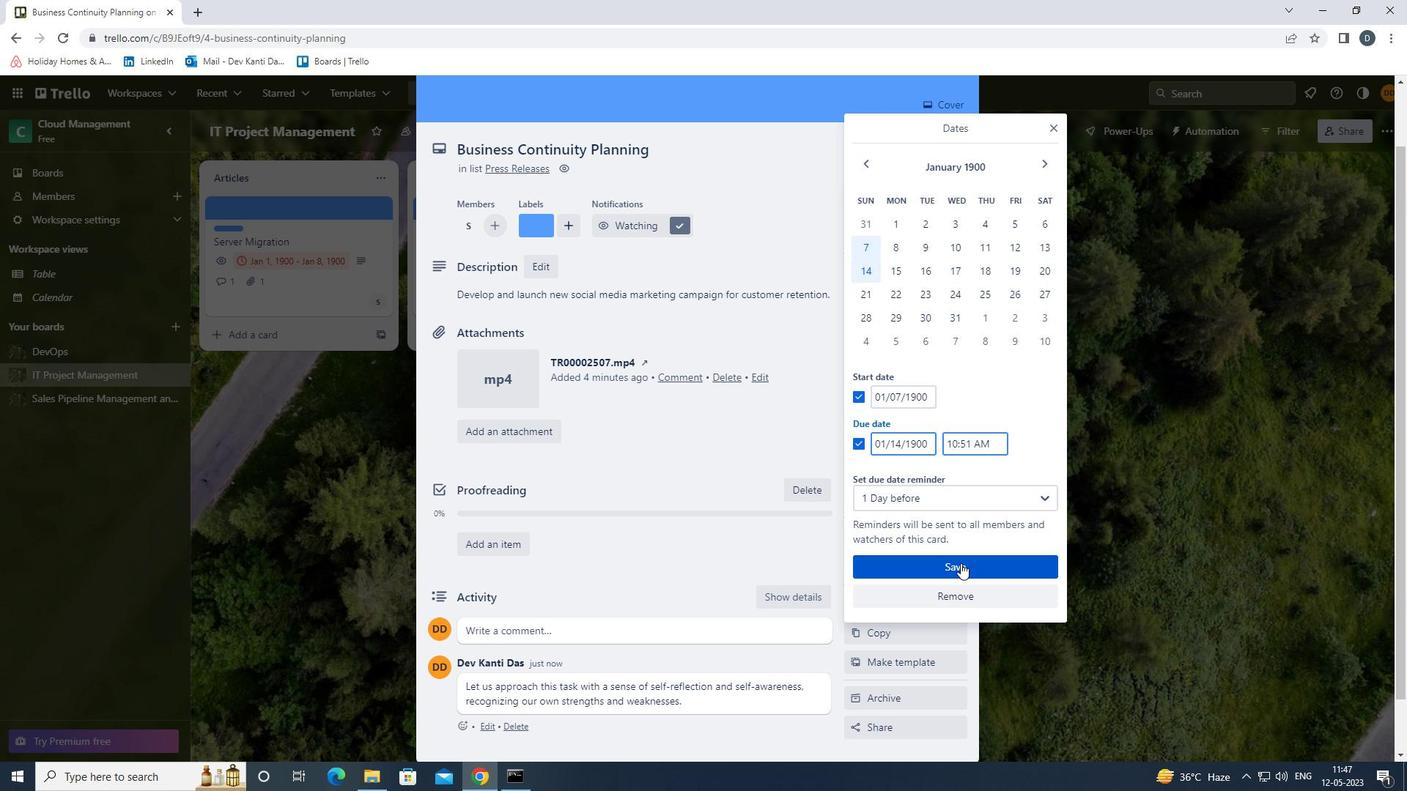 
Action: Mouse pressed left at (961, 566)
Screenshot: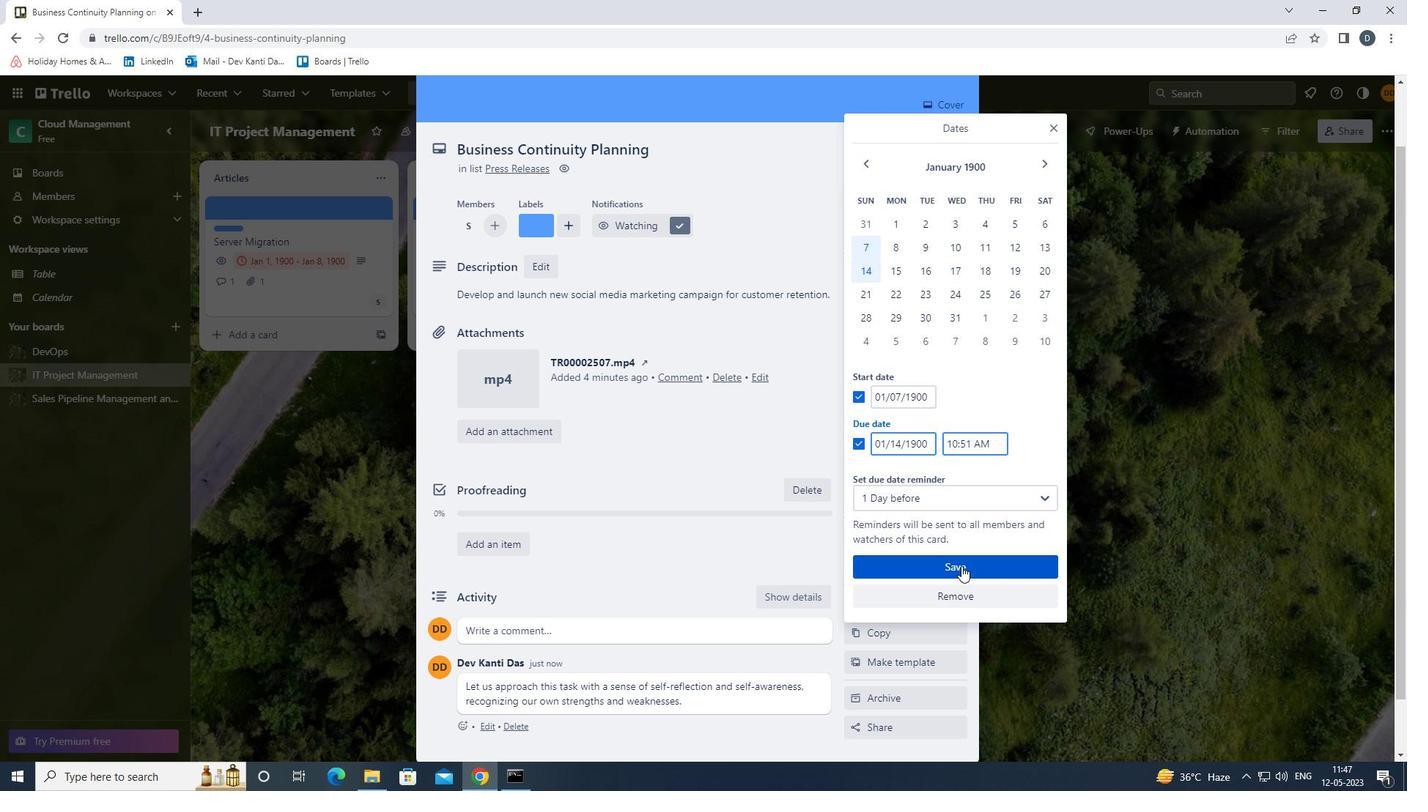 
Action: Mouse scrolled (961, 567) with delta (0, 0)
Screenshot: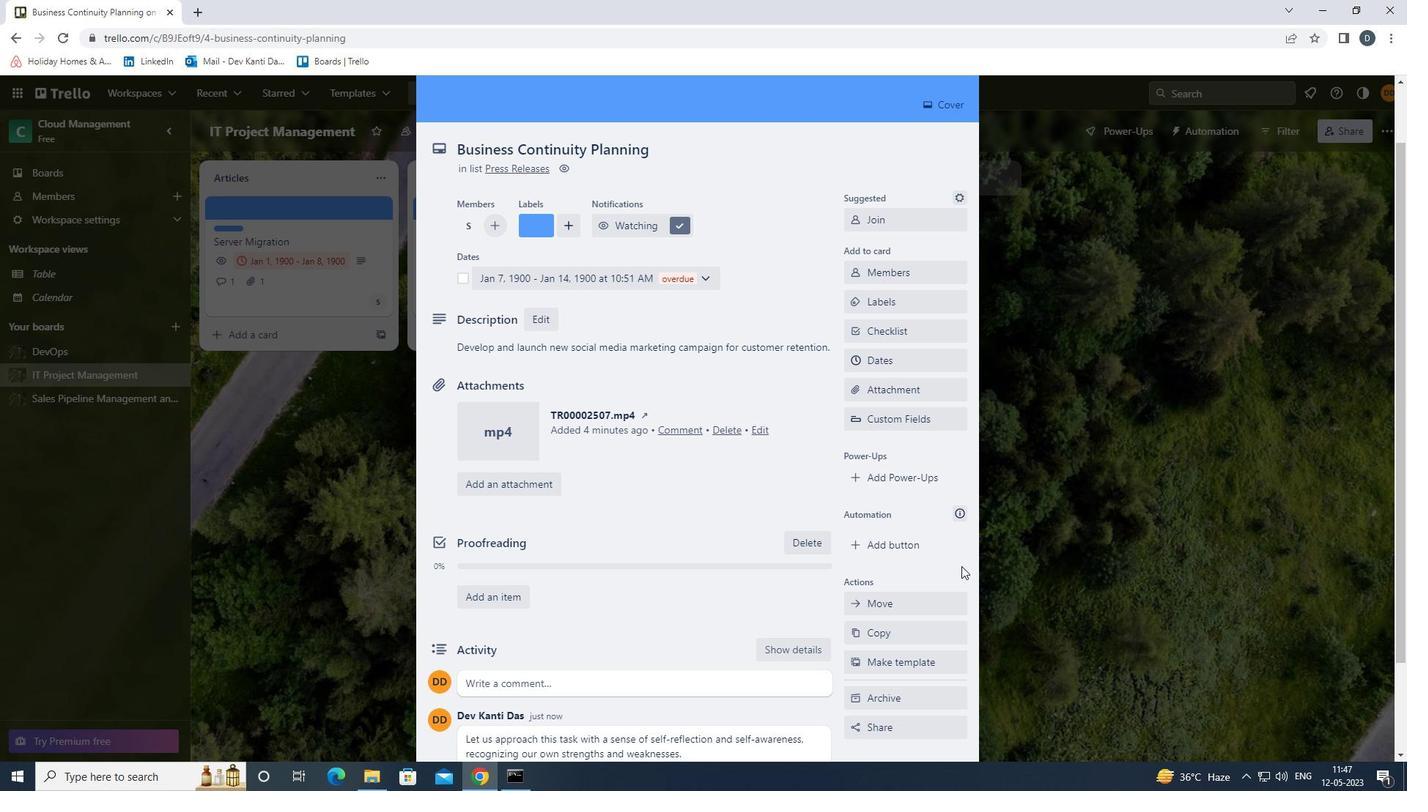 
Action: Mouse scrolled (961, 567) with delta (0, 0)
Screenshot: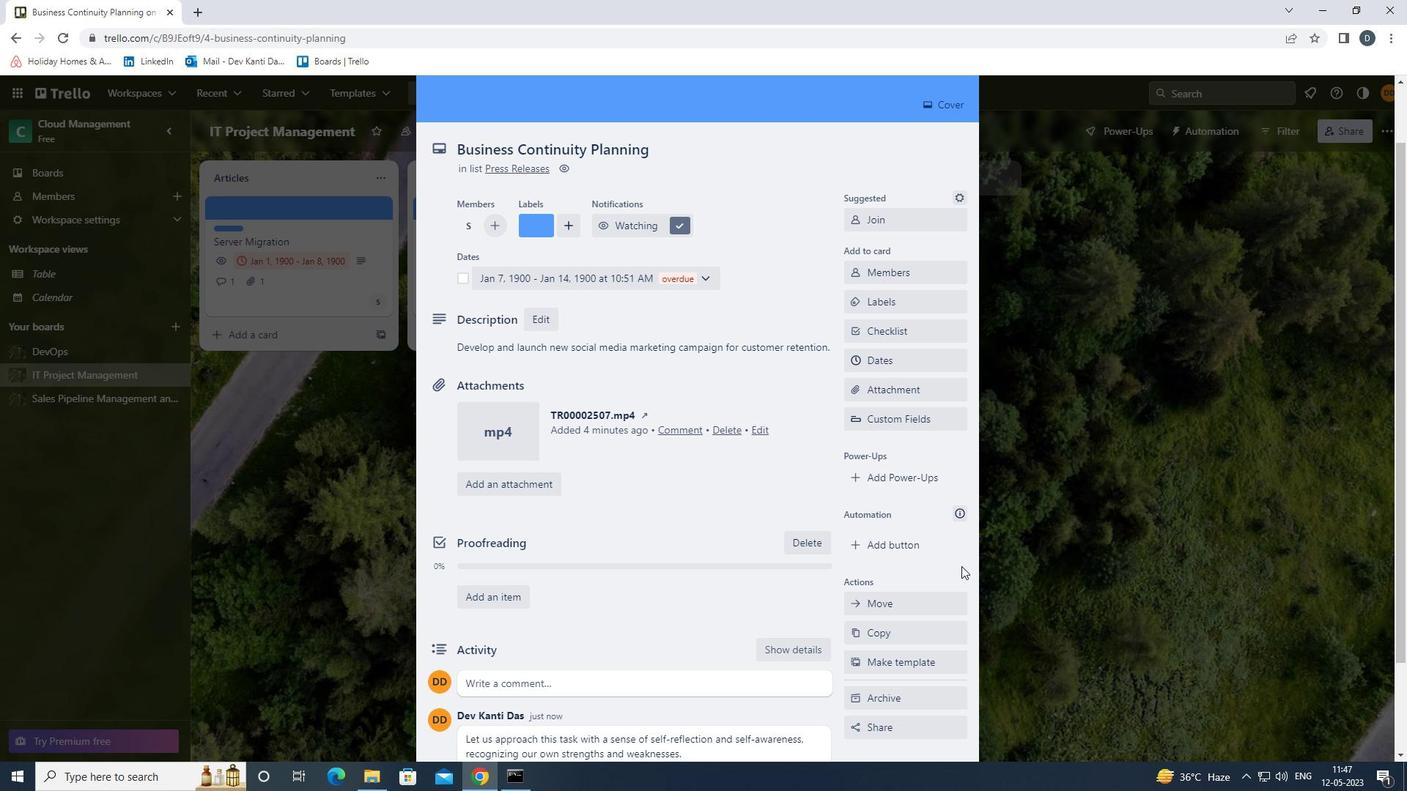 
Action: Mouse moved to (961, 132)
Screenshot: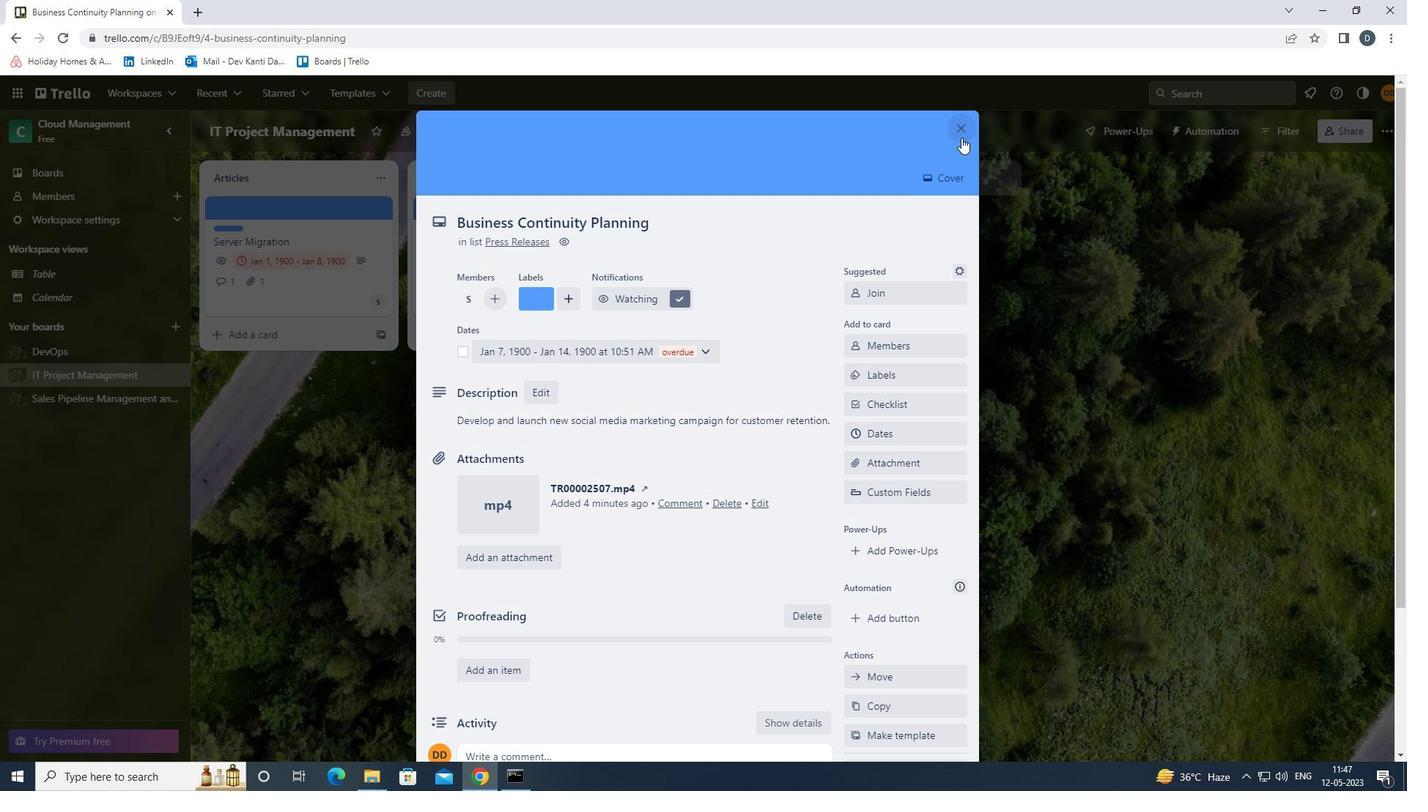 
Action: Mouse pressed left at (961, 132)
Screenshot: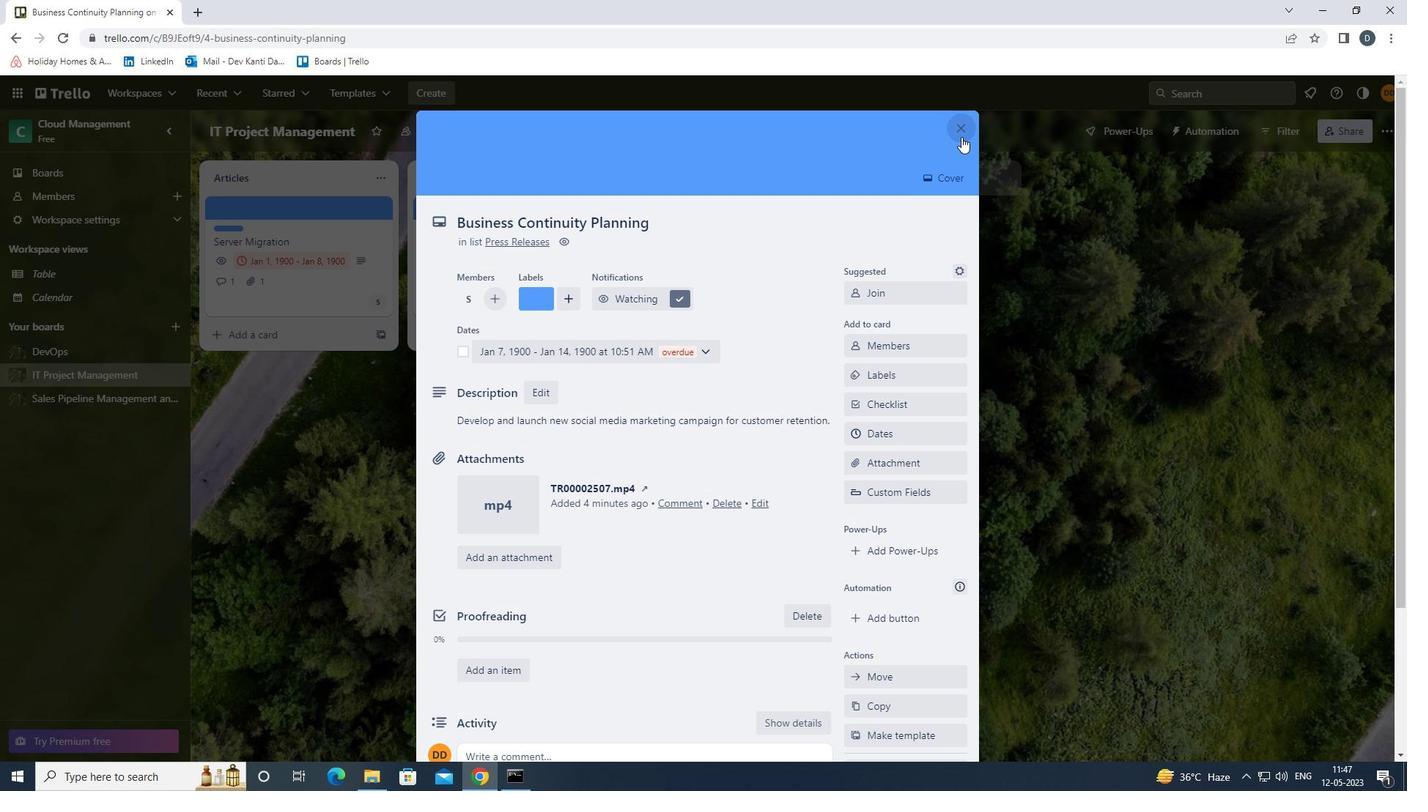
Action: Mouse moved to (959, 438)
Screenshot: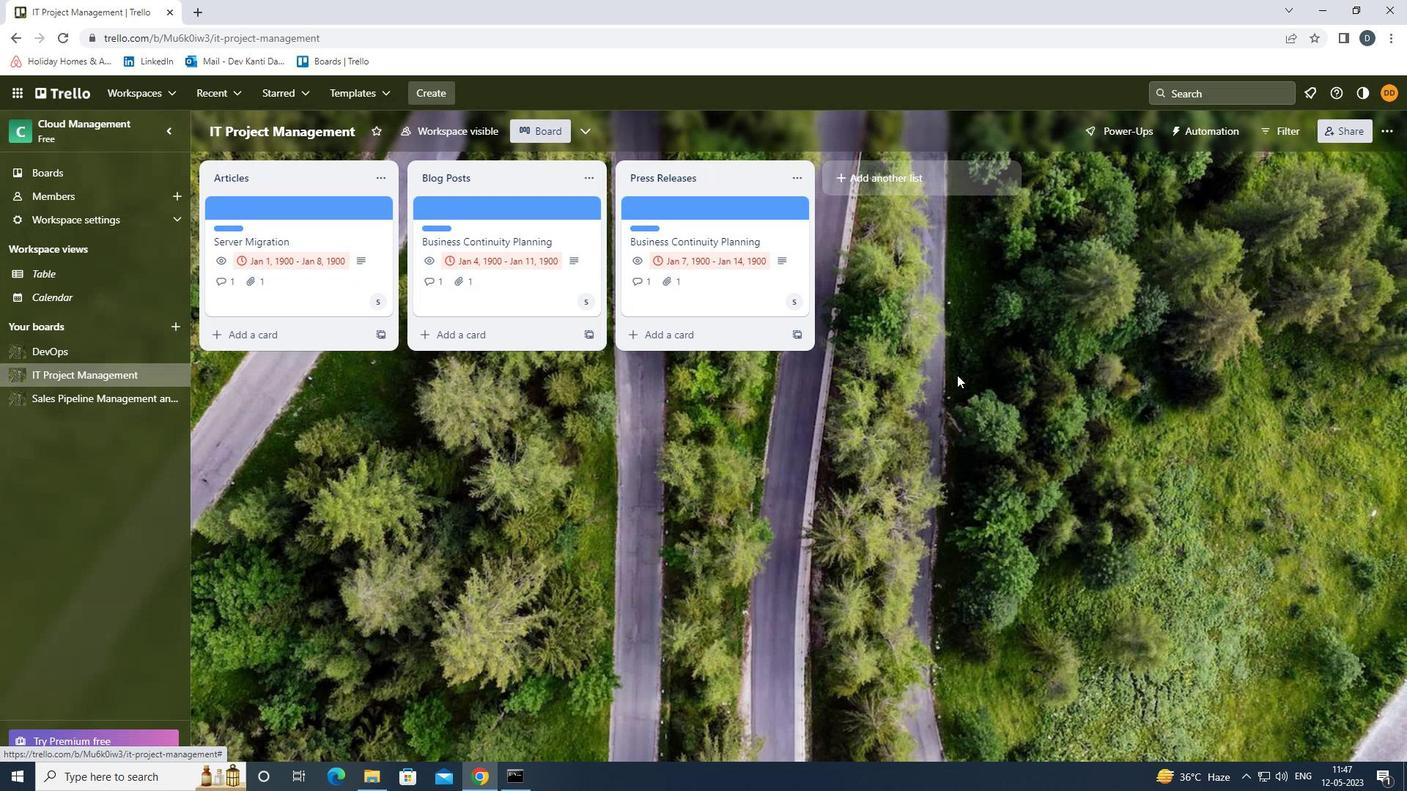 
